 Task: Find connections with filter location Ordos with filter topic #femaleentrepreneurwith filter profile language French with filter current company Microsoft Research with filter school MCT's Rajiv Gandhi Institute Of Technology with filter industry Online Audio and Video Media with filter service category Mobile Marketing with filter keywords title Civil Engineer
Action: Mouse moved to (634, 87)
Screenshot: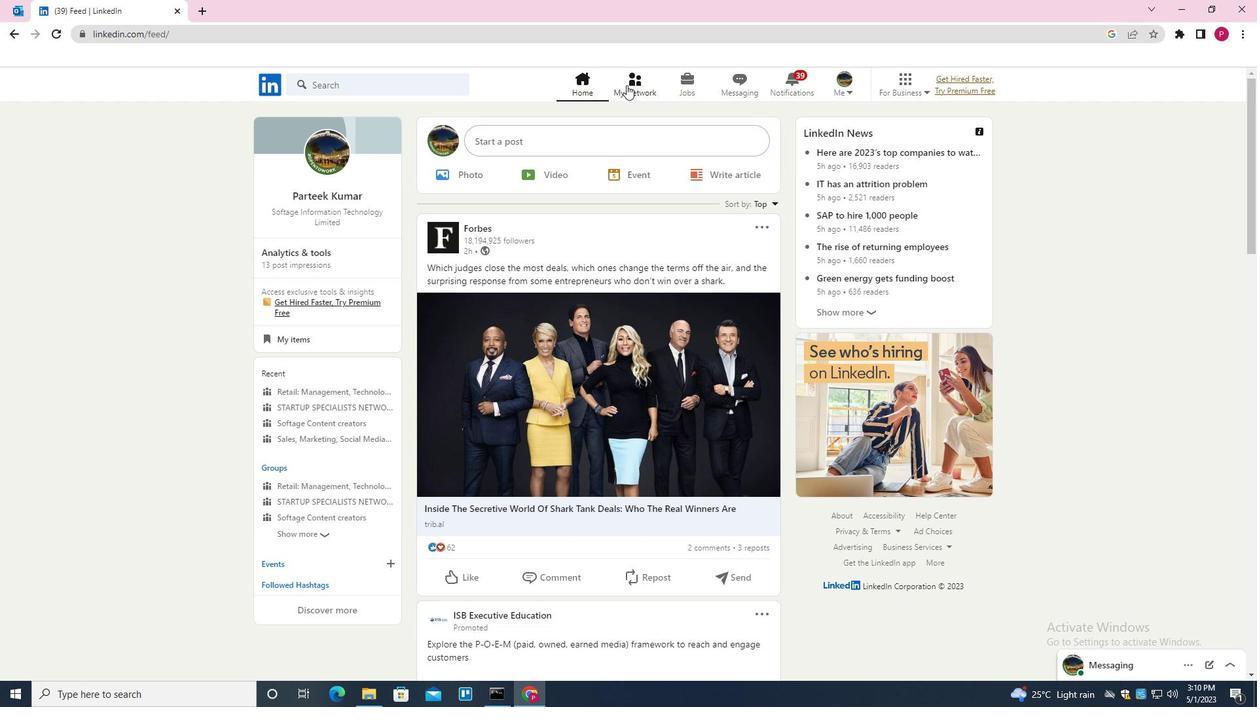 
Action: Mouse pressed left at (634, 87)
Screenshot: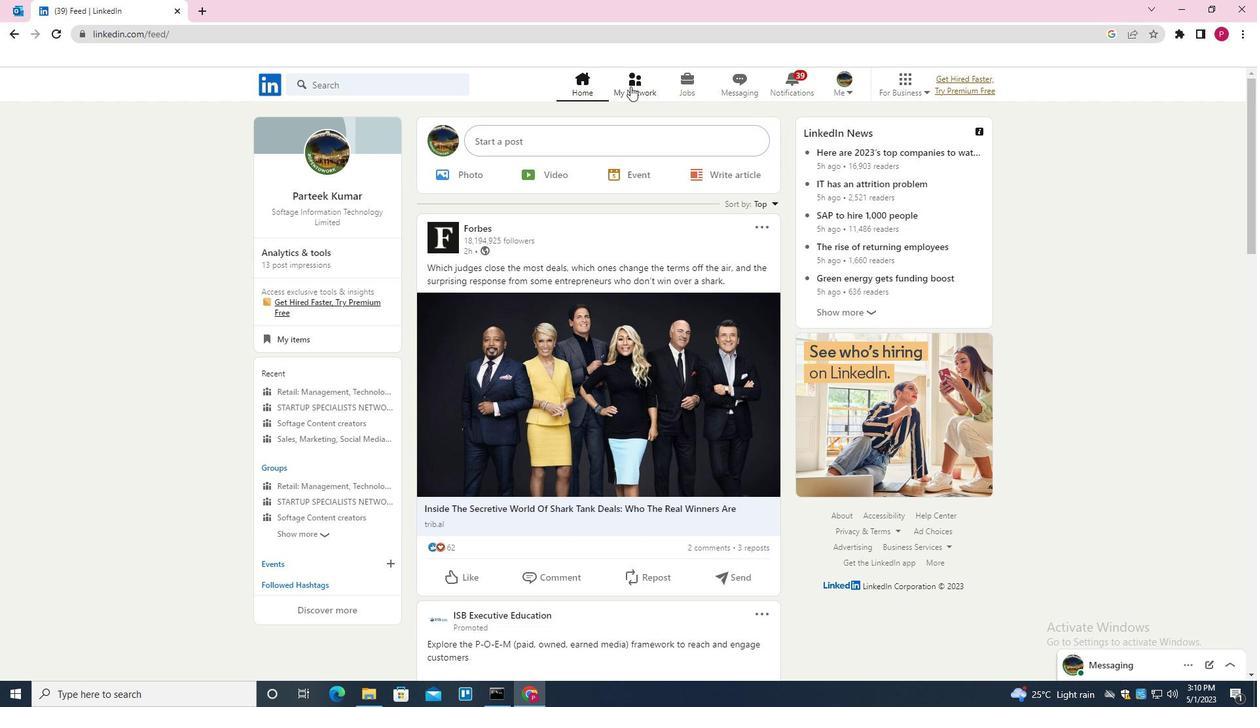 
Action: Mouse moved to (410, 165)
Screenshot: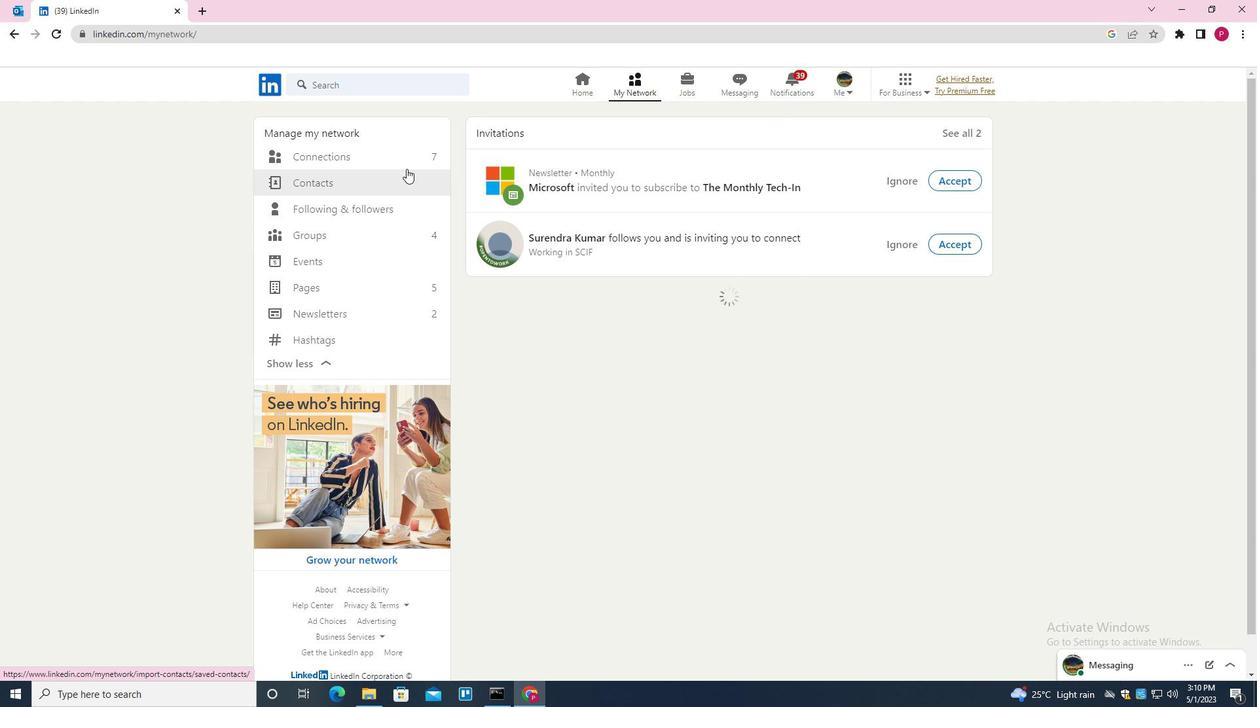 
Action: Mouse pressed left at (410, 165)
Screenshot: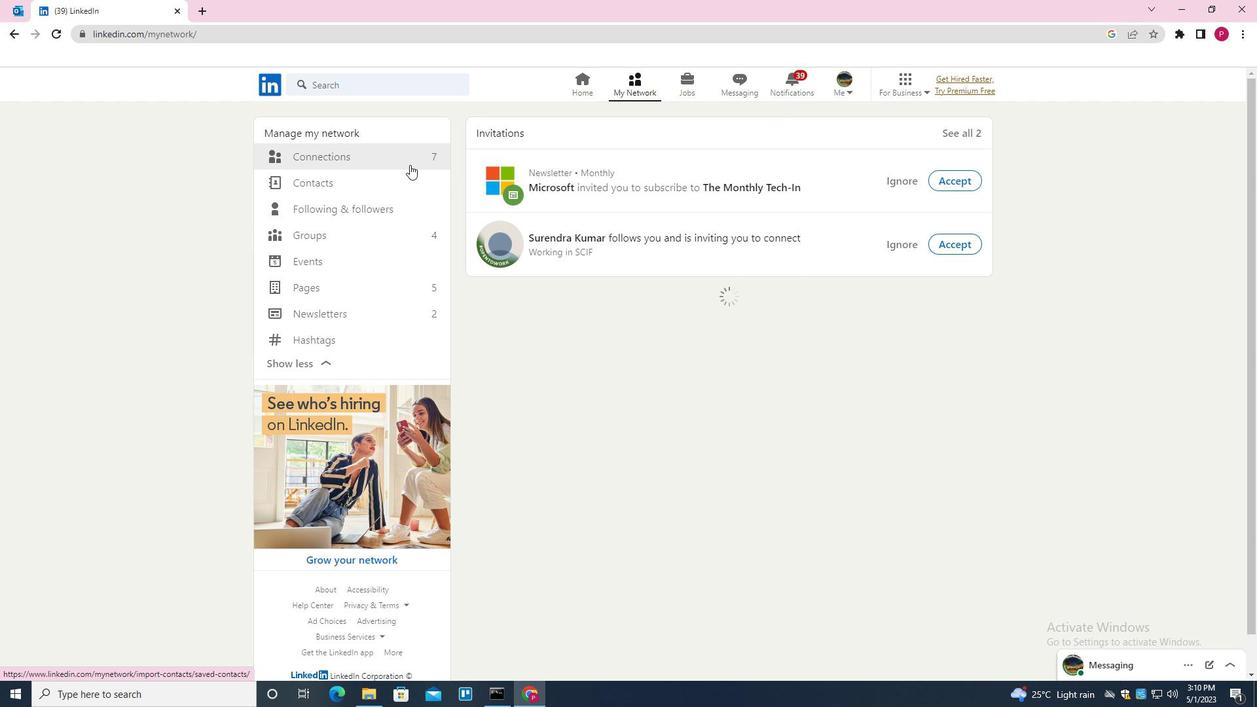
Action: Mouse moved to (399, 160)
Screenshot: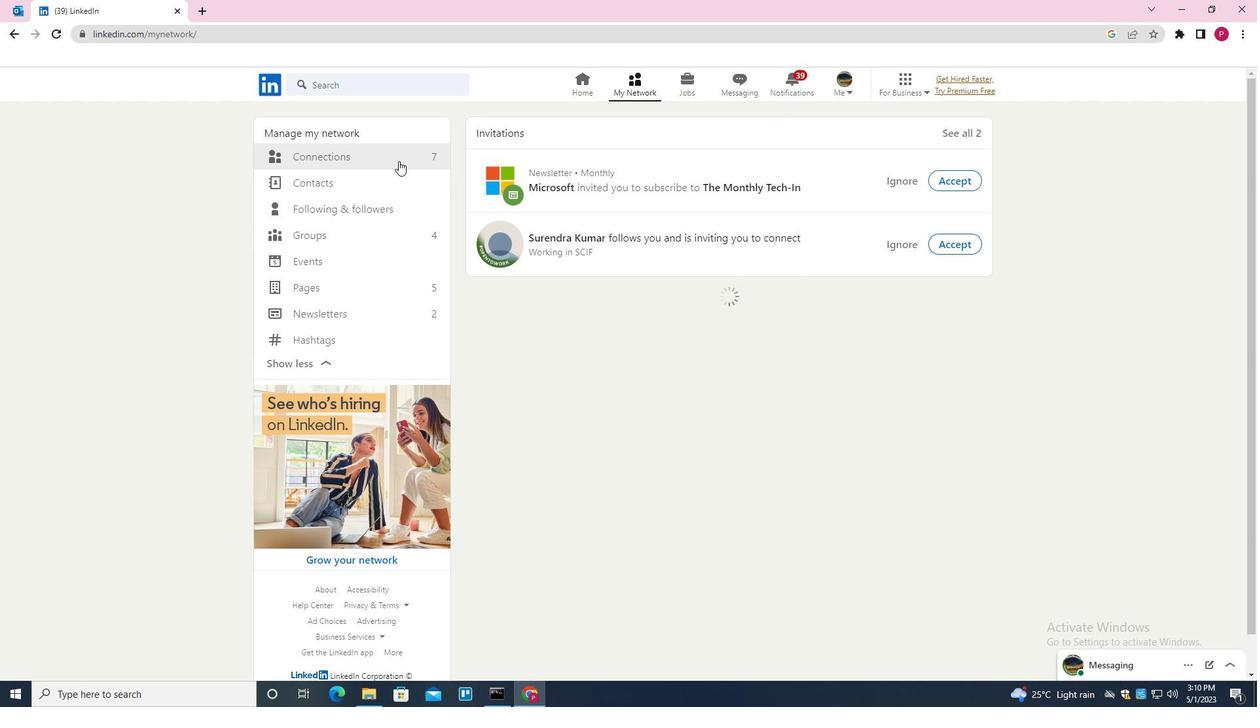 
Action: Mouse pressed left at (399, 160)
Screenshot: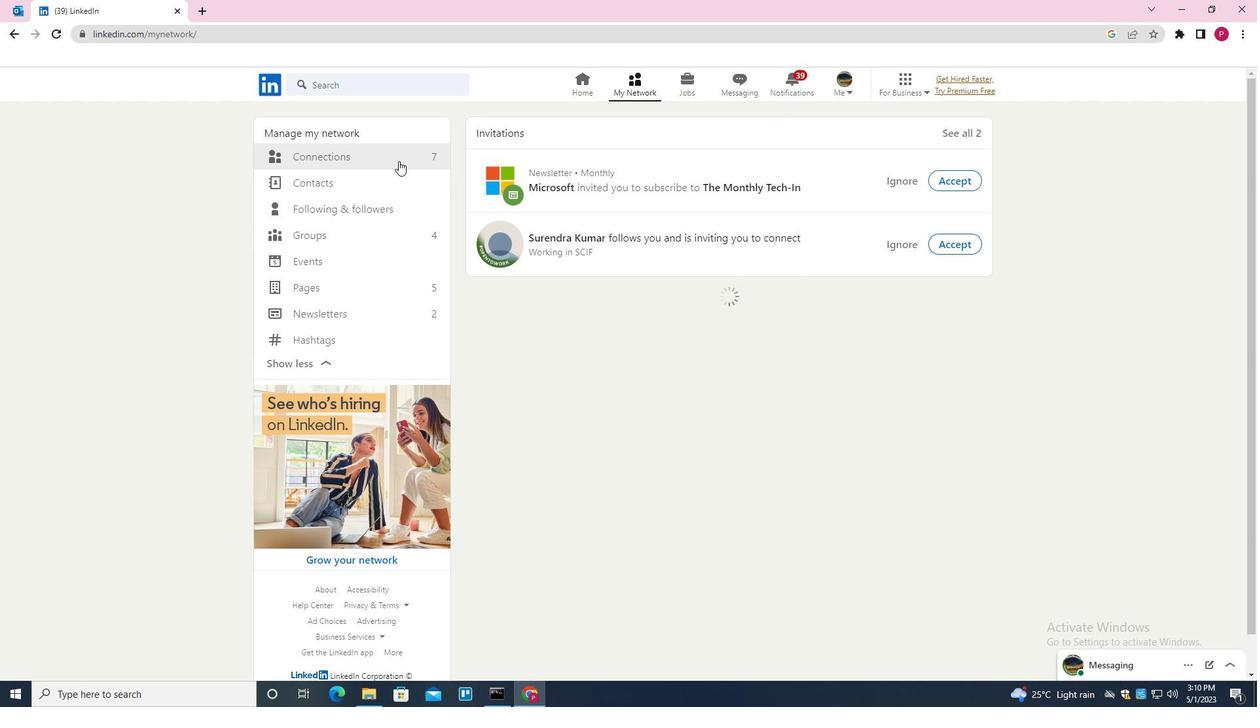 
Action: Mouse moved to (737, 156)
Screenshot: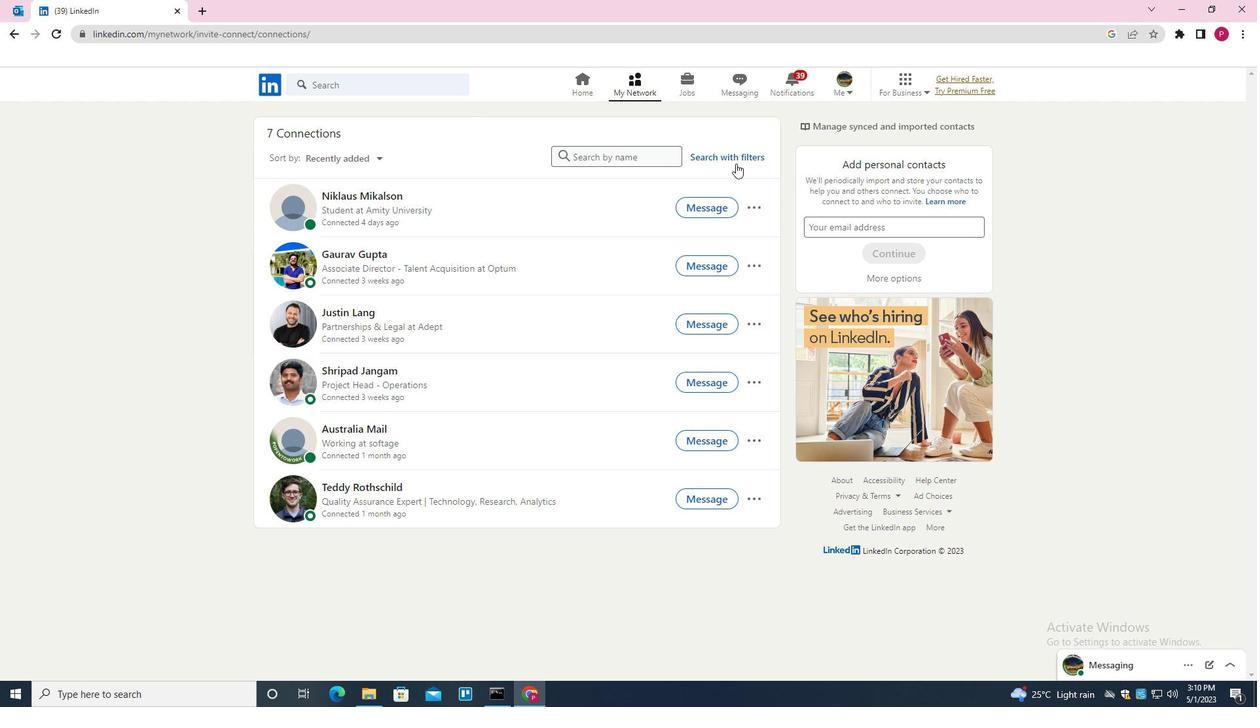 
Action: Mouse pressed left at (737, 156)
Screenshot: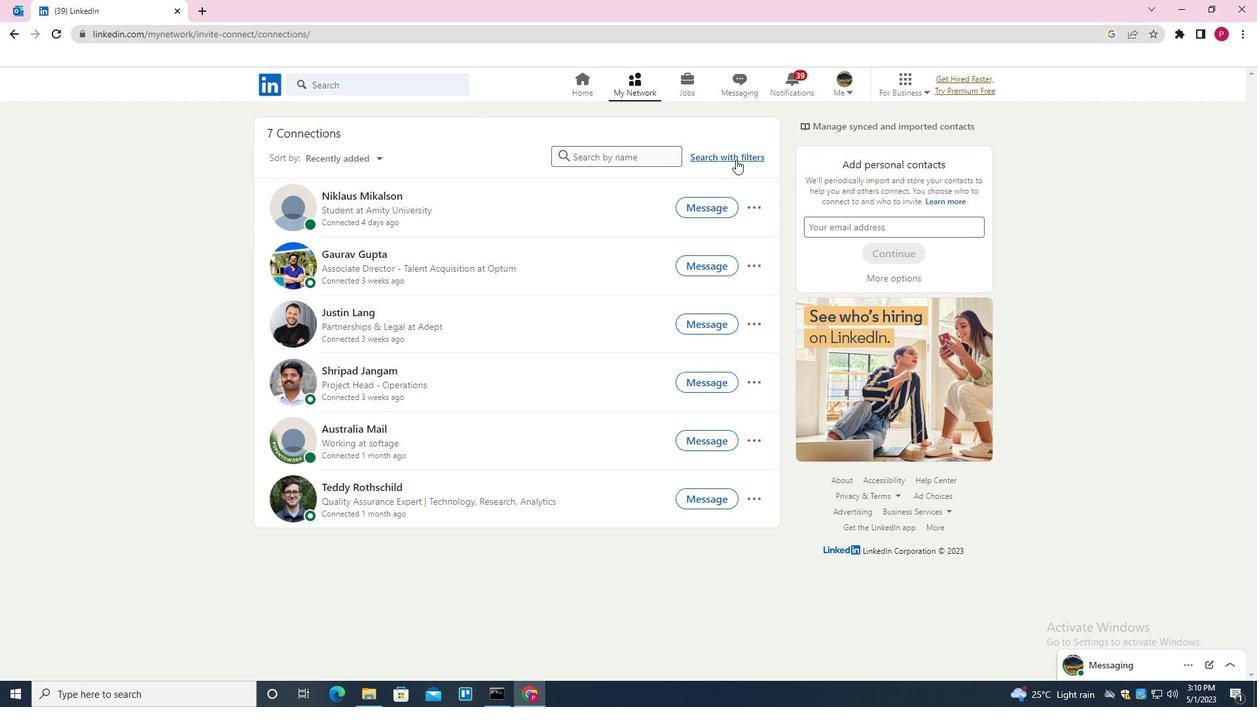 
Action: Mouse moved to (667, 123)
Screenshot: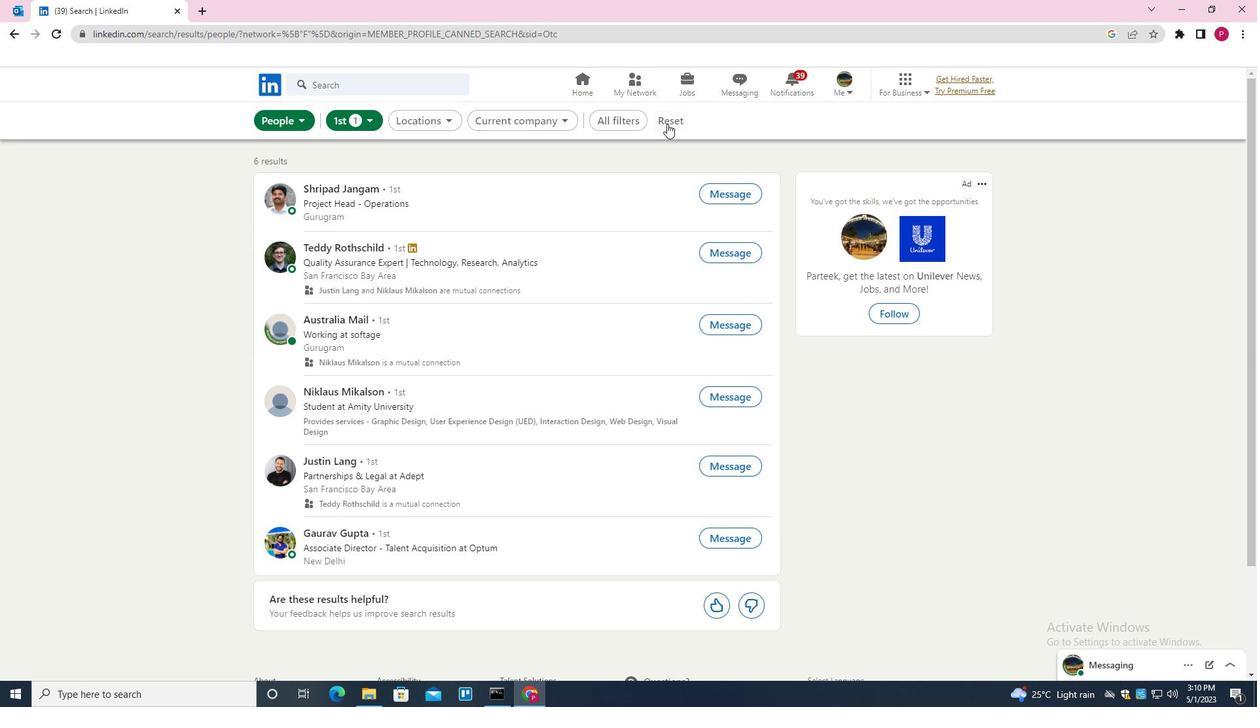
Action: Mouse pressed left at (667, 123)
Screenshot: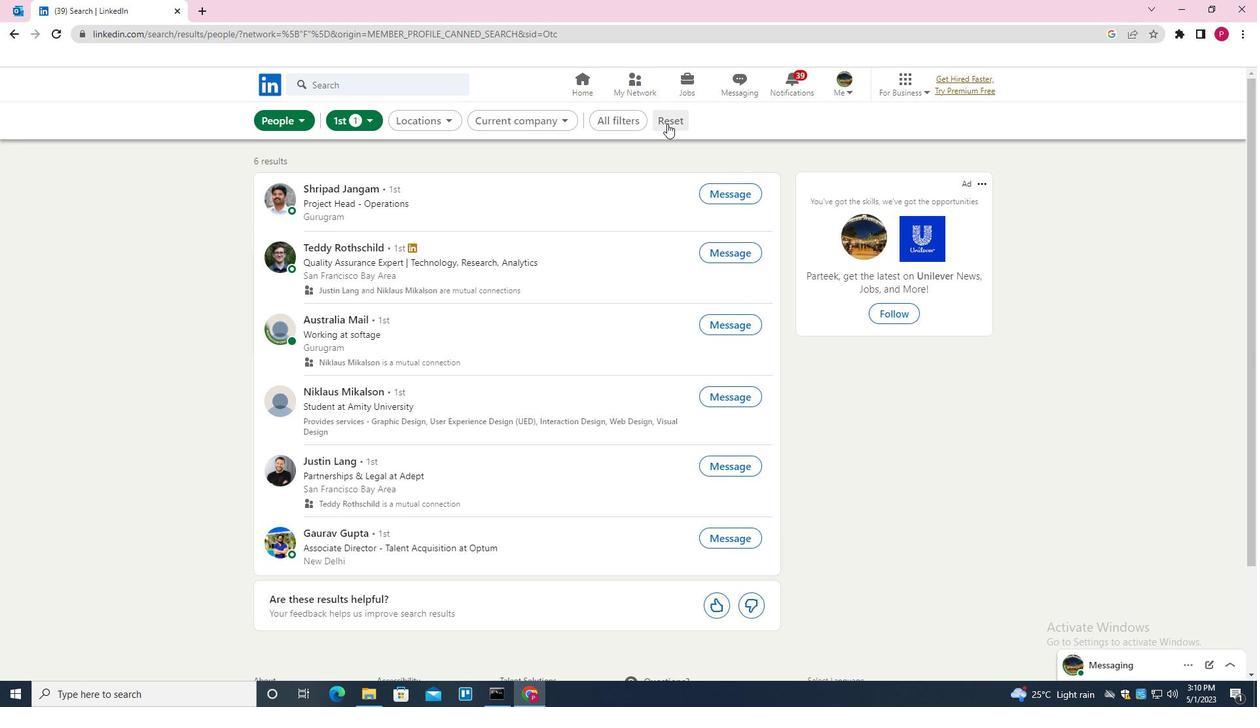 
Action: Mouse moved to (644, 123)
Screenshot: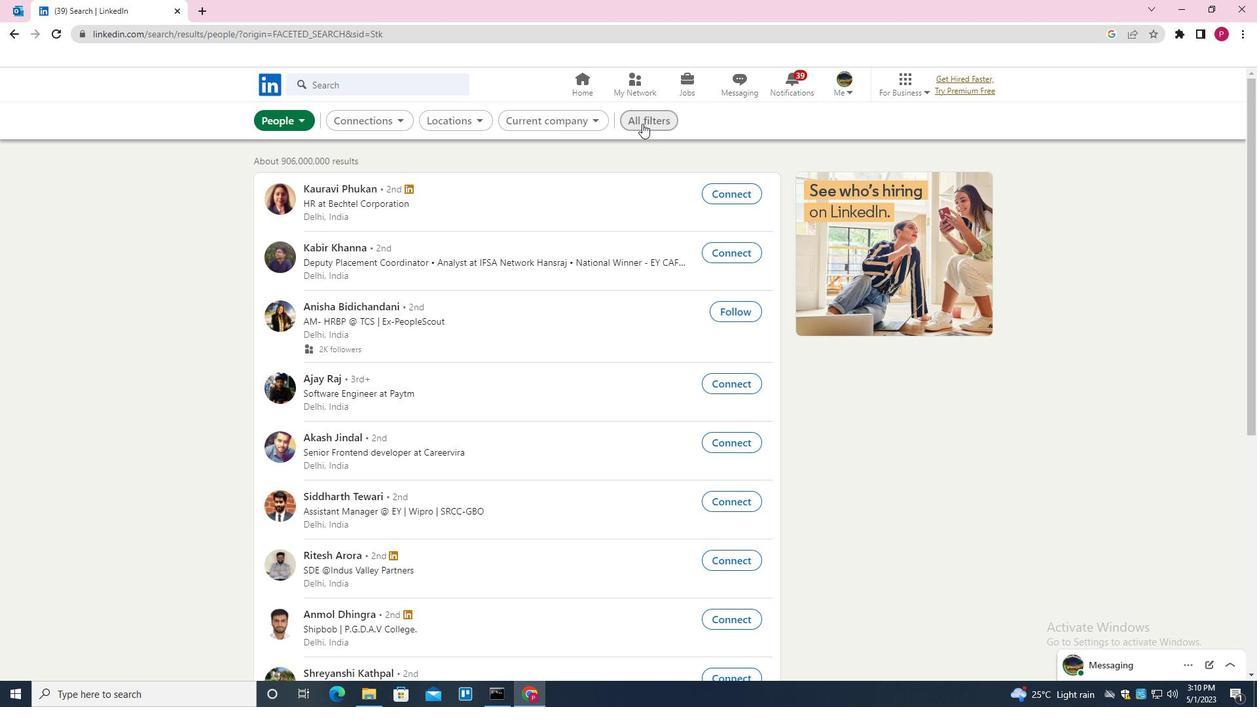 
Action: Mouse pressed left at (644, 123)
Screenshot: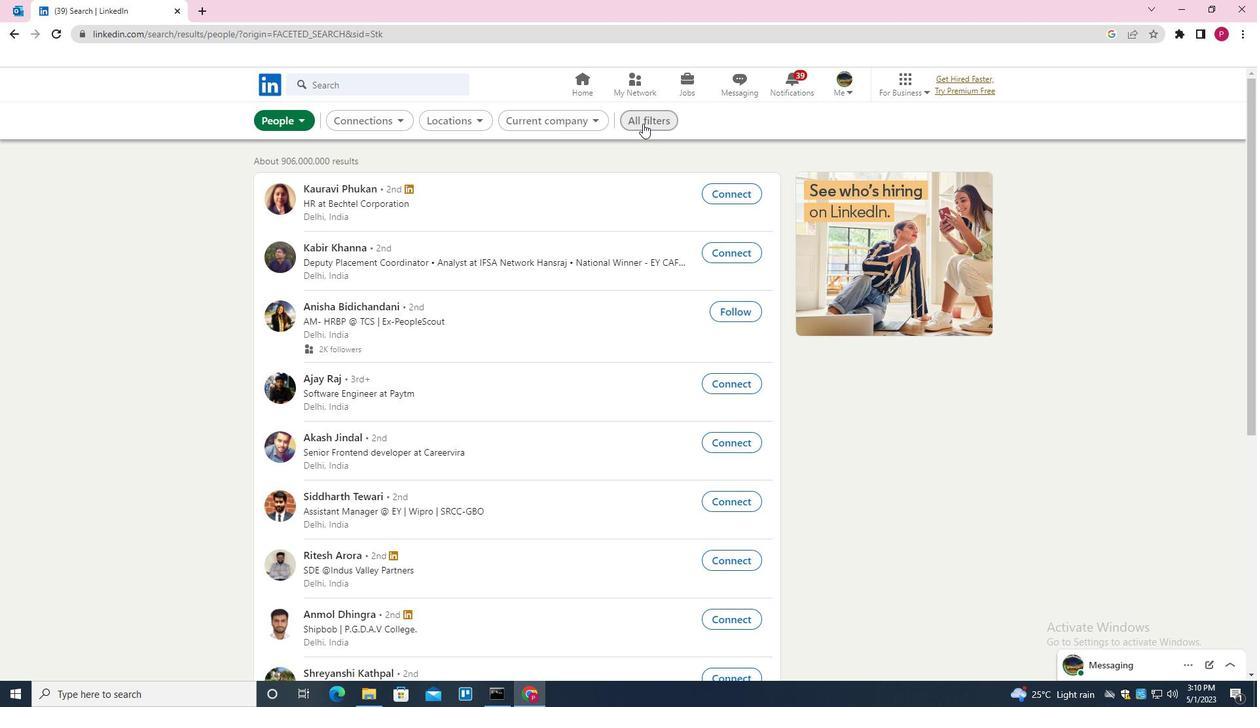 
Action: Mouse moved to (1026, 402)
Screenshot: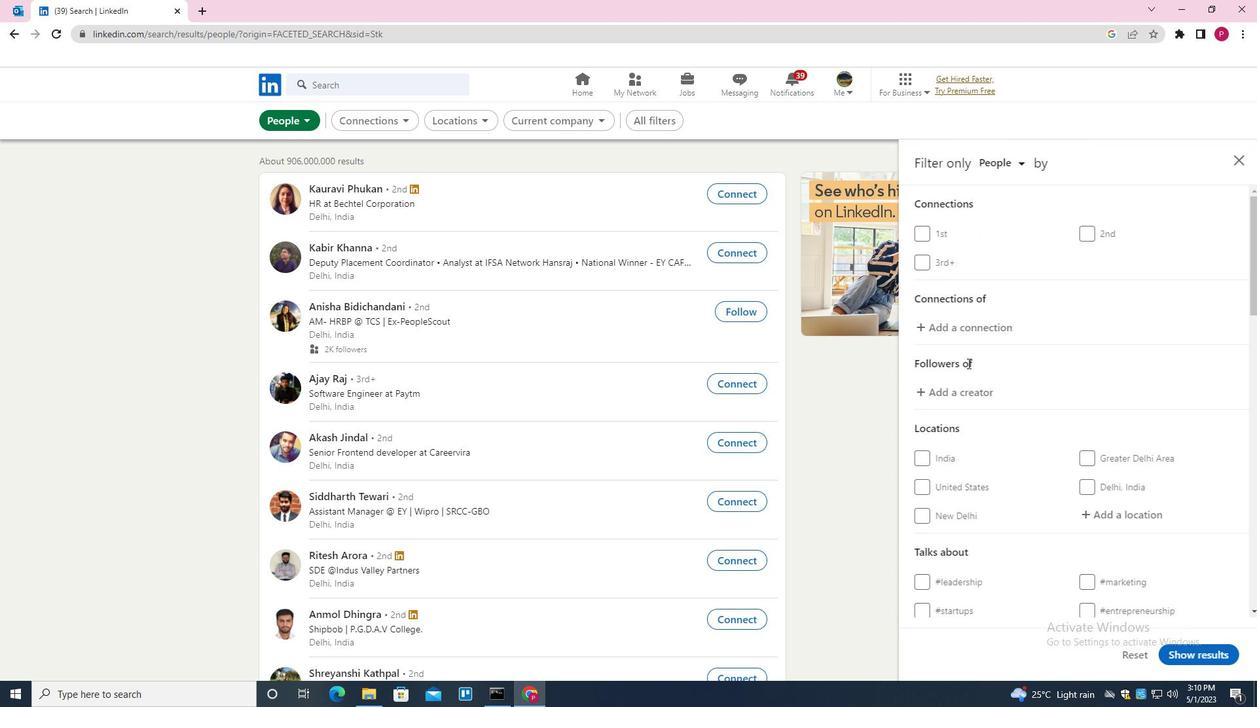 
Action: Mouse scrolled (1026, 401) with delta (0, 0)
Screenshot: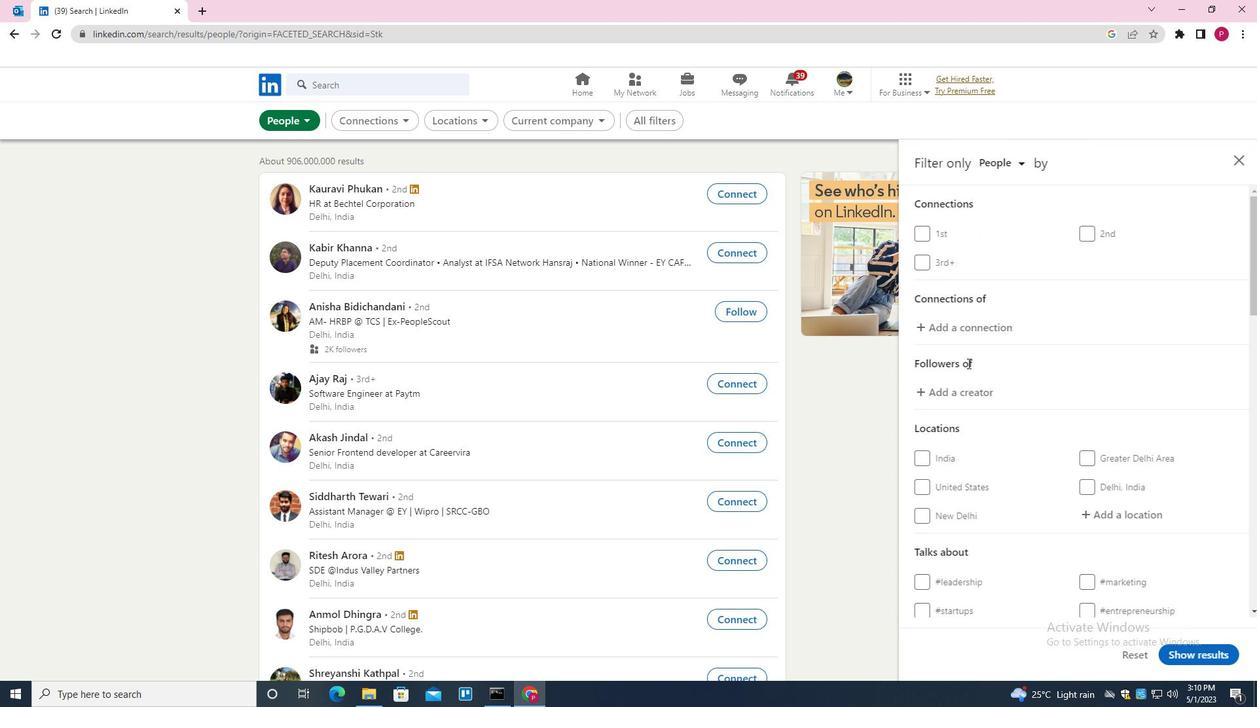 
Action: Mouse moved to (1052, 410)
Screenshot: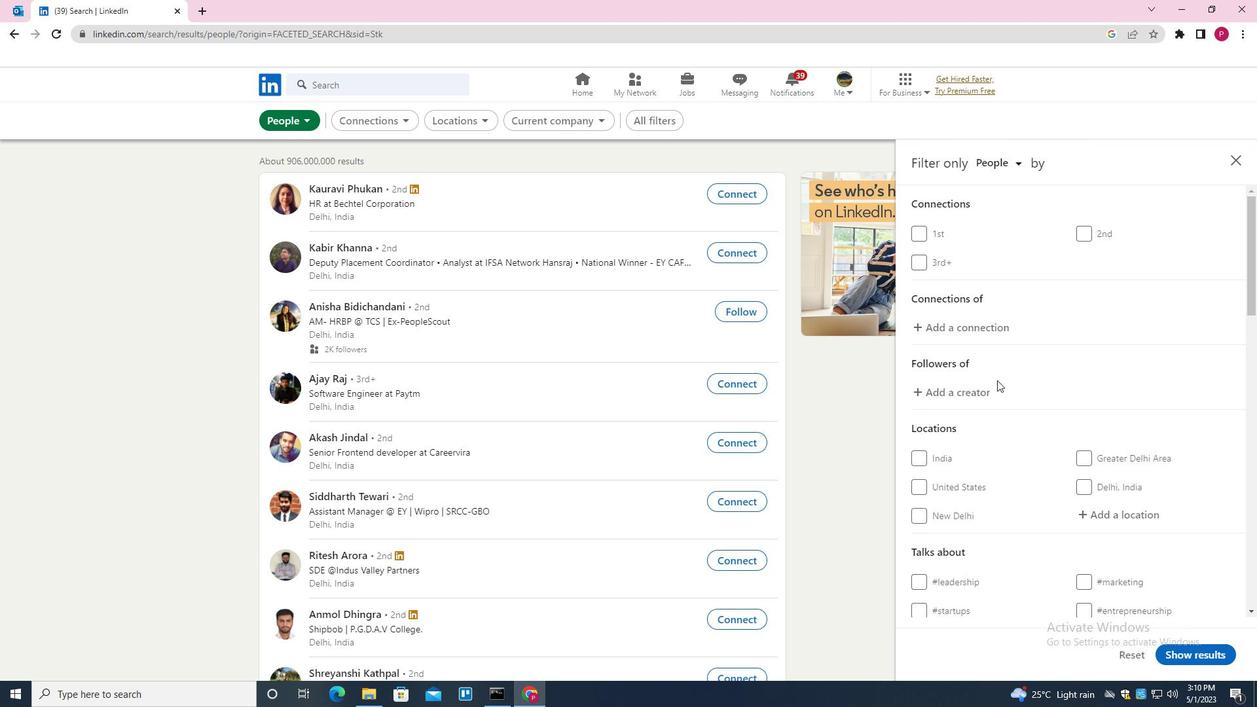 
Action: Mouse scrolled (1052, 410) with delta (0, 0)
Screenshot: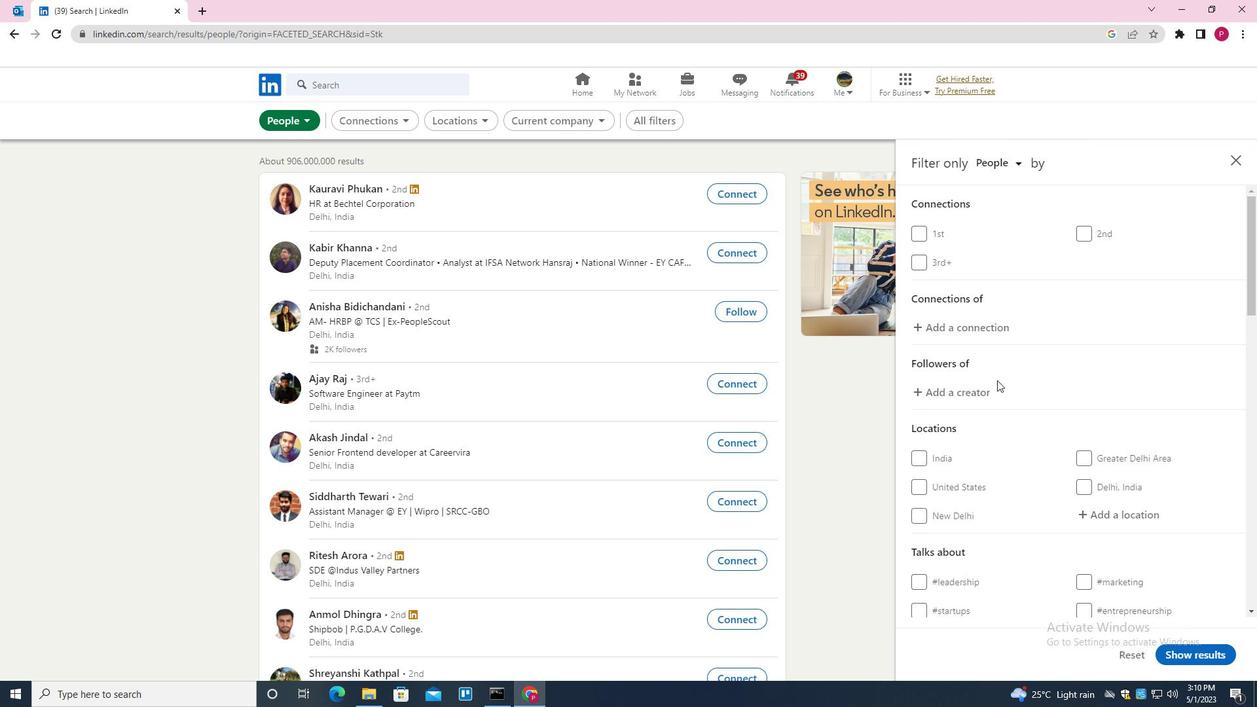 
Action: Mouse moved to (1109, 387)
Screenshot: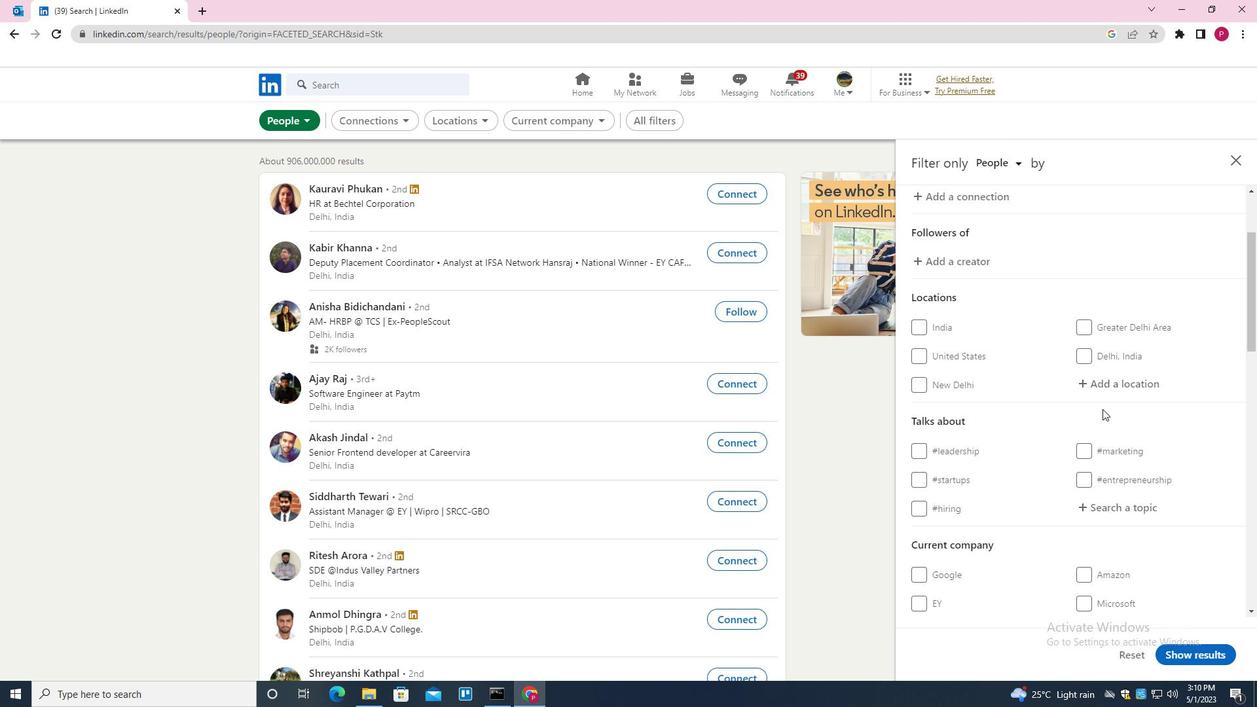 
Action: Mouse pressed left at (1109, 387)
Screenshot: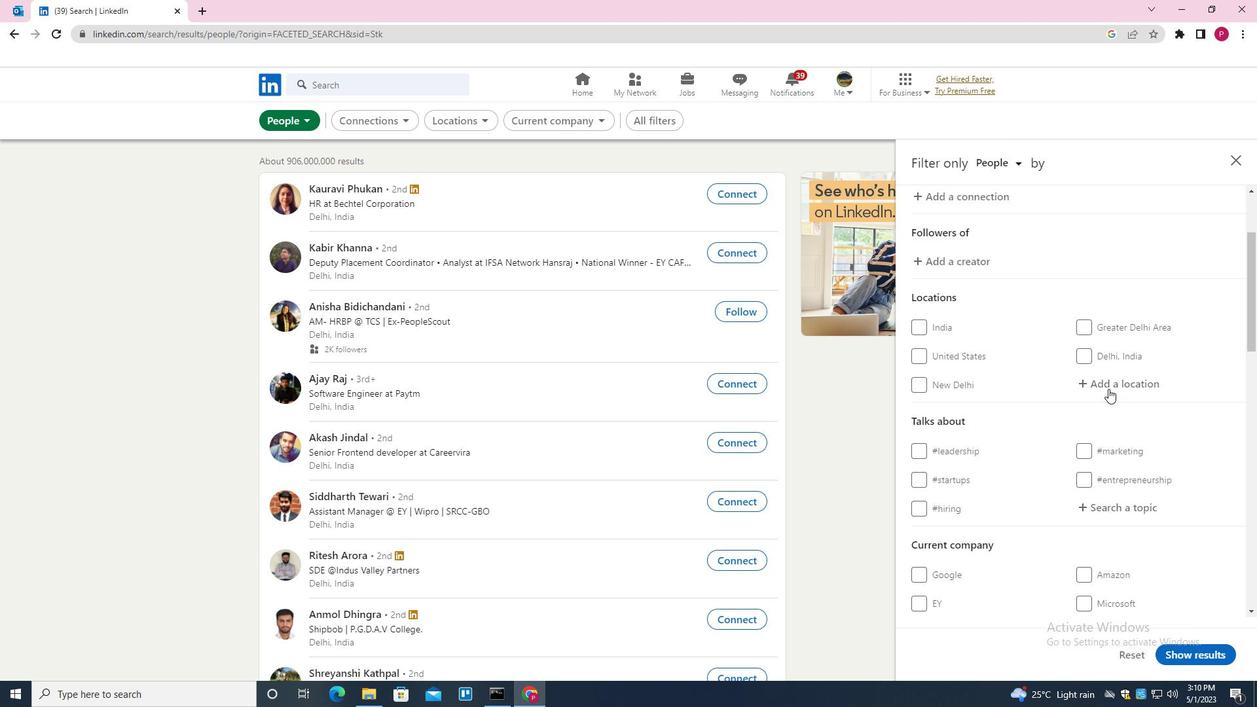 
Action: Mouse moved to (1056, 417)
Screenshot: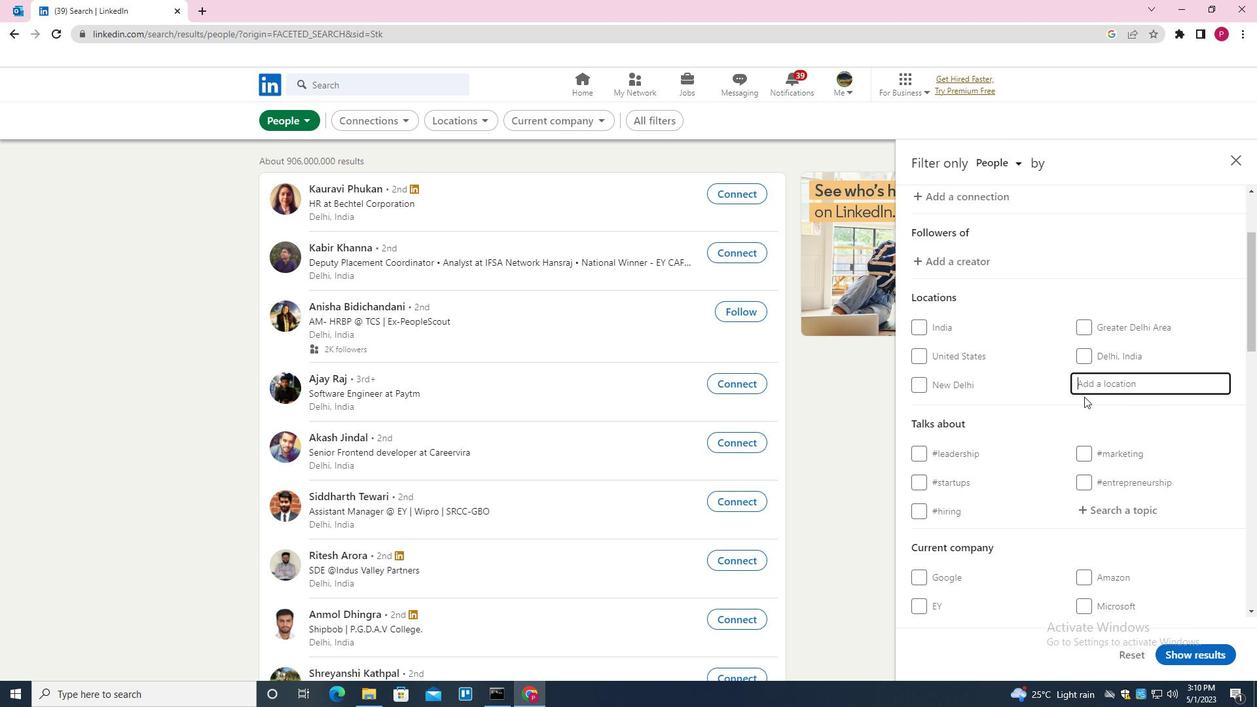 
Action: Key pressed <Key.shift>ORDOS<Key.down><Key.enter>
Screenshot: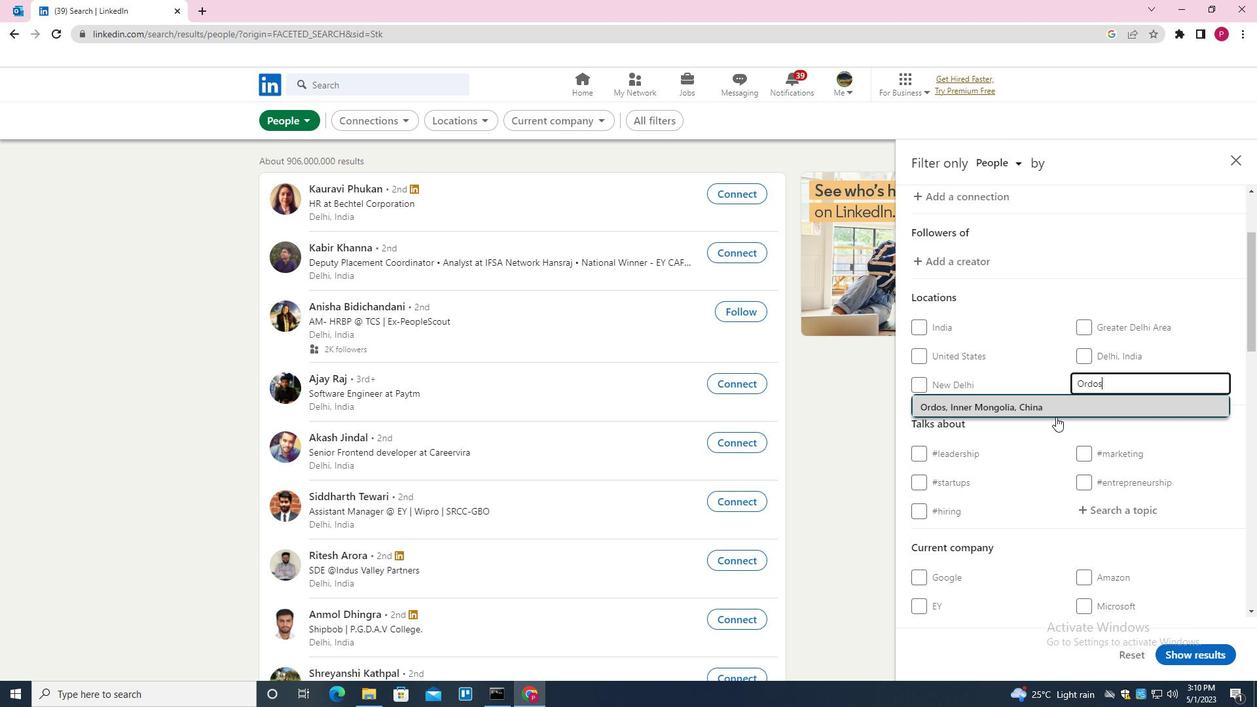 
Action: Mouse moved to (1031, 420)
Screenshot: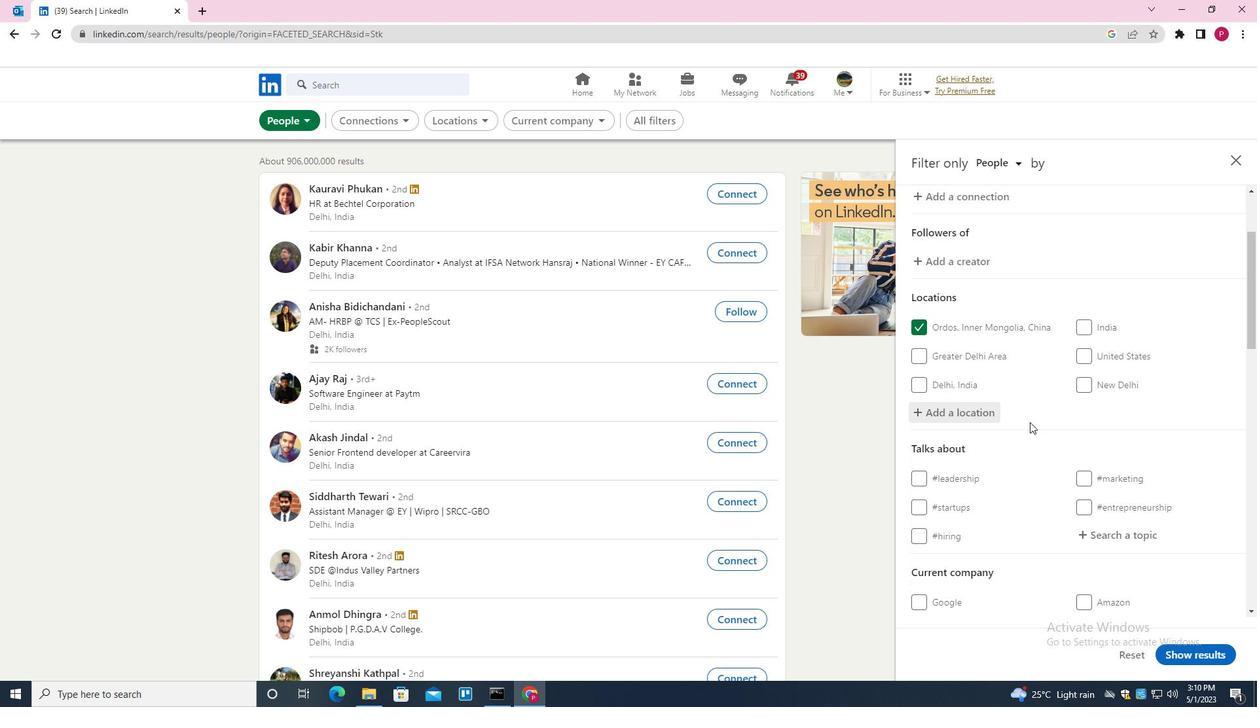 
Action: Mouse scrolled (1031, 419) with delta (0, 0)
Screenshot: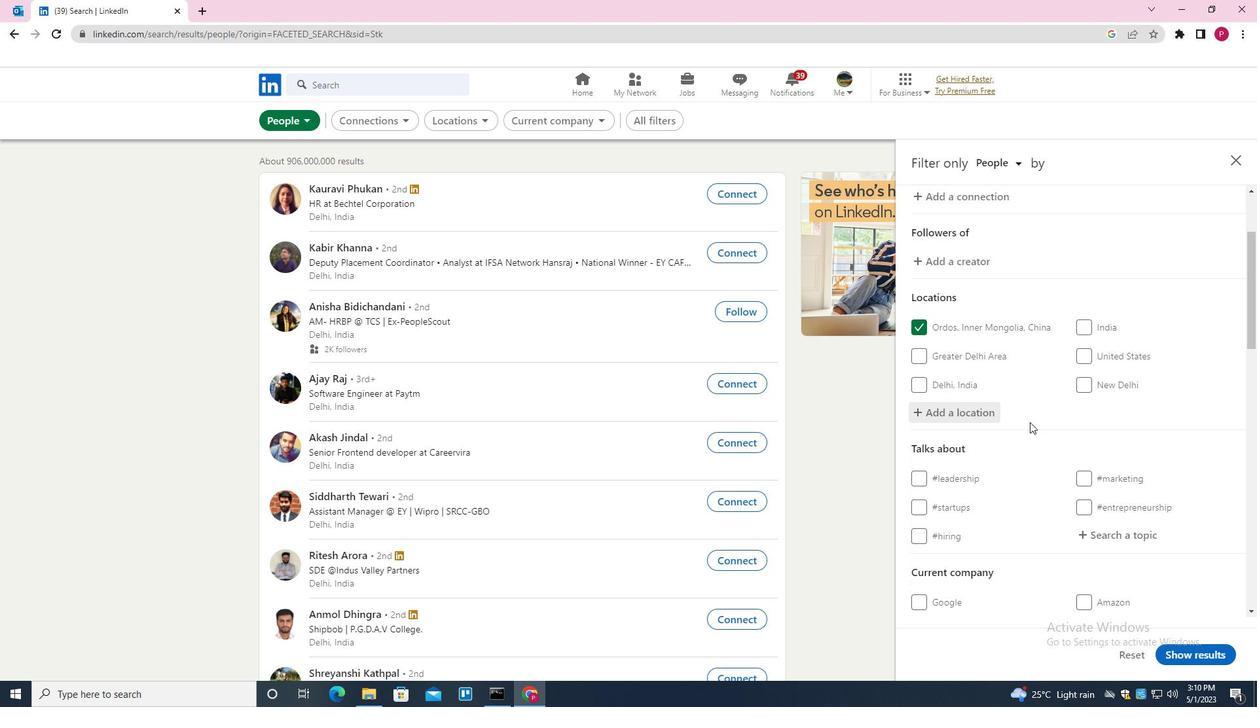 
Action: Mouse scrolled (1031, 419) with delta (0, 0)
Screenshot: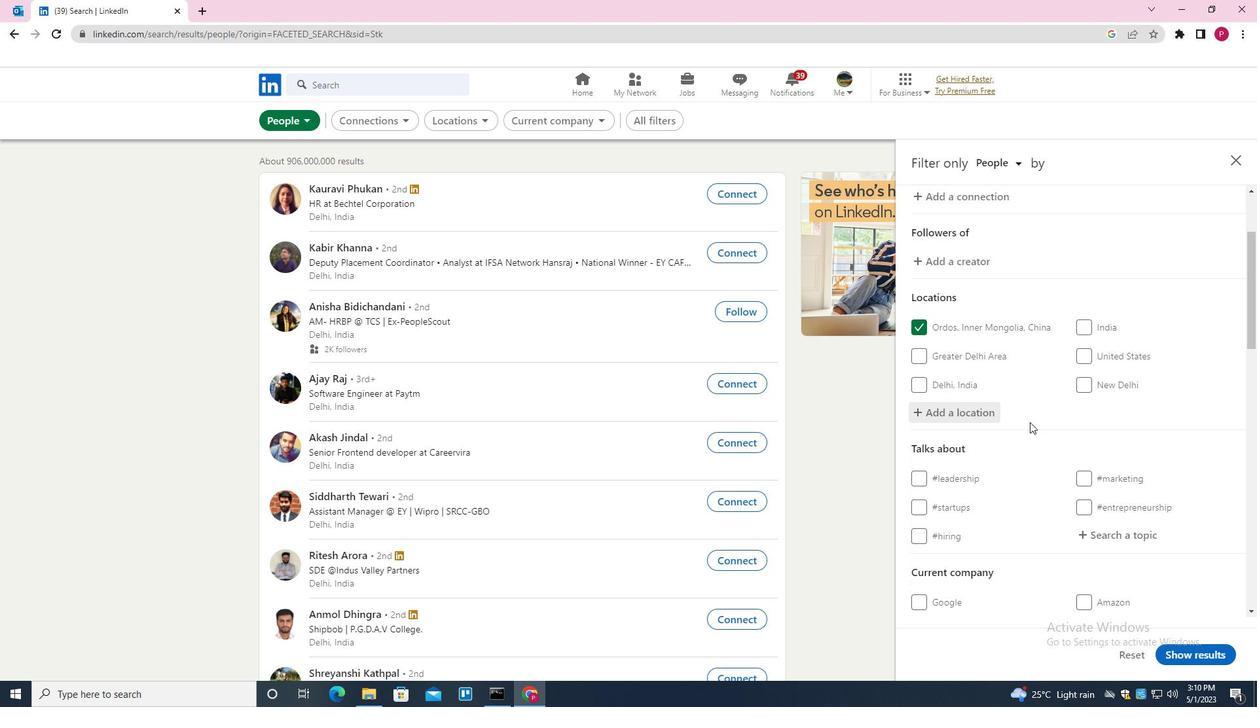 
Action: Mouse moved to (1037, 417)
Screenshot: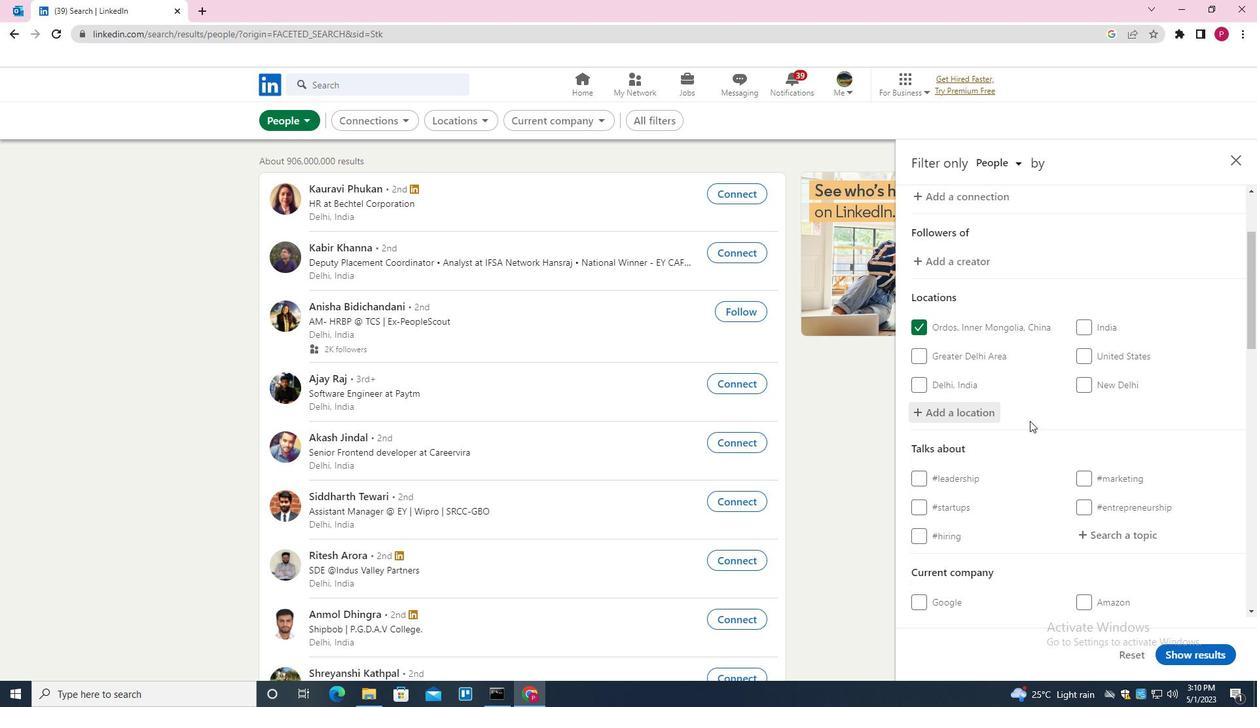 
Action: Mouse scrolled (1037, 416) with delta (0, 0)
Screenshot: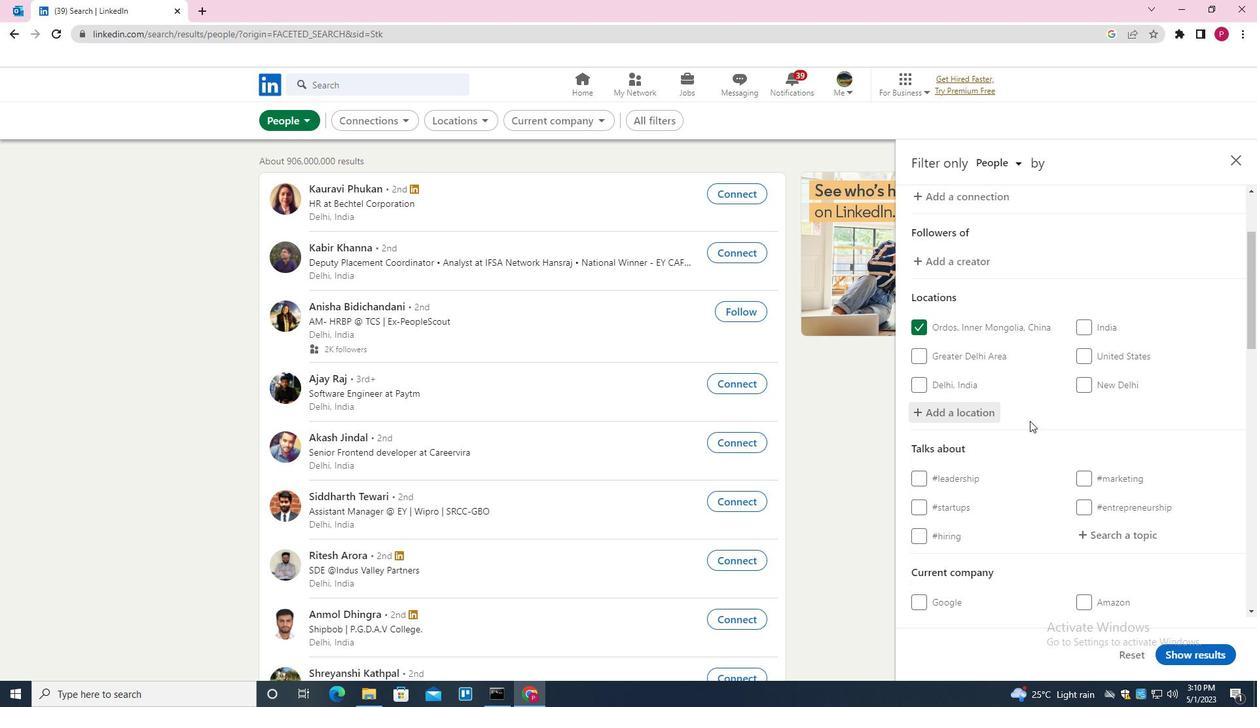 
Action: Mouse moved to (970, 444)
Screenshot: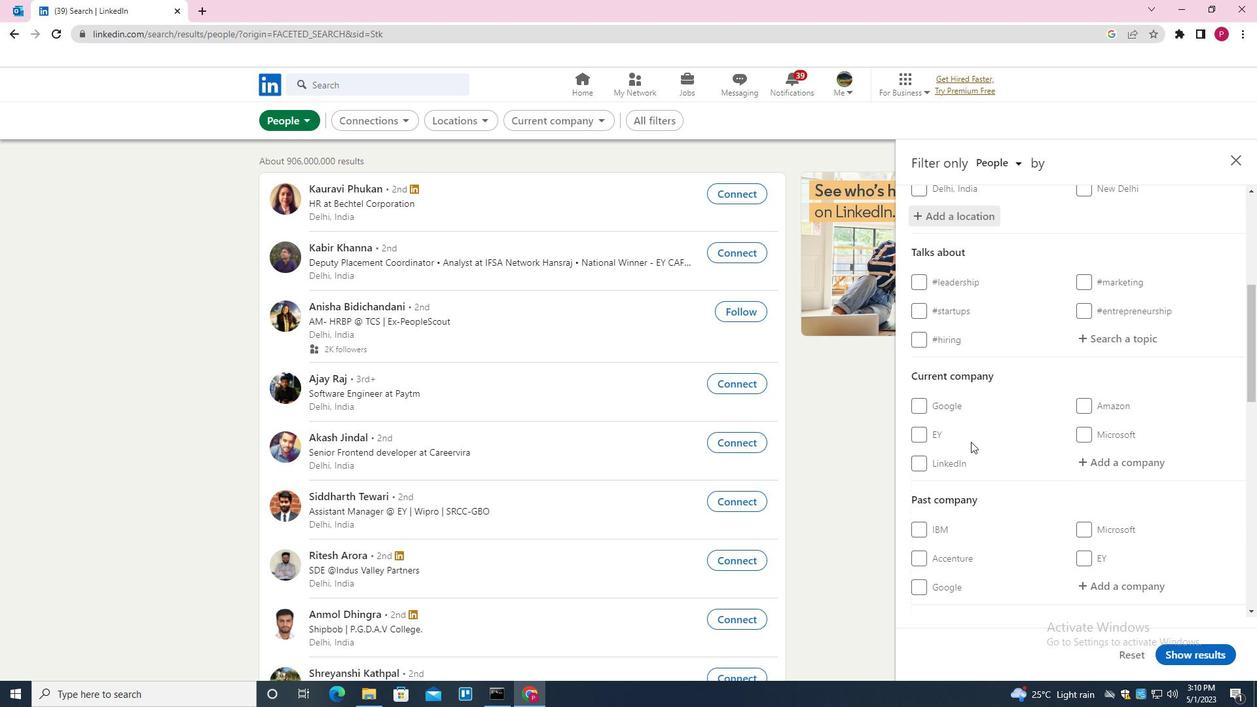 
Action: Mouse scrolled (970, 444) with delta (0, 0)
Screenshot: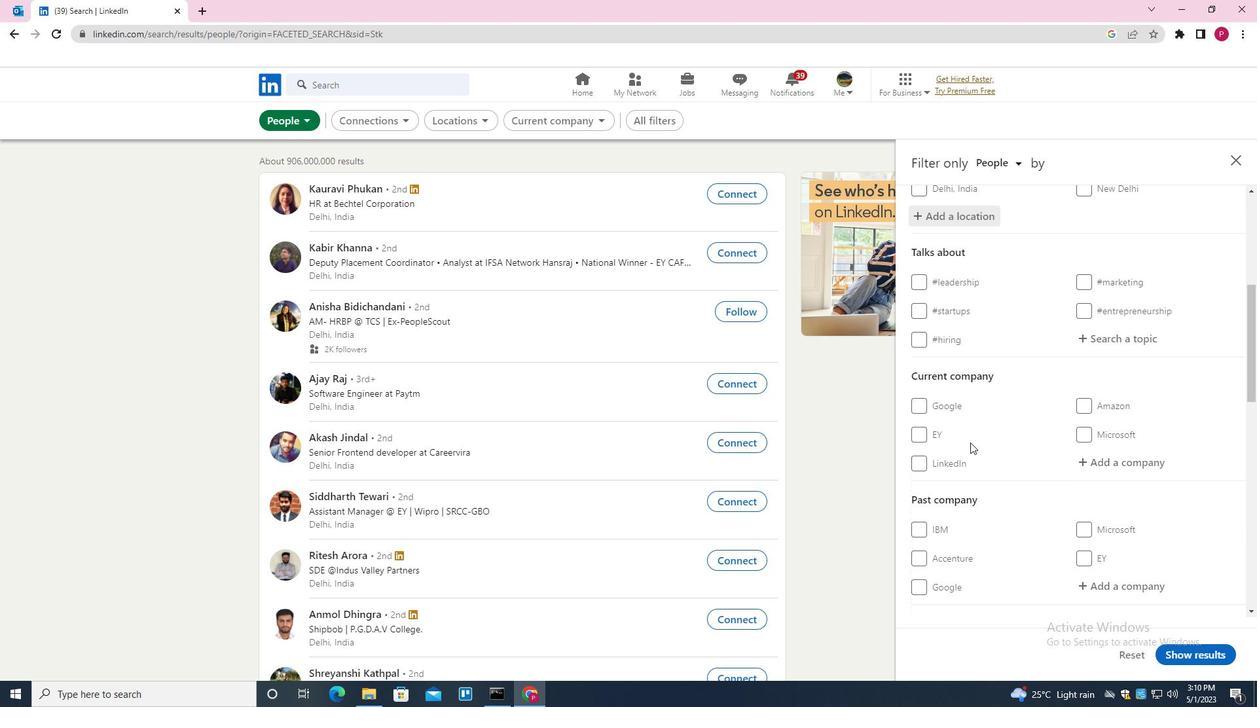 
Action: Mouse moved to (970, 444)
Screenshot: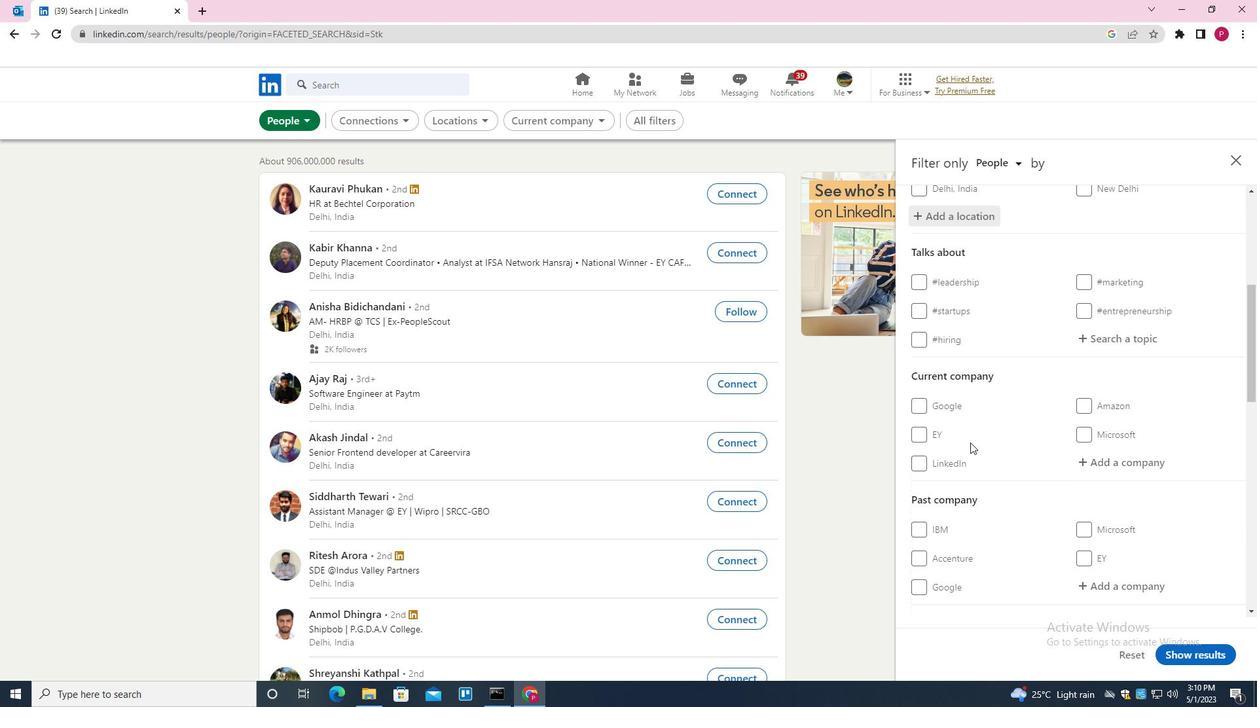 
Action: Mouse scrolled (970, 444) with delta (0, 0)
Screenshot: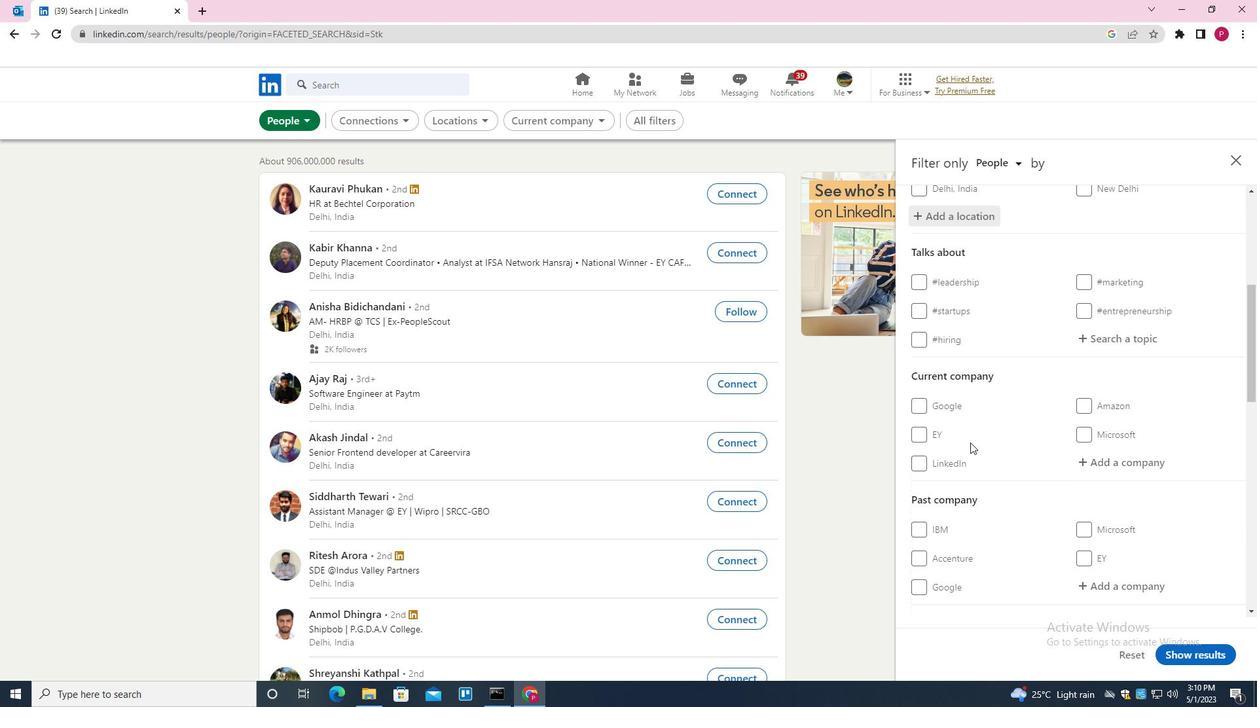 
Action: Mouse scrolled (970, 444) with delta (0, 0)
Screenshot: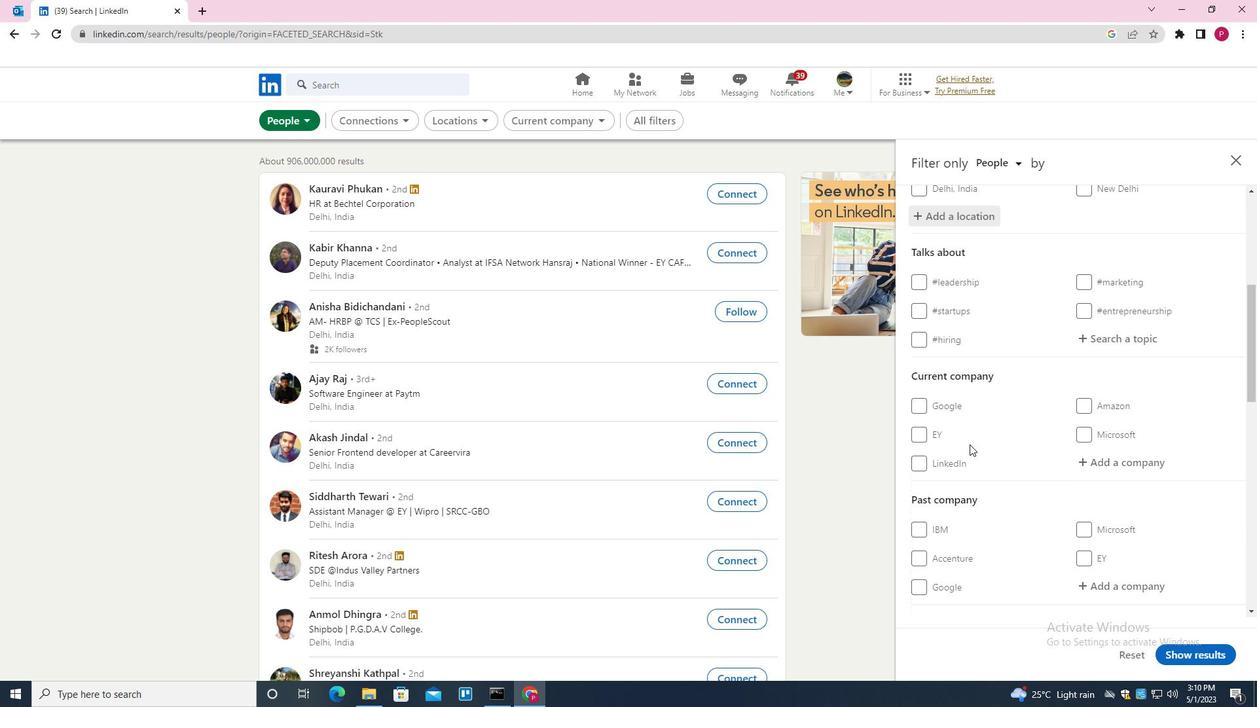 
Action: Mouse moved to (980, 439)
Screenshot: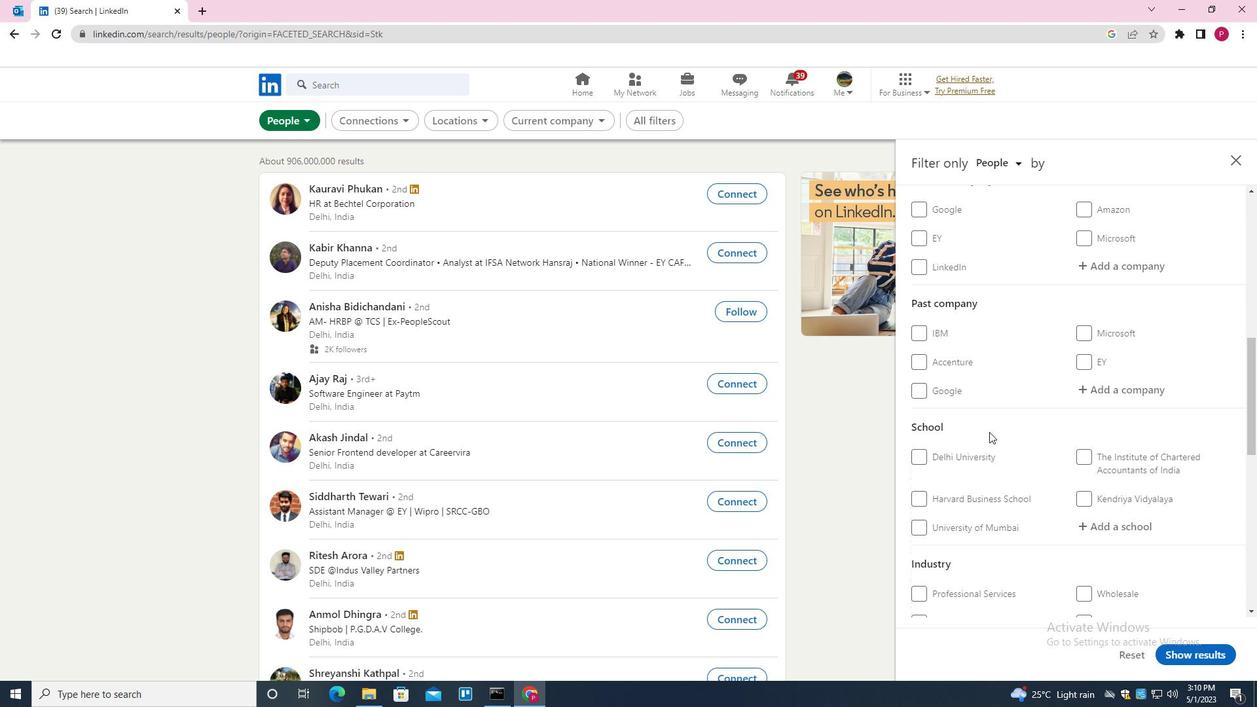 
Action: Mouse scrolled (980, 438) with delta (0, 0)
Screenshot: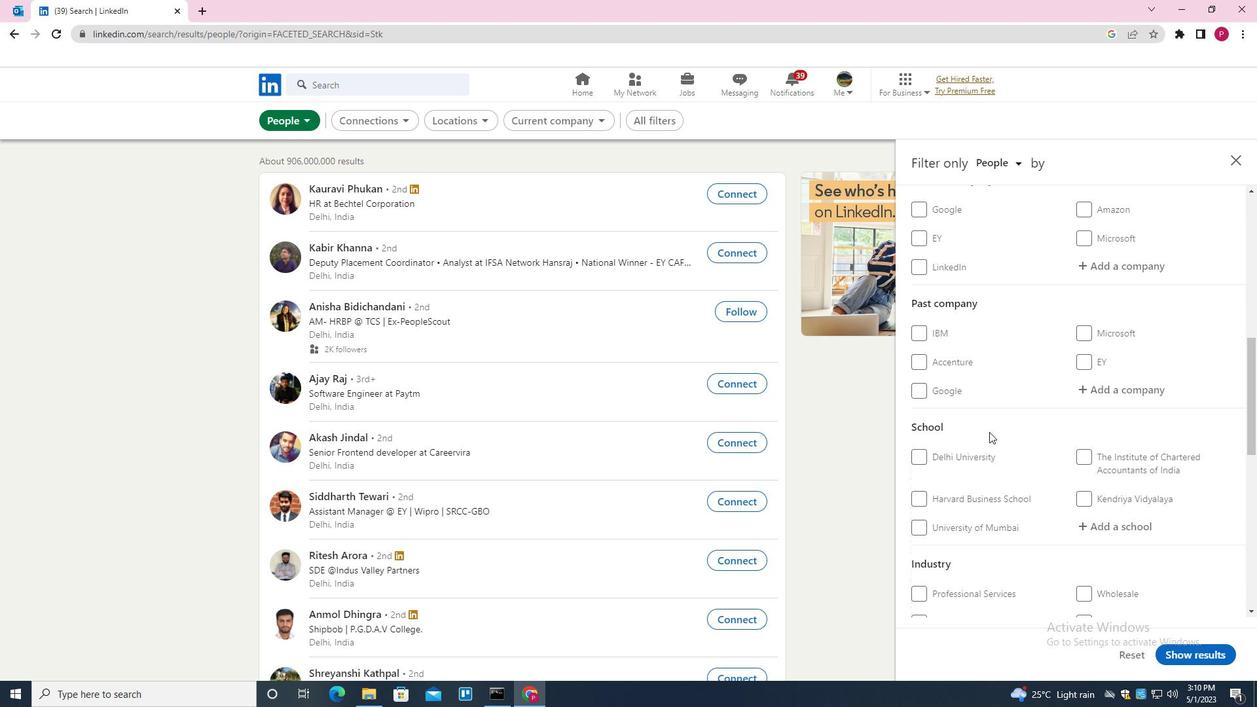 
Action: Mouse scrolled (980, 438) with delta (0, 0)
Screenshot: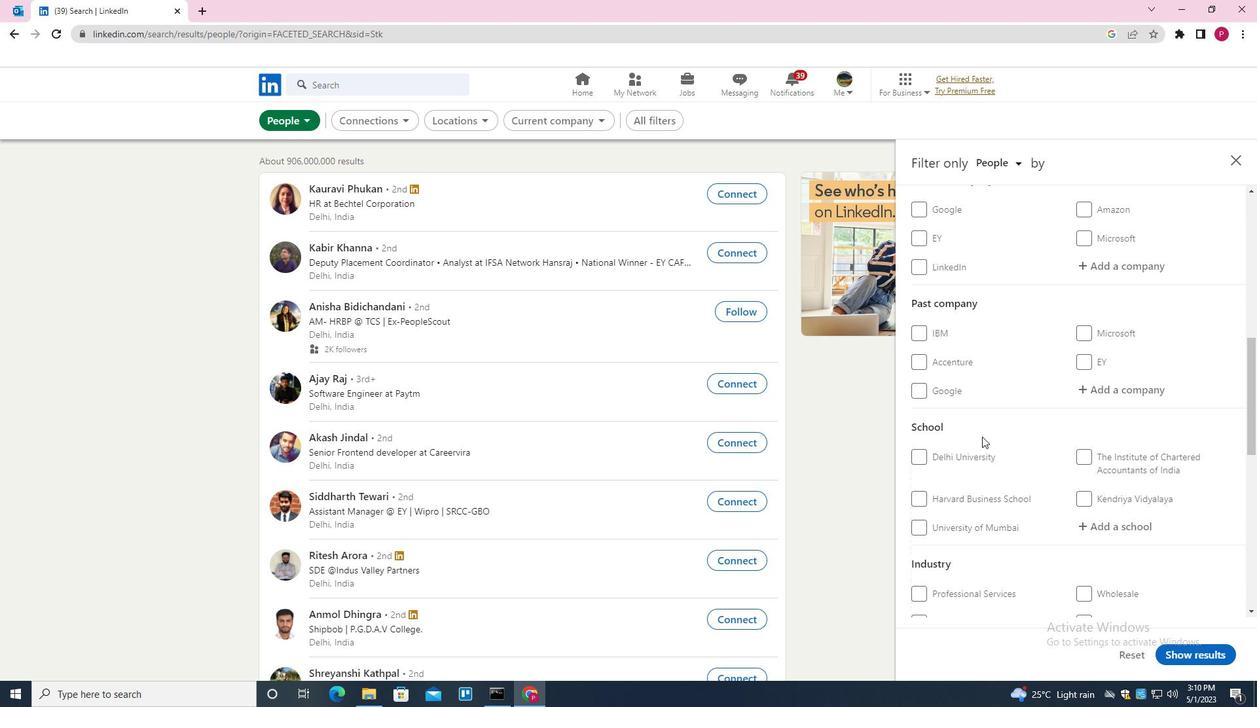 
Action: Mouse scrolled (980, 438) with delta (0, 0)
Screenshot: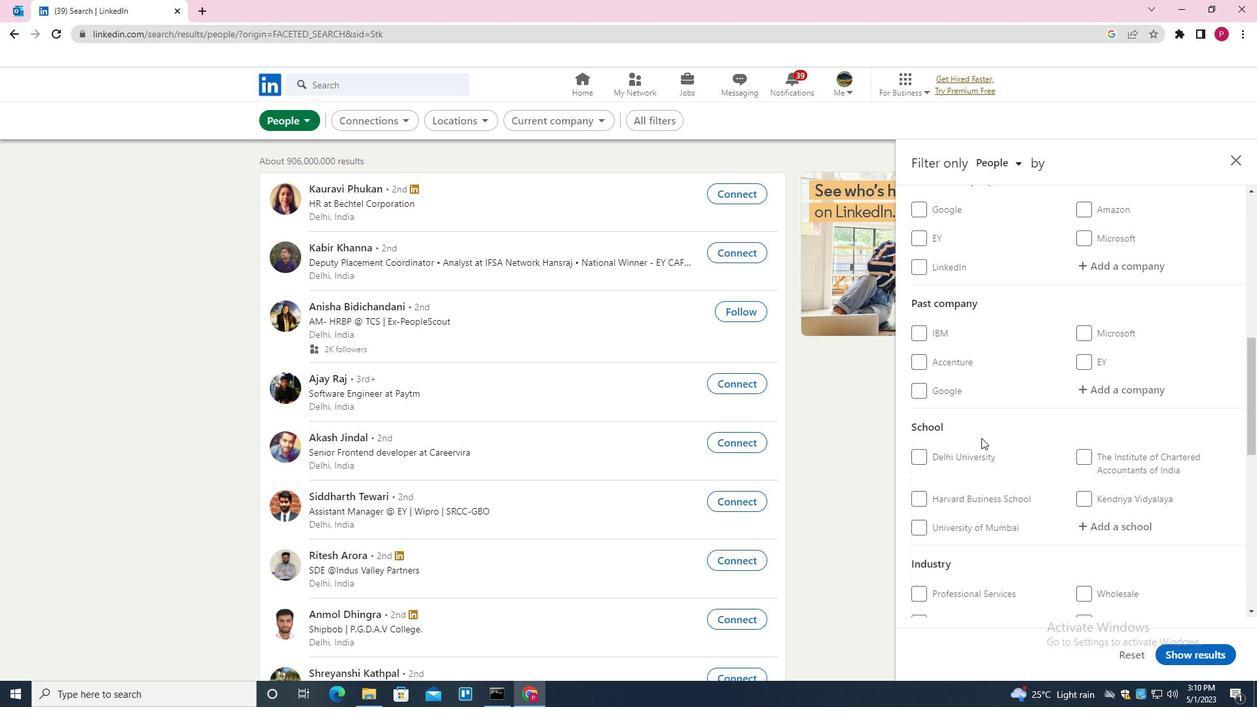 
Action: Mouse scrolled (980, 438) with delta (0, 0)
Screenshot: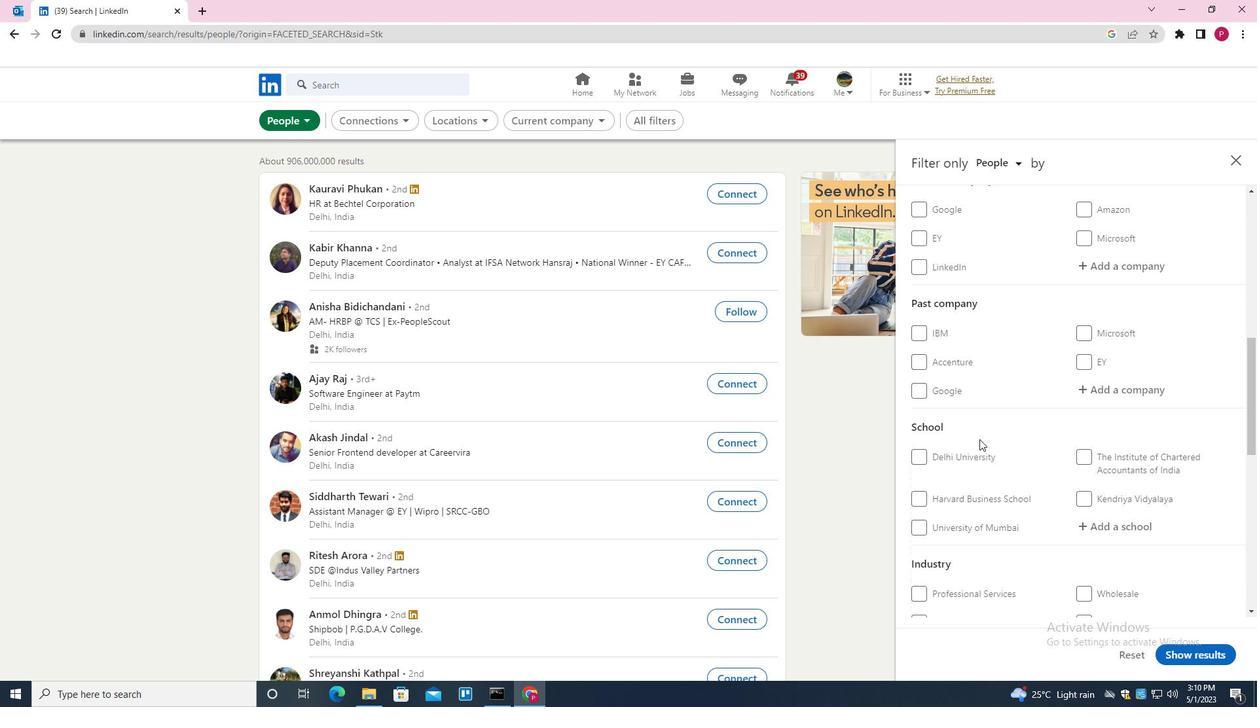 
Action: Mouse scrolled (980, 438) with delta (0, 0)
Screenshot: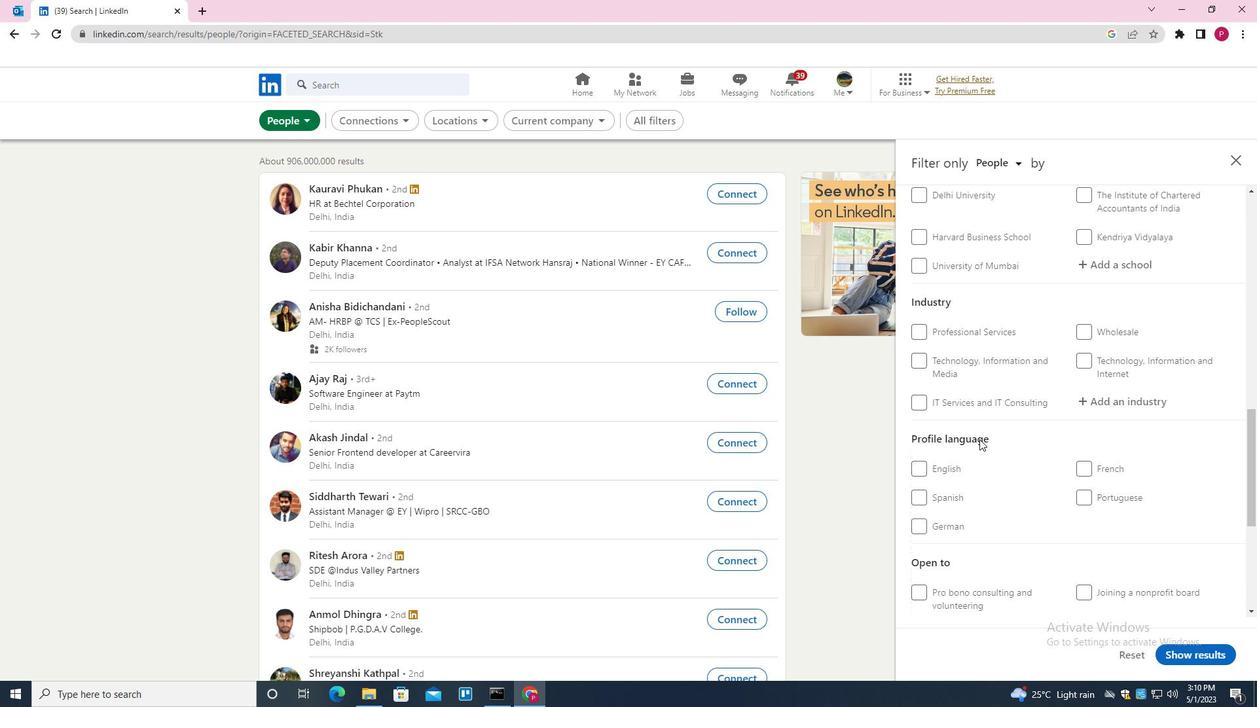 
Action: Mouse scrolled (980, 438) with delta (0, 0)
Screenshot: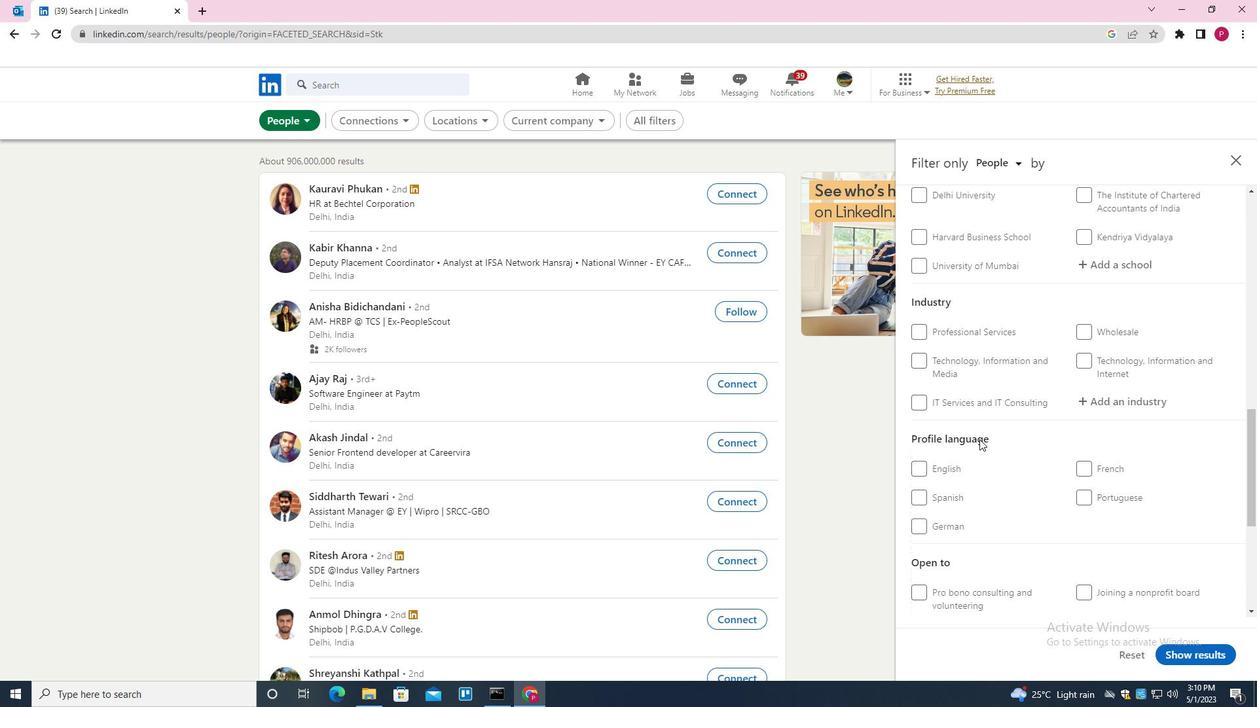 
Action: Mouse scrolled (980, 440) with delta (0, 0)
Screenshot: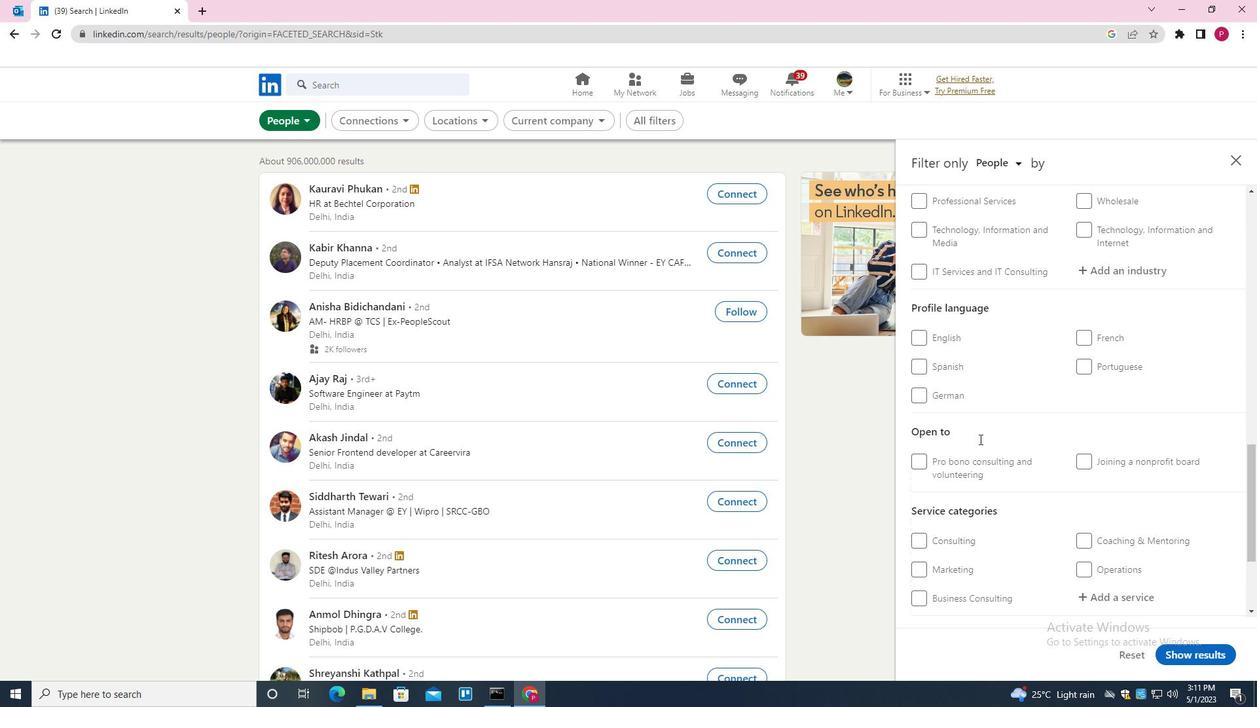 
Action: Mouse scrolled (980, 440) with delta (0, 0)
Screenshot: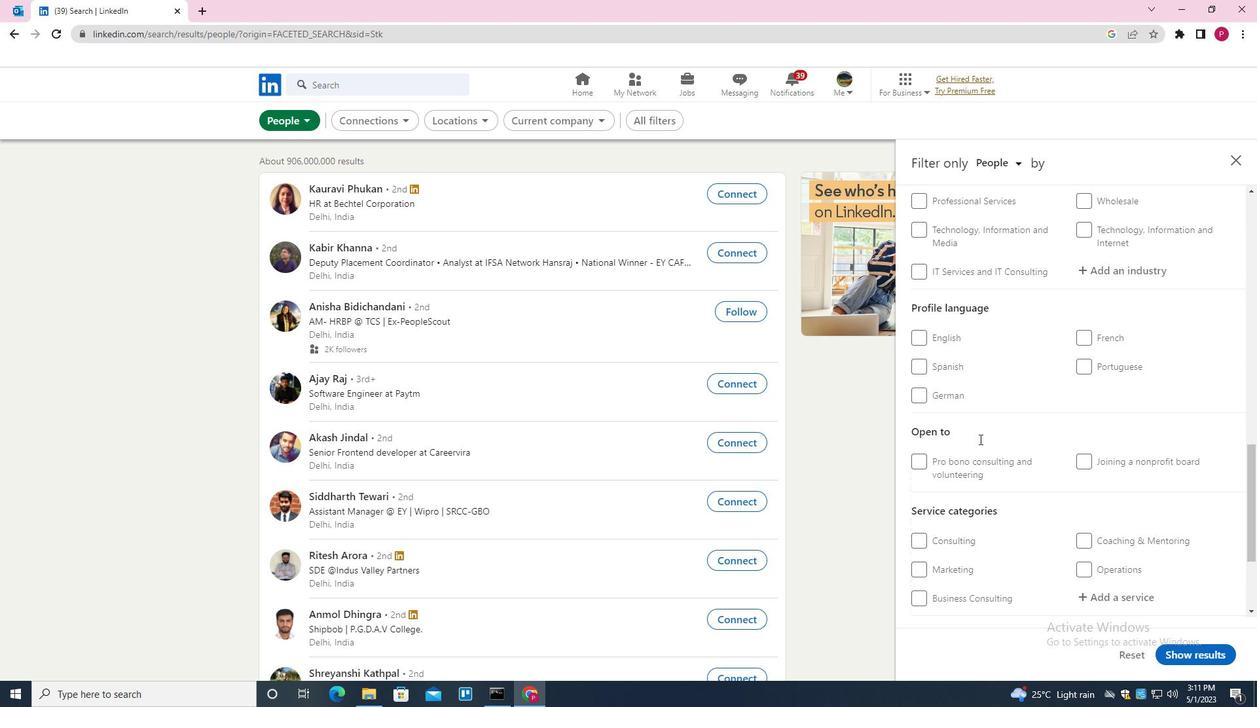 
Action: Mouse scrolled (980, 440) with delta (0, 0)
Screenshot: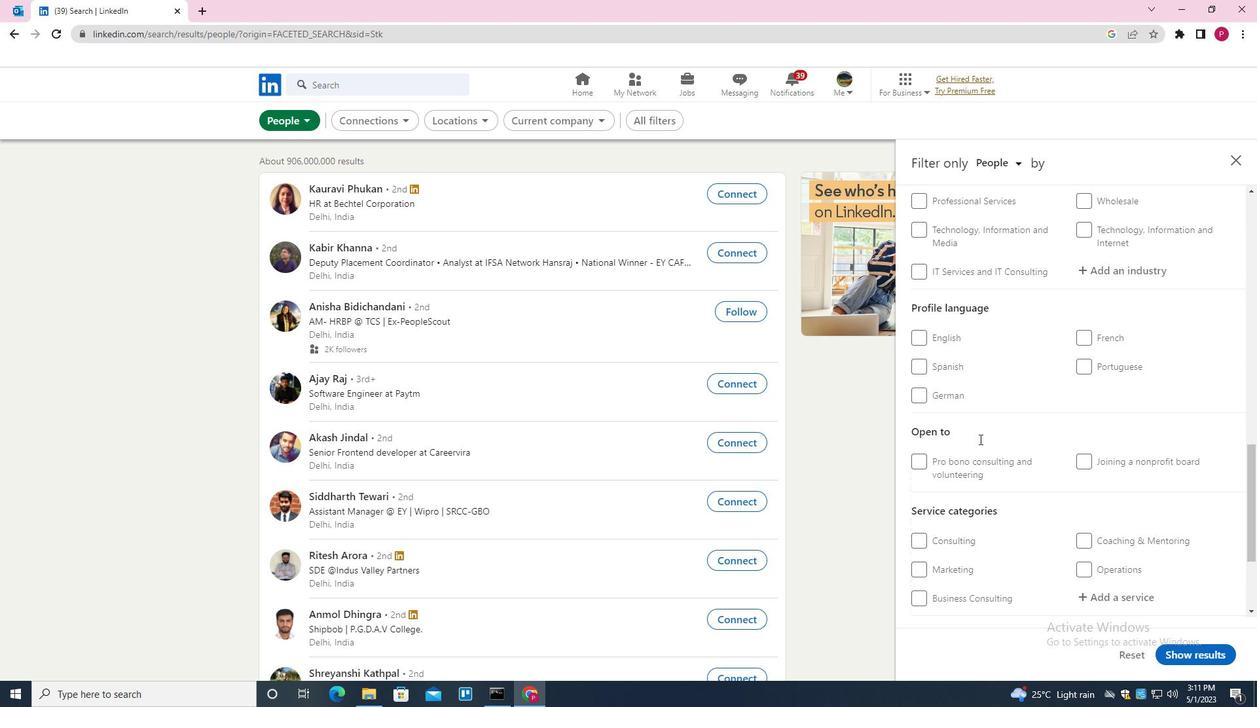 
Action: Mouse scrolled (980, 440) with delta (0, 0)
Screenshot: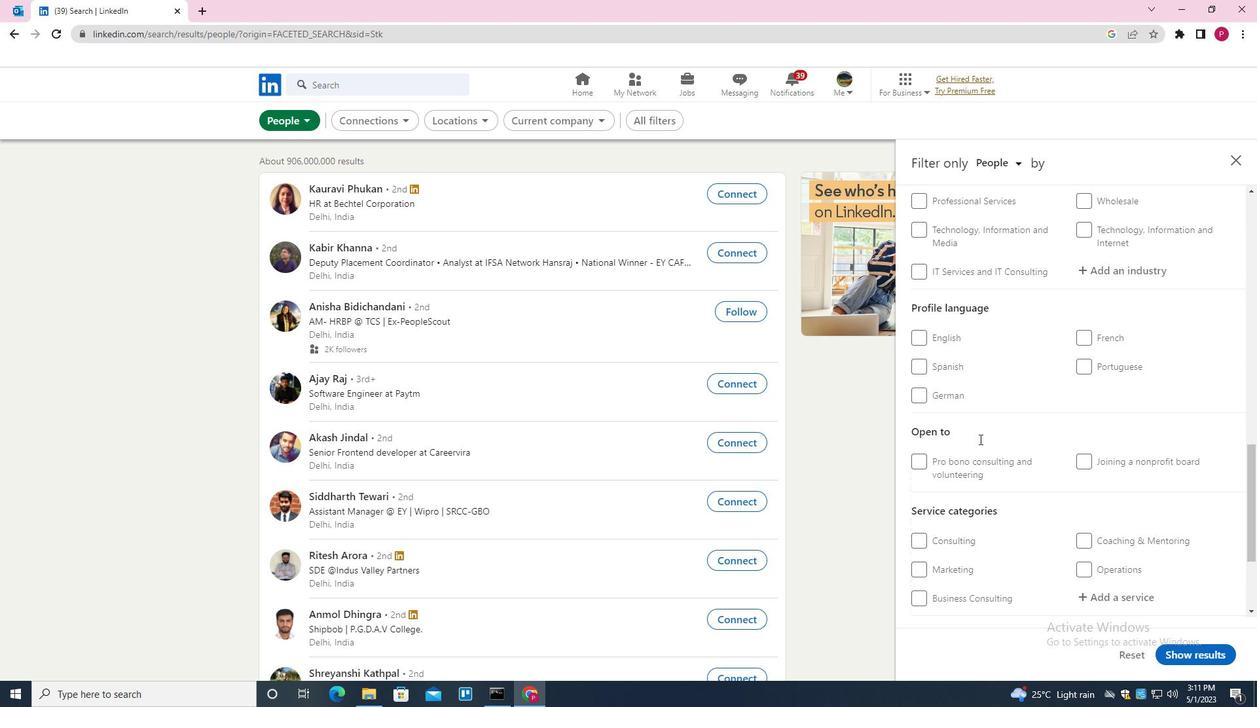 
Action: Mouse scrolled (980, 440) with delta (0, 0)
Screenshot: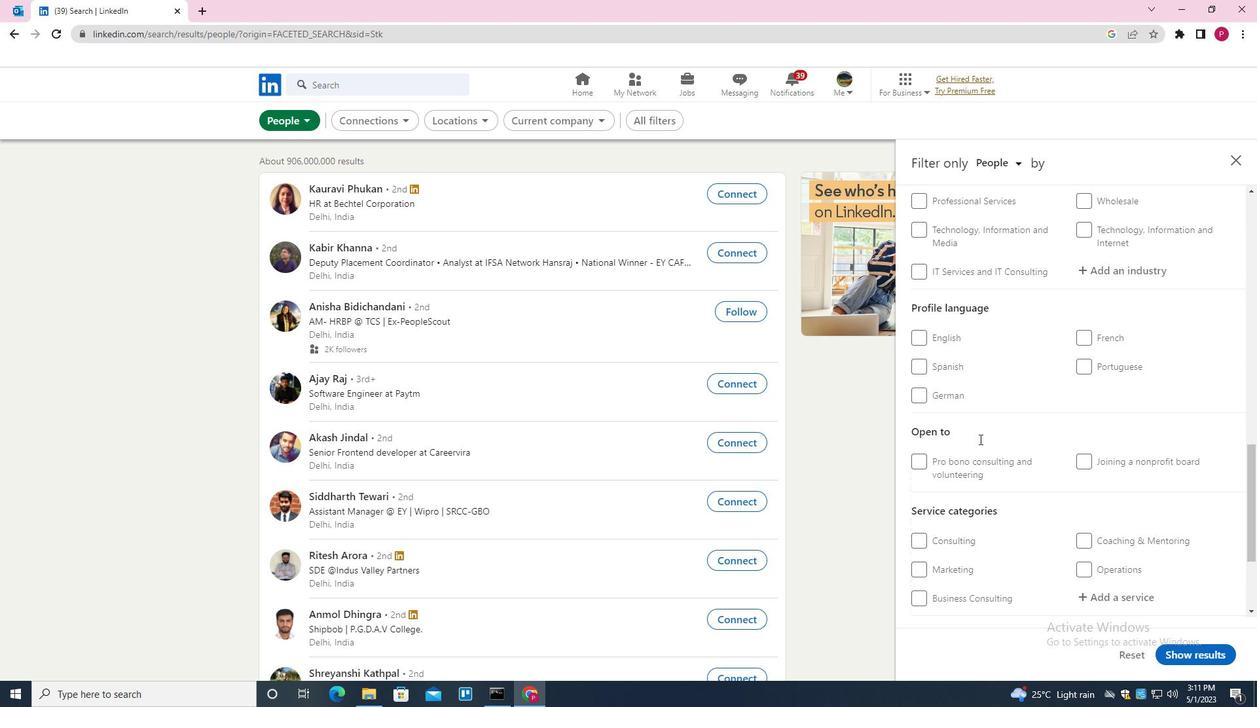 
Action: Mouse moved to (1032, 342)
Screenshot: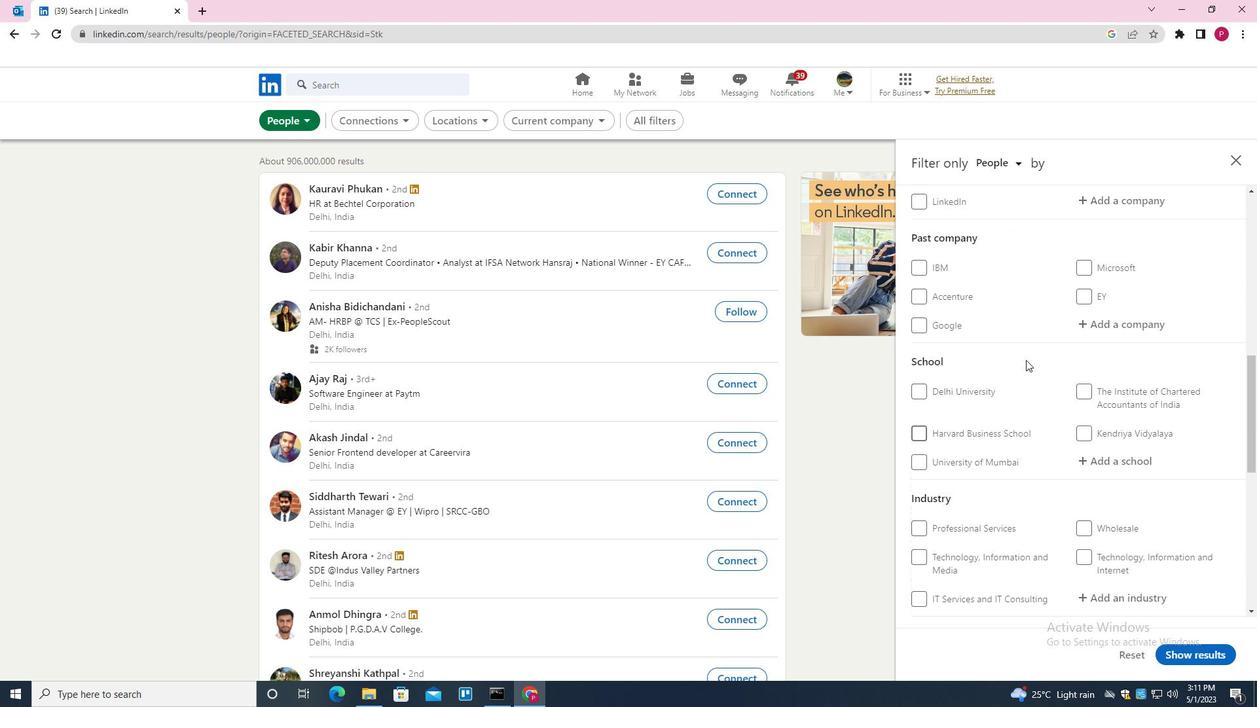
Action: Mouse scrolled (1032, 343) with delta (0, 0)
Screenshot: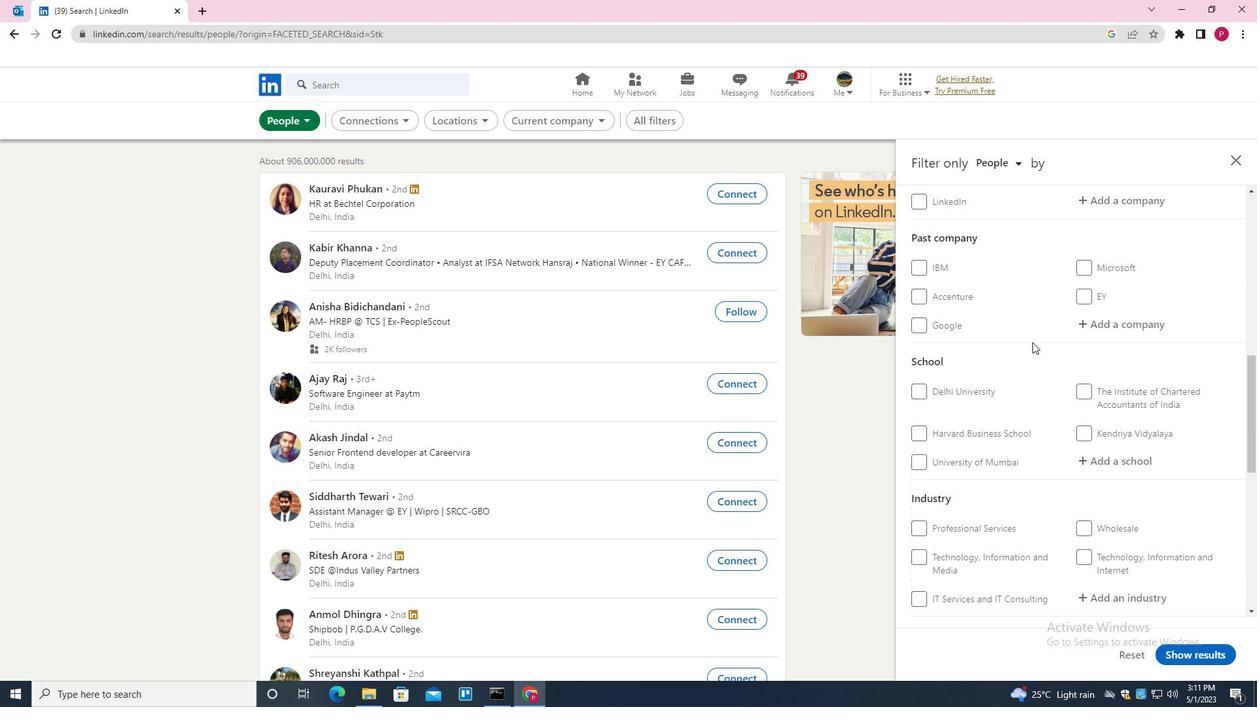 
Action: Mouse scrolled (1032, 343) with delta (0, 0)
Screenshot: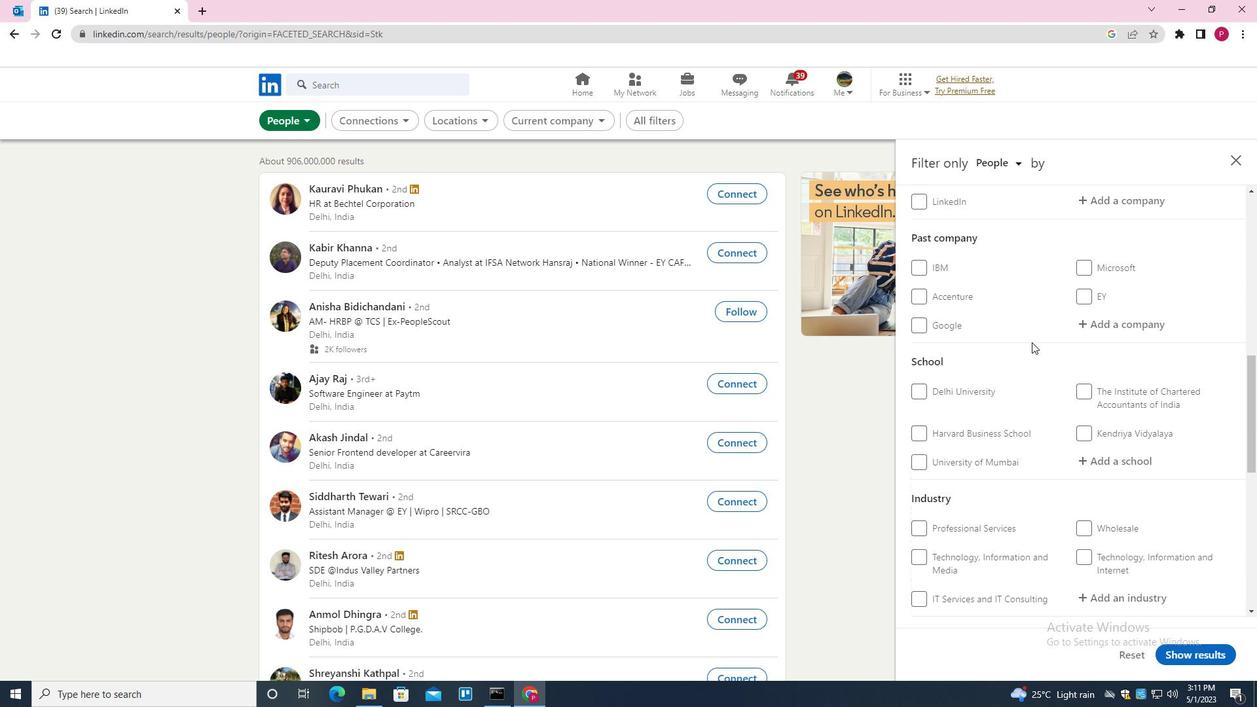 
Action: Mouse moved to (1063, 357)
Screenshot: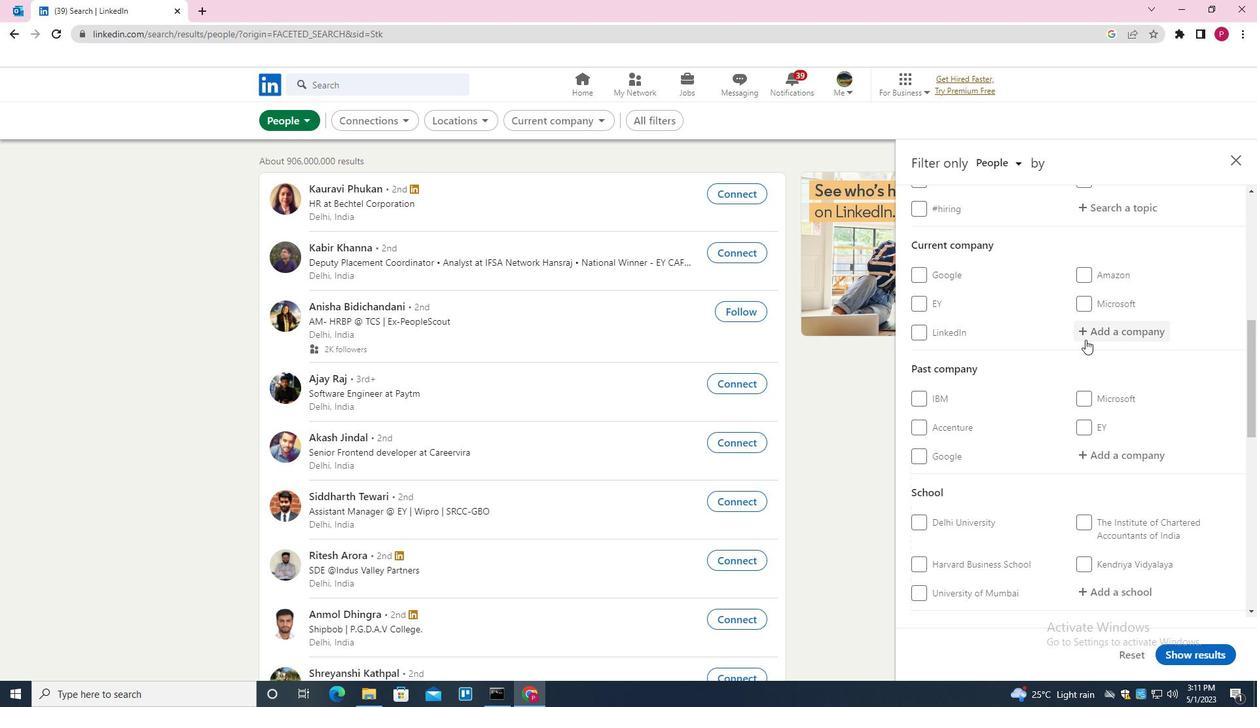
Action: Mouse scrolled (1063, 358) with delta (0, 0)
Screenshot: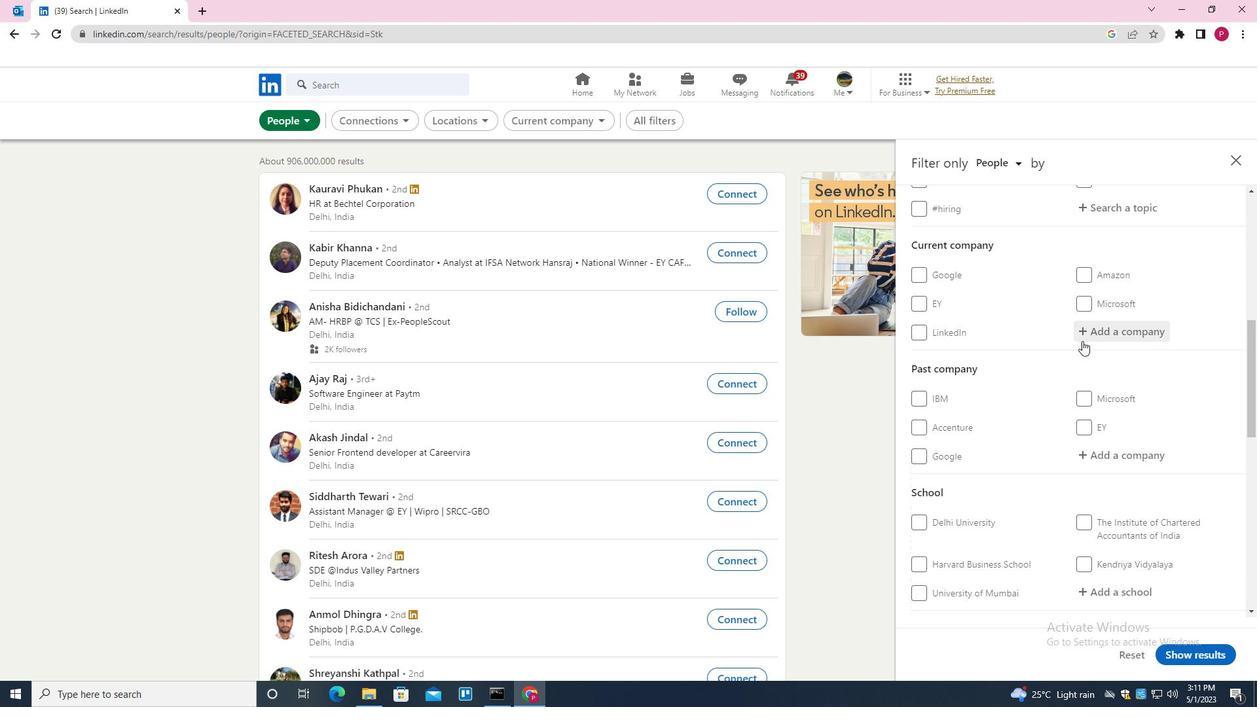 
Action: Mouse scrolled (1063, 358) with delta (0, 0)
Screenshot: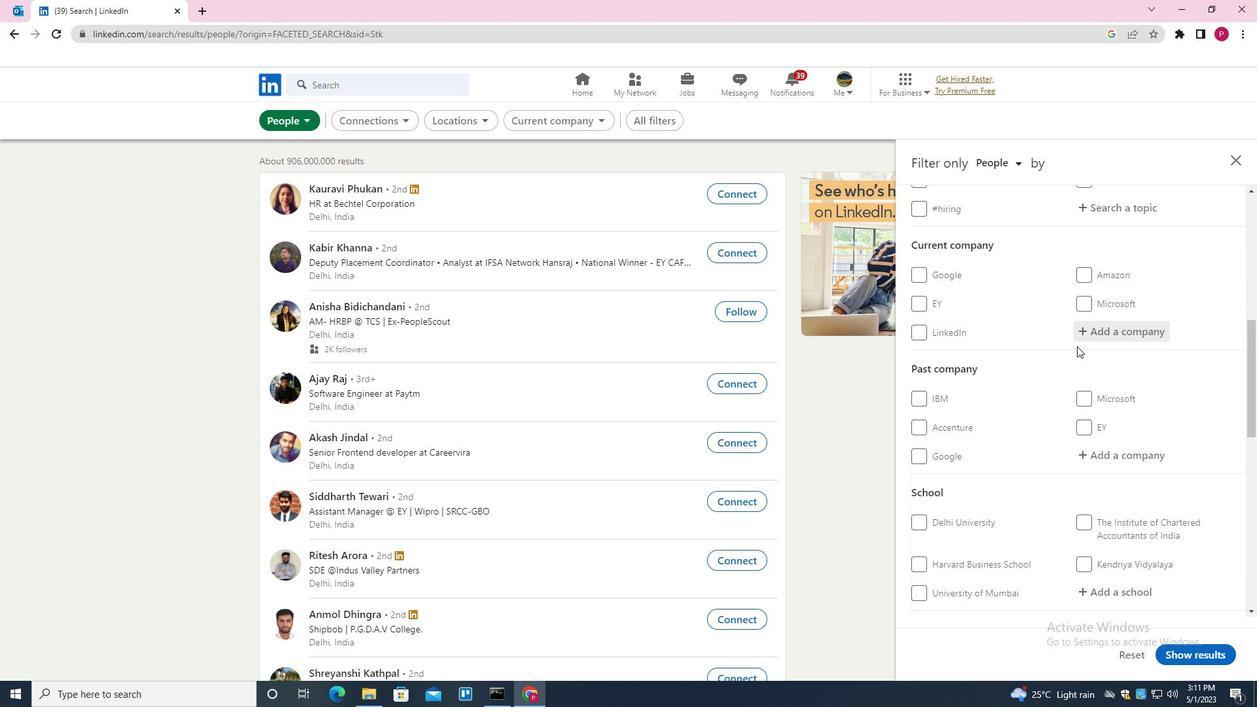 
Action: Mouse moved to (1095, 337)
Screenshot: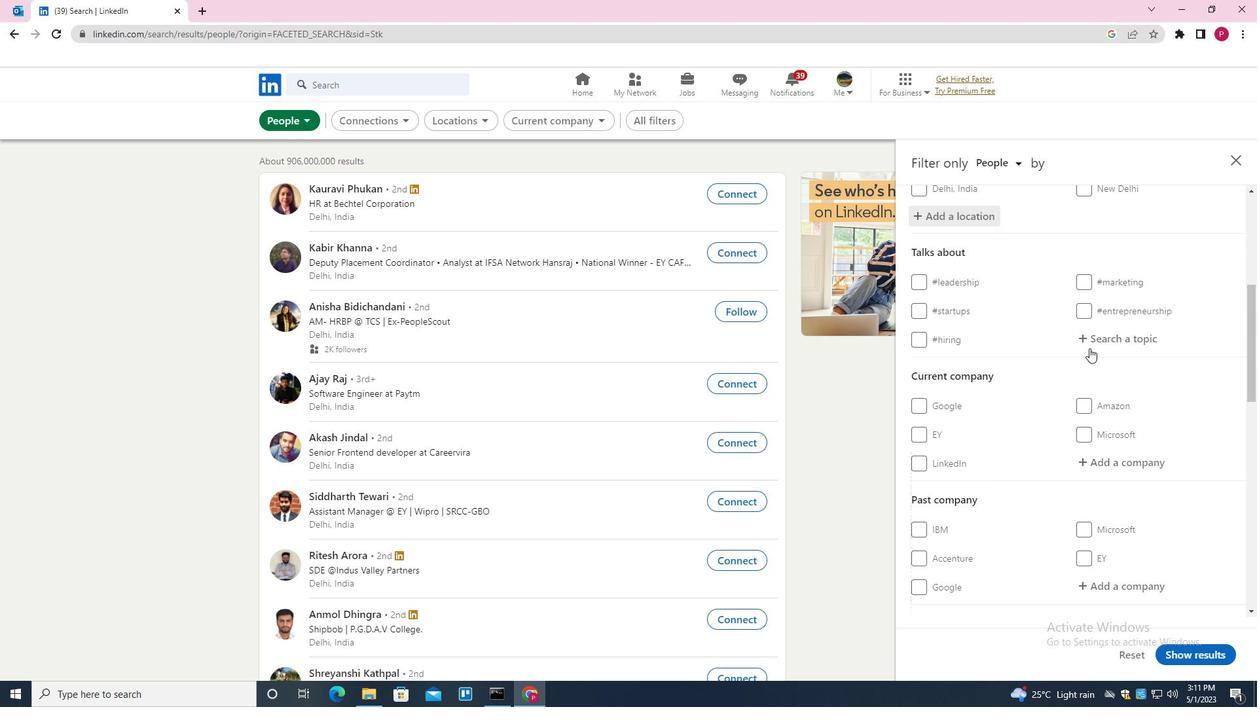 
Action: Mouse pressed left at (1095, 337)
Screenshot: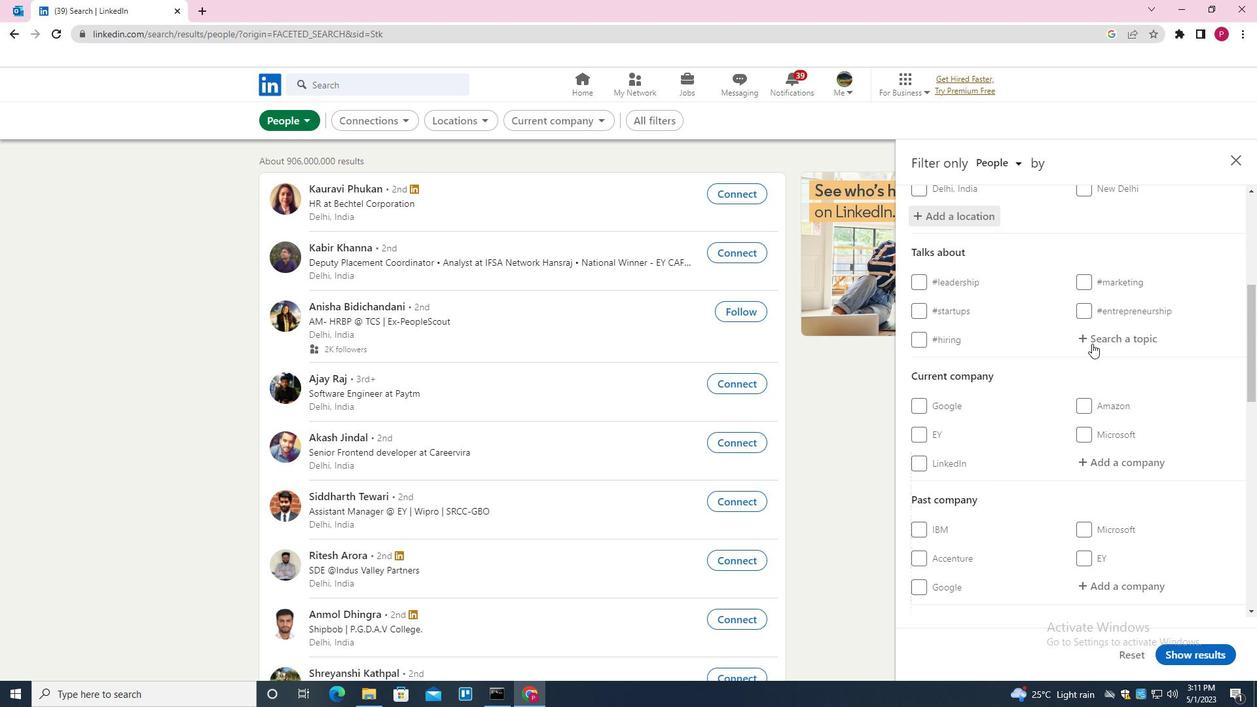 
Action: Mouse moved to (1079, 344)
Screenshot: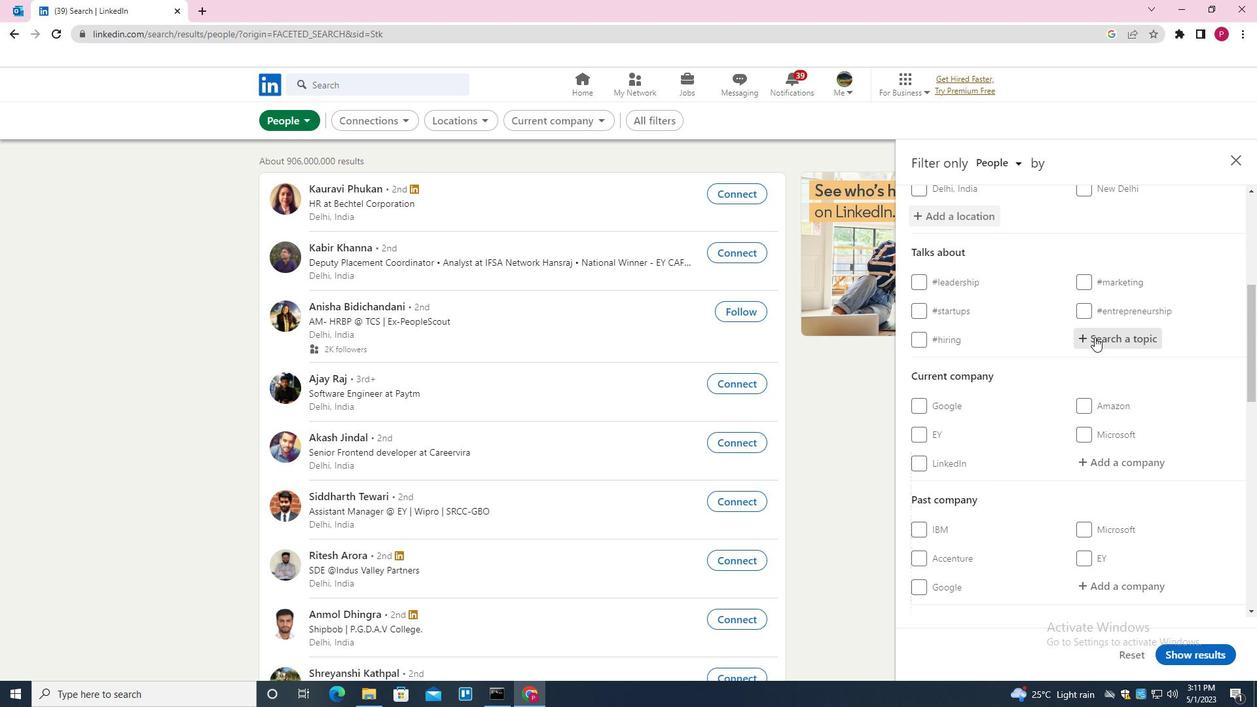 
Action: Key pressed FEMALE<Key.down><Key.down><Key.down><Key.enter>
Screenshot: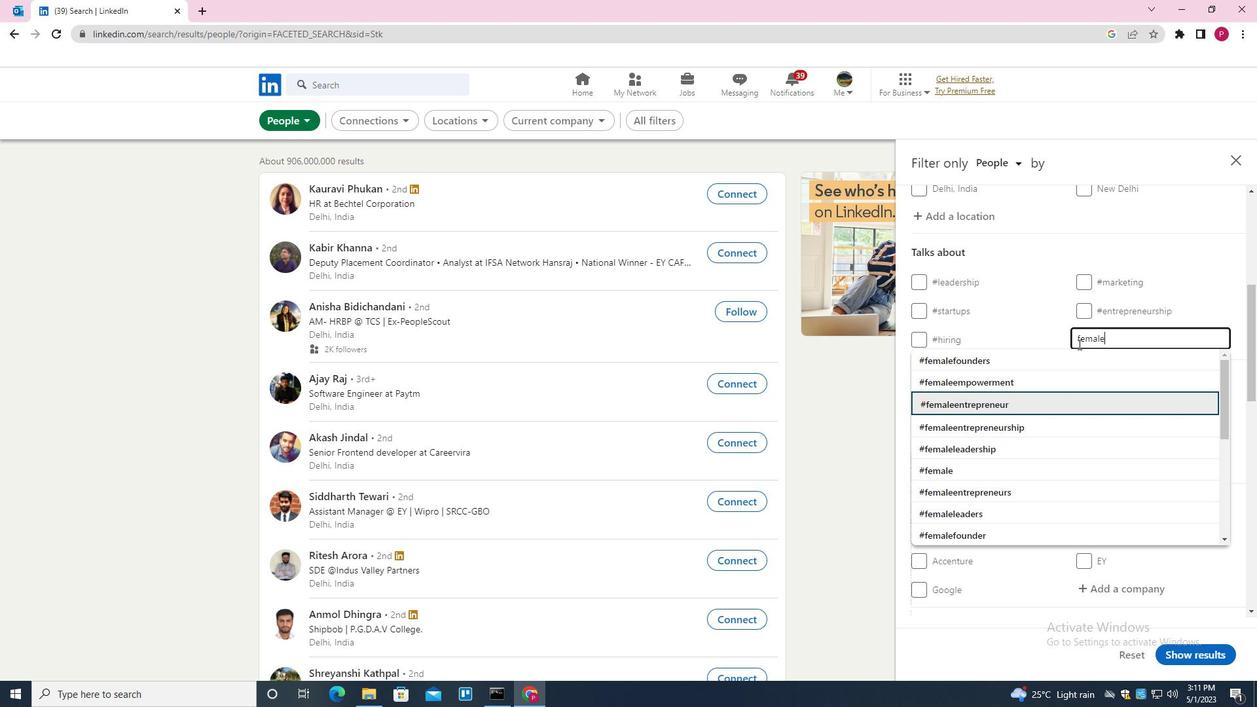 
Action: Mouse moved to (989, 409)
Screenshot: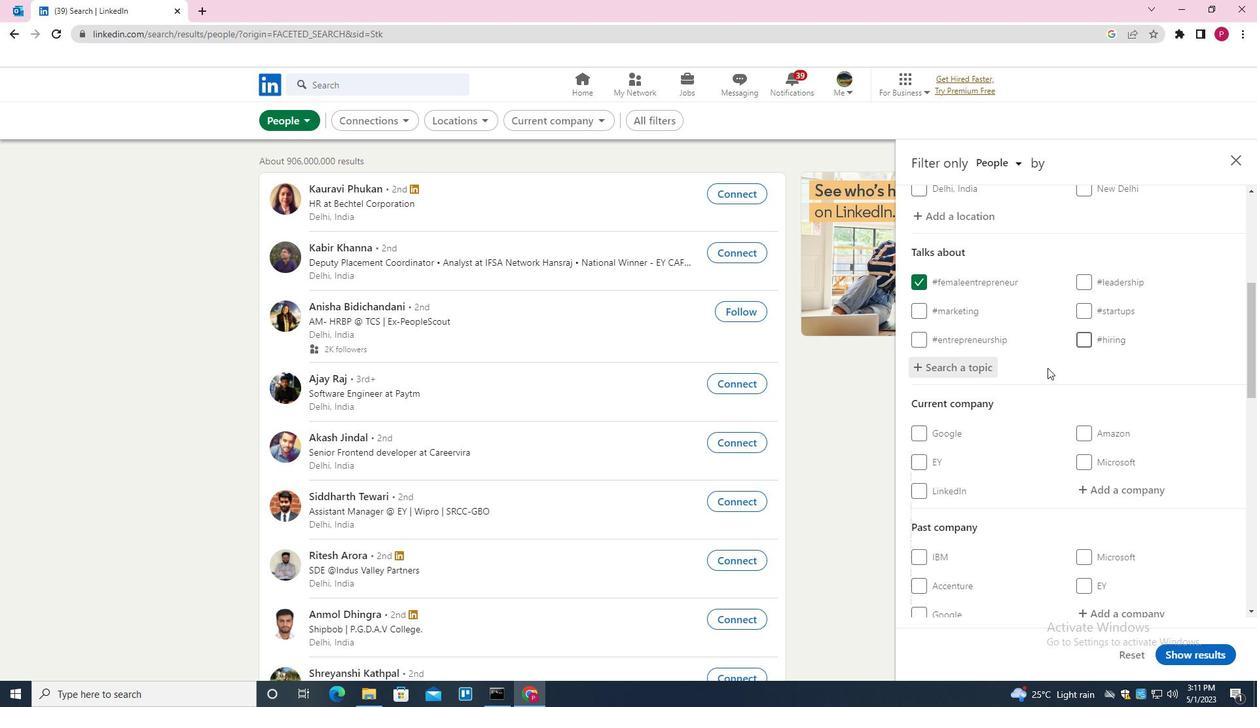 
Action: Mouse scrolled (989, 408) with delta (0, 0)
Screenshot: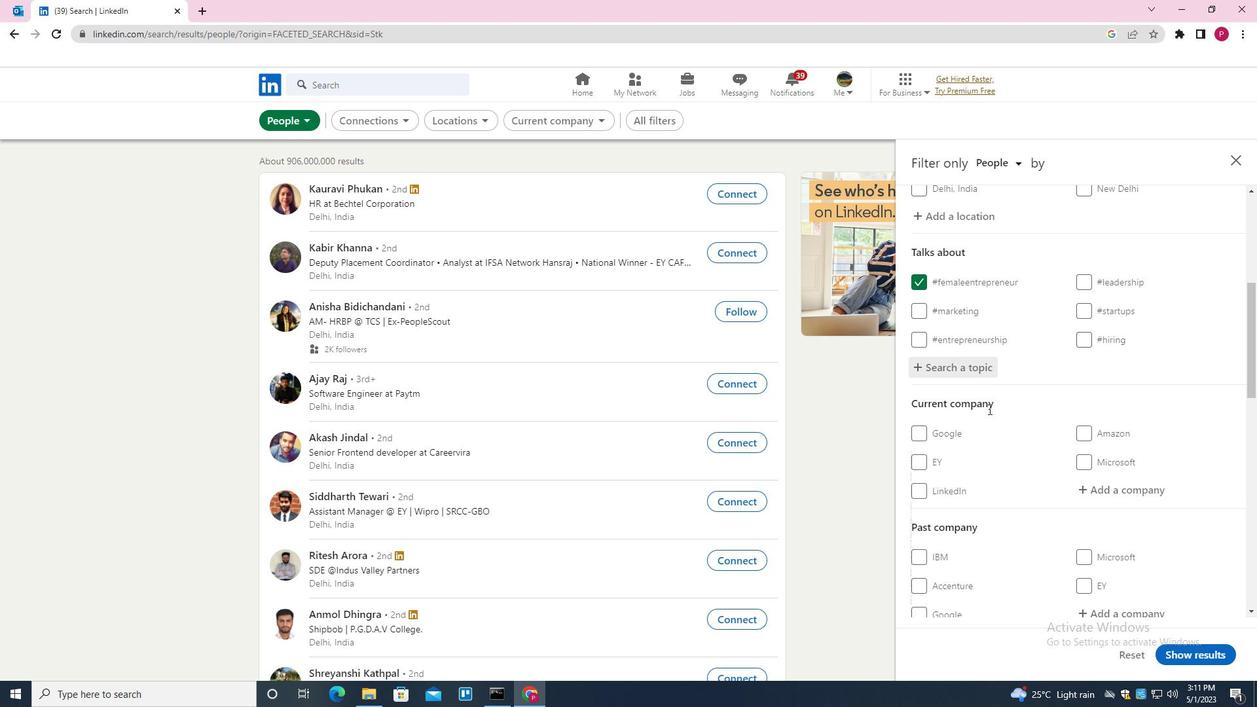 
Action: Mouse scrolled (989, 408) with delta (0, 0)
Screenshot: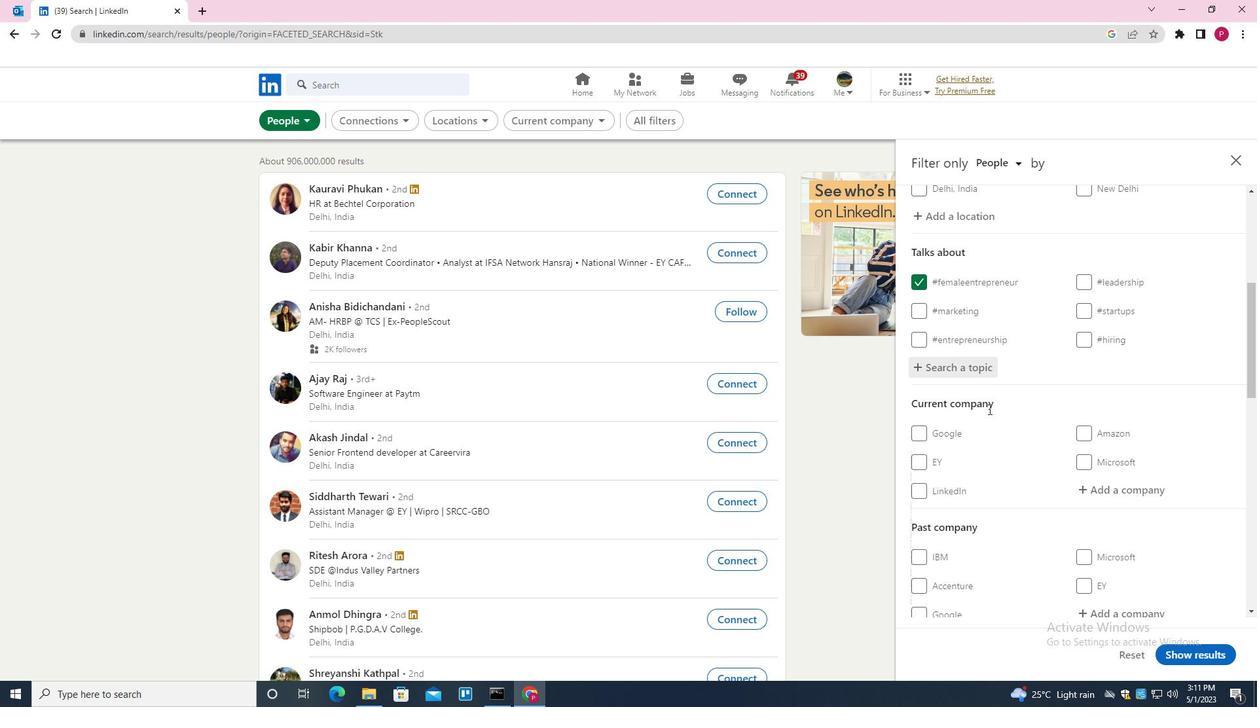 
Action: Mouse scrolled (989, 408) with delta (0, 0)
Screenshot: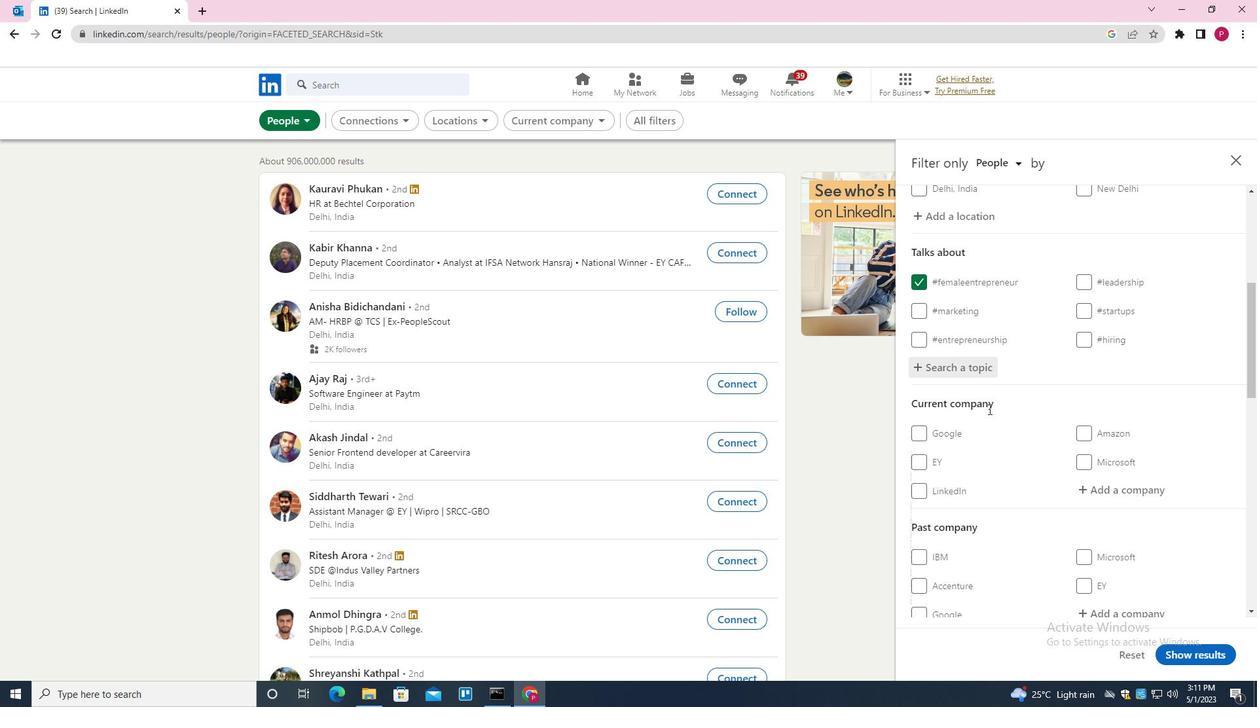 
Action: Mouse moved to (991, 412)
Screenshot: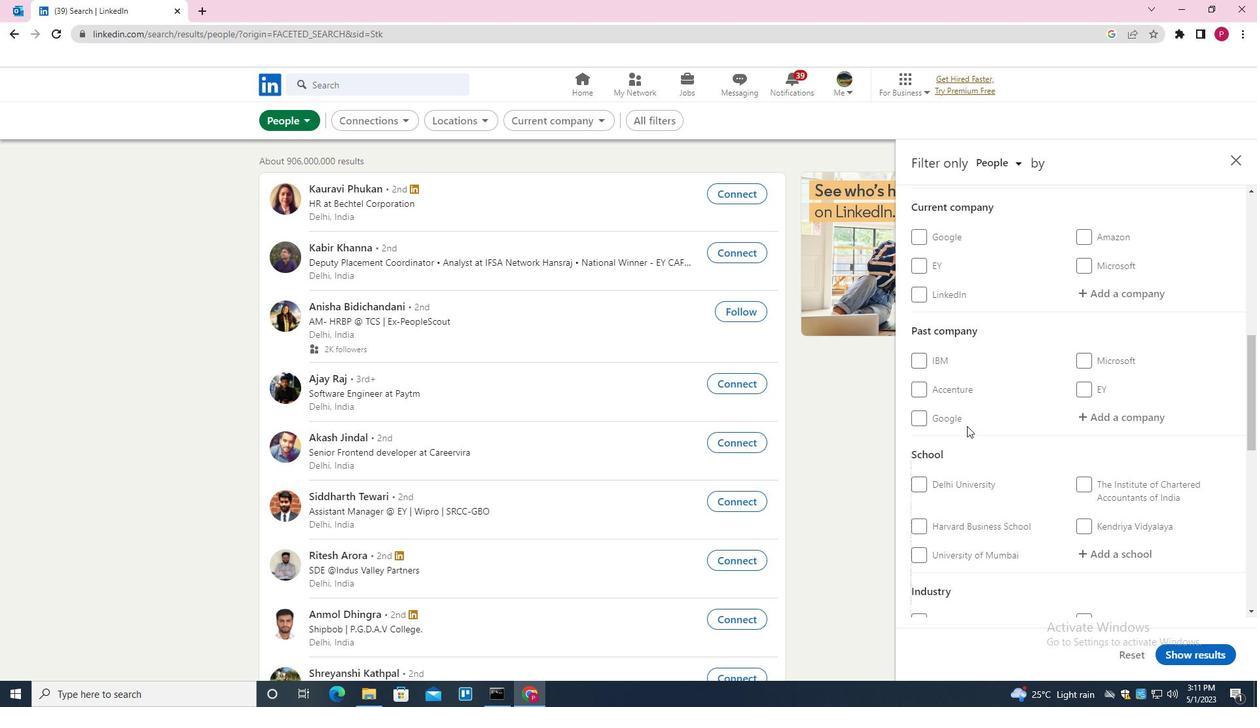 
Action: Mouse scrolled (991, 411) with delta (0, 0)
Screenshot: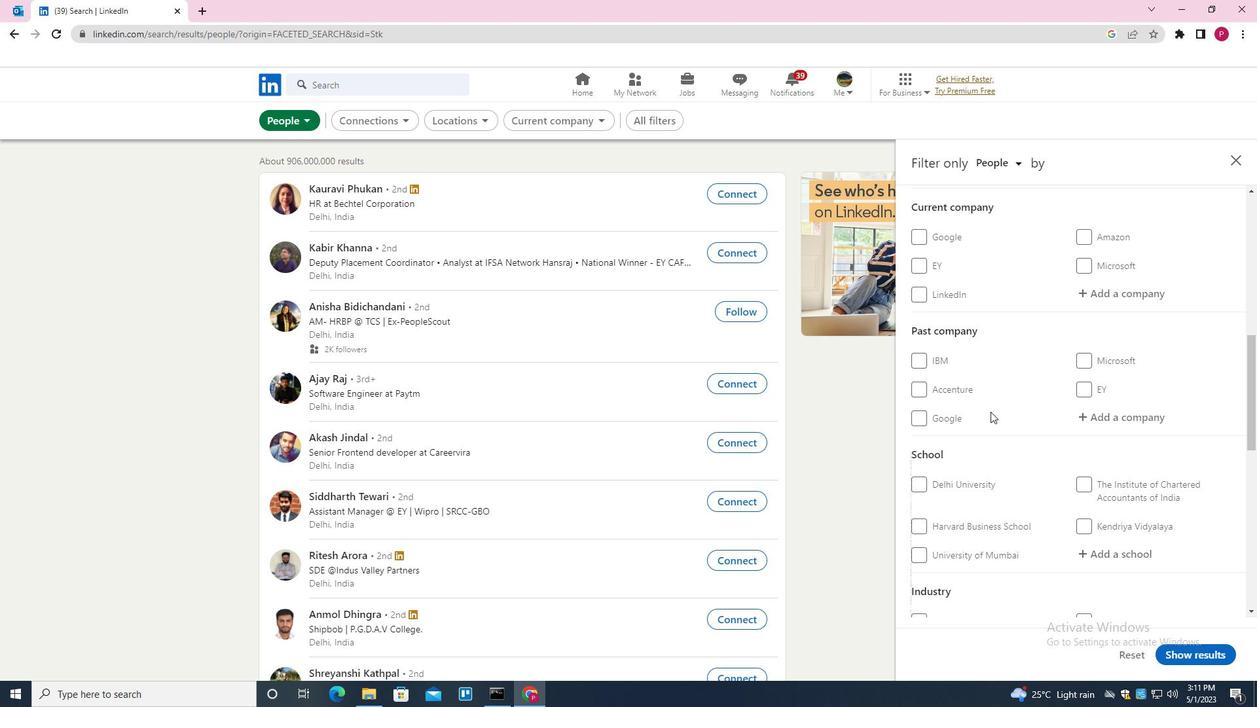 
Action: Mouse scrolled (991, 411) with delta (0, 0)
Screenshot: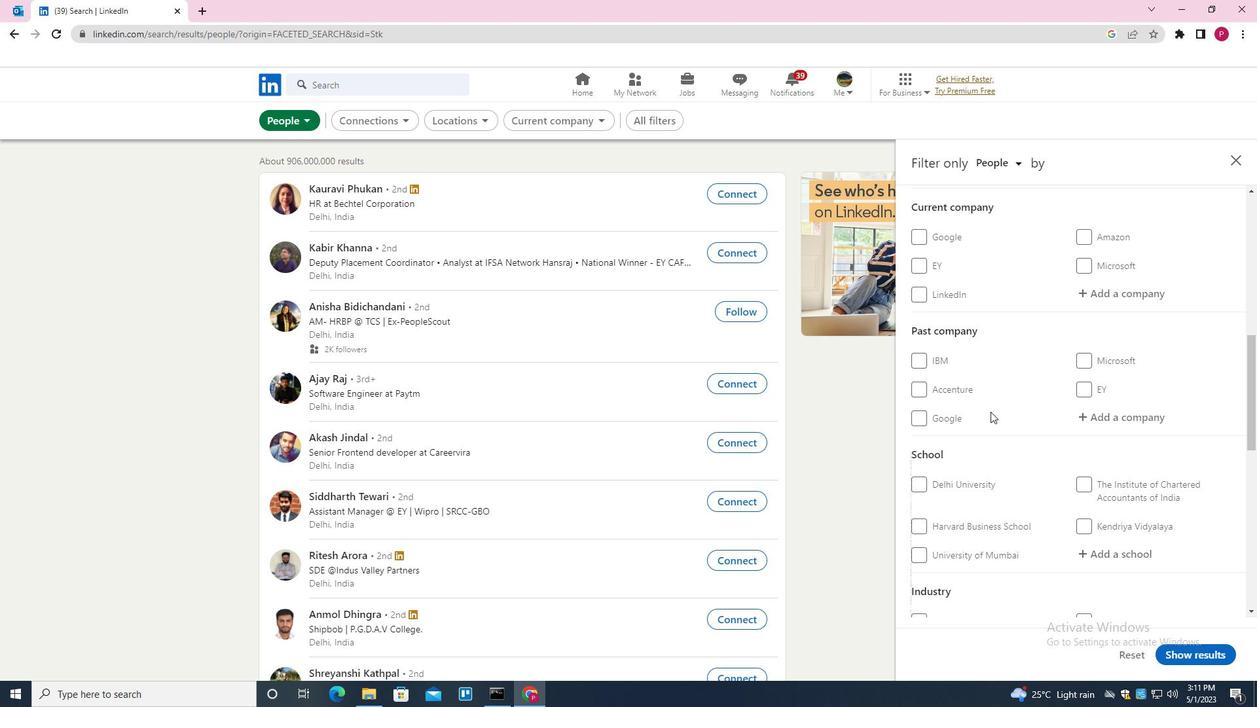 
Action: Mouse scrolled (991, 411) with delta (0, 0)
Screenshot: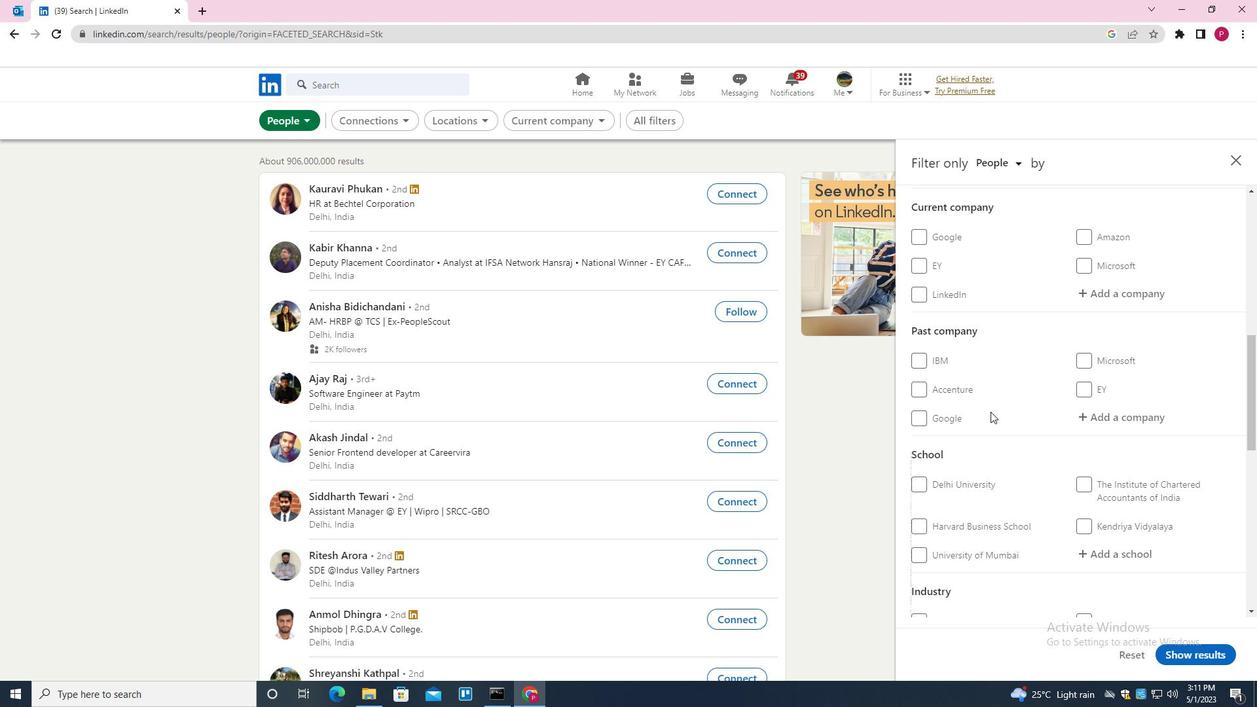 
Action: Mouse moved to (1000, 389)
Screenshot: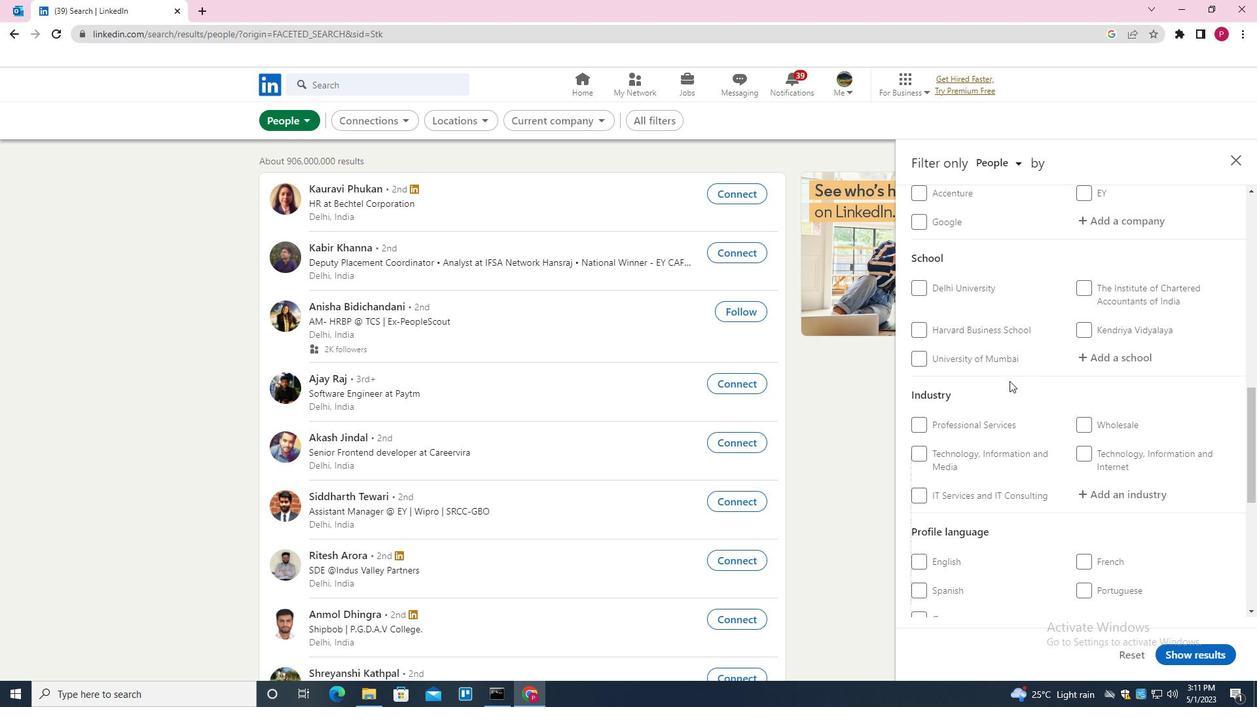 
Action: Mouse scrolled (1000, 389) with delta (0, 0)
Screenshot: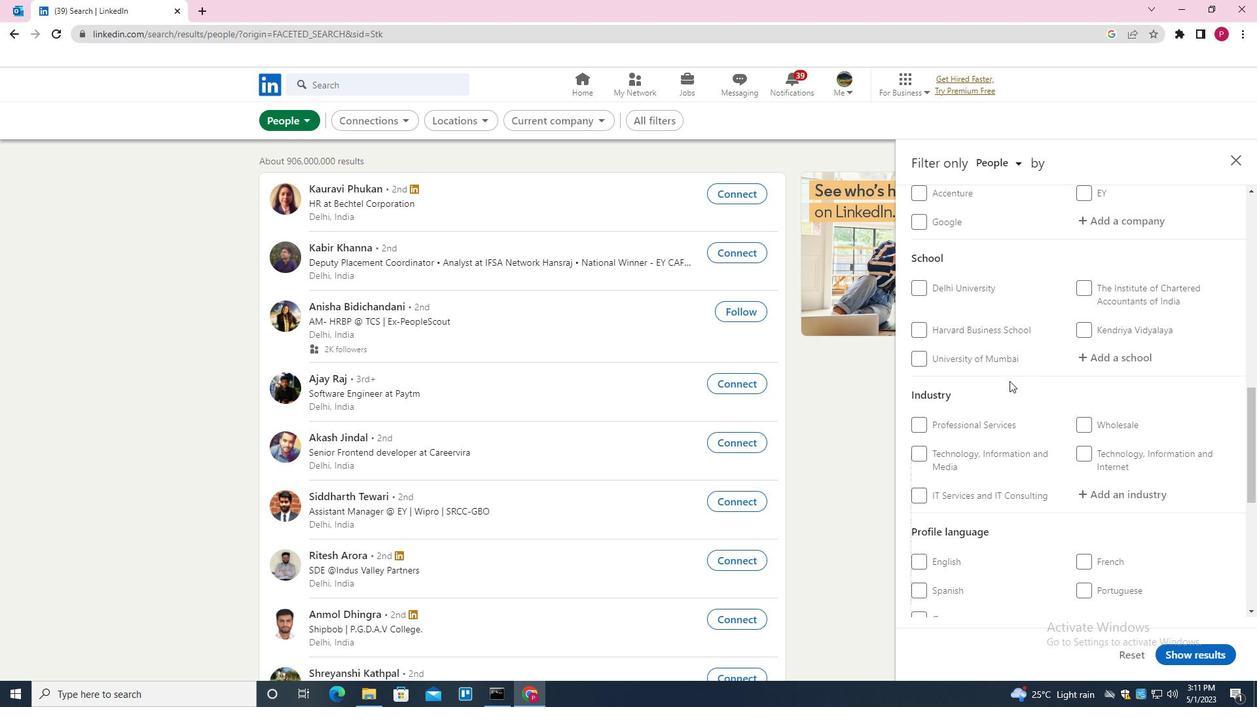 
Action: Mouse scrolled (1000, 389) with delta (0, 0)
Screenshot: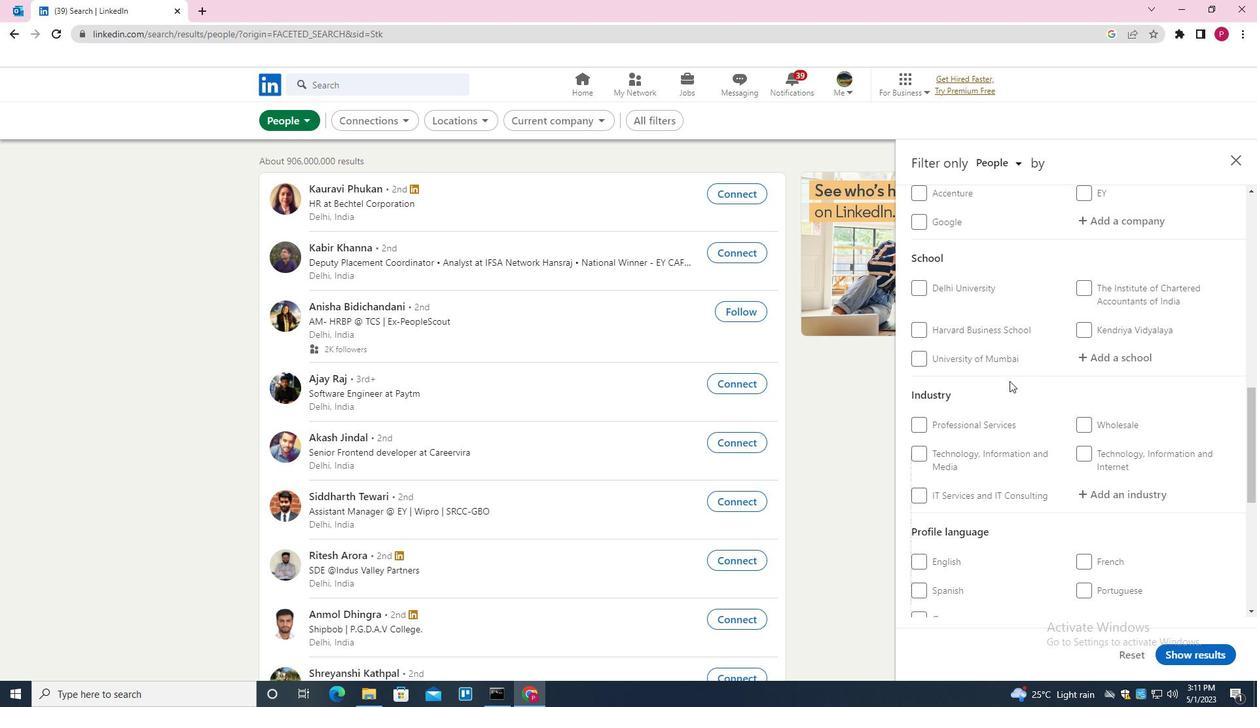 
Action: Mouse scrolled (1000, 389) with delta (0, 0)
Screenshot: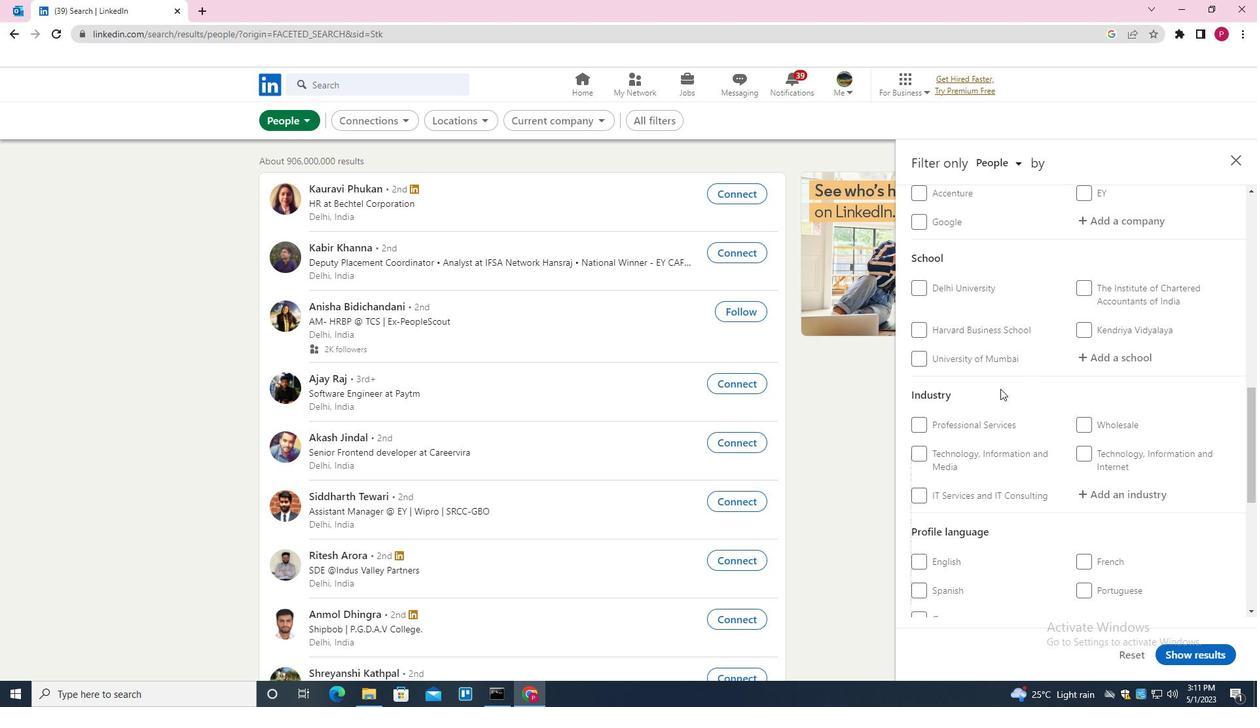
Action: Mouse scrolled (1000, 389) with delta (0, 0)
Screenshot: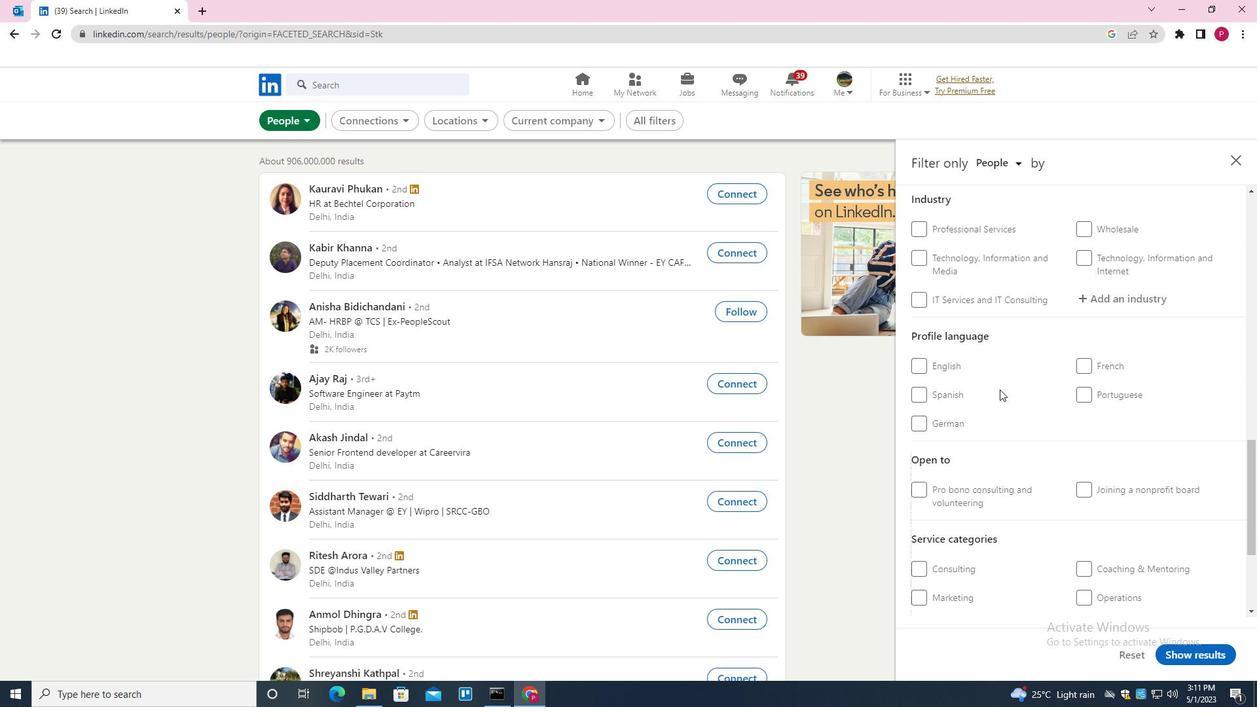 
Action: Mouse moved to (1092, 298)
Screenshot: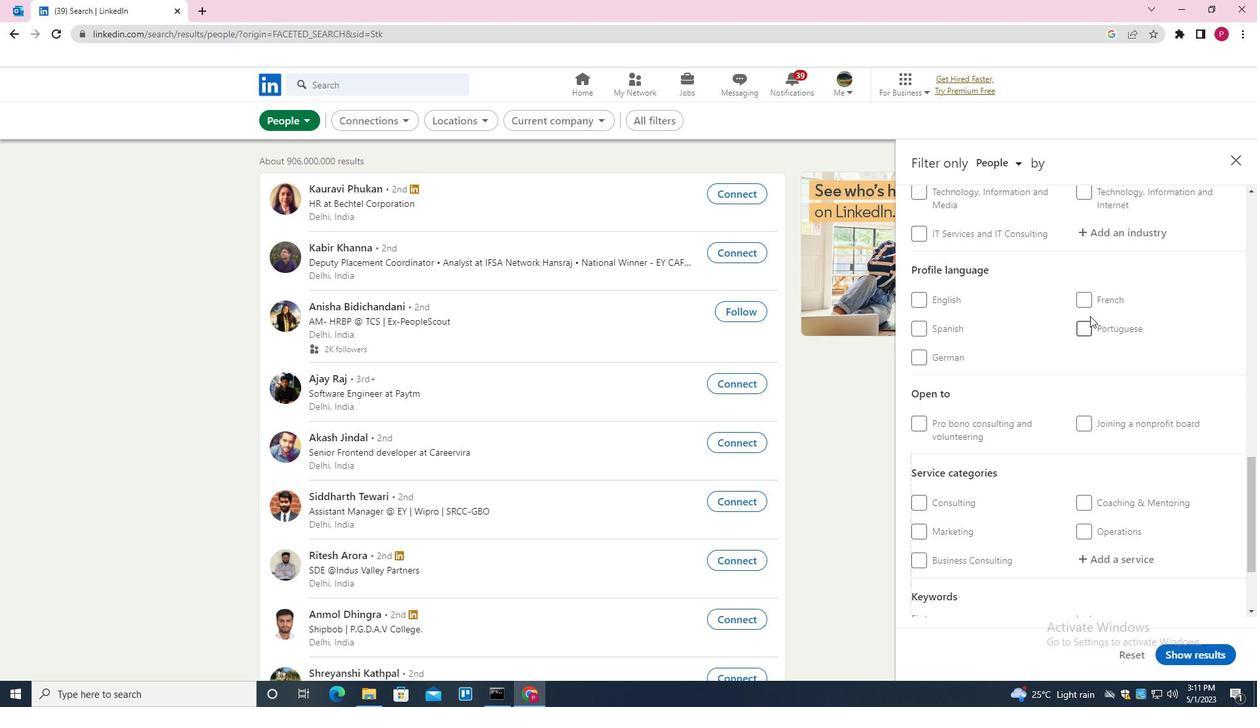 
Action: Mouse pressed left at (1092, 298)
Screenshot: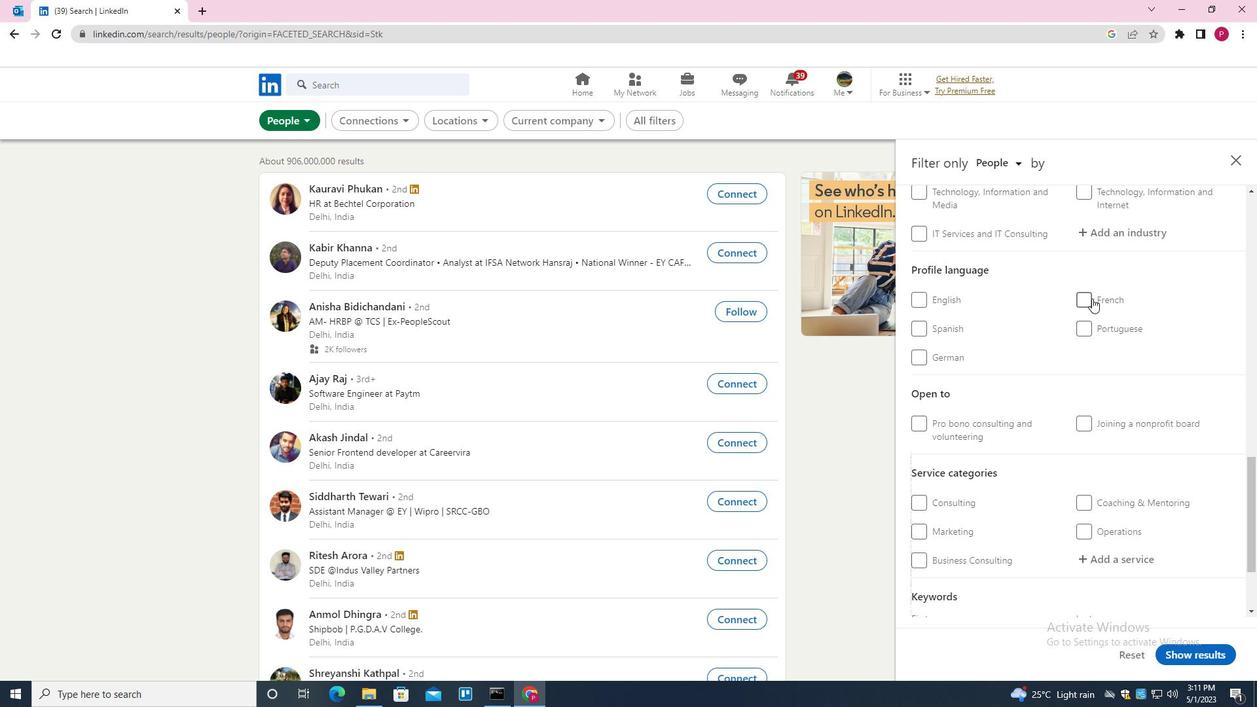 
Action: Mouse moved to (1008, 380)
Screenshot: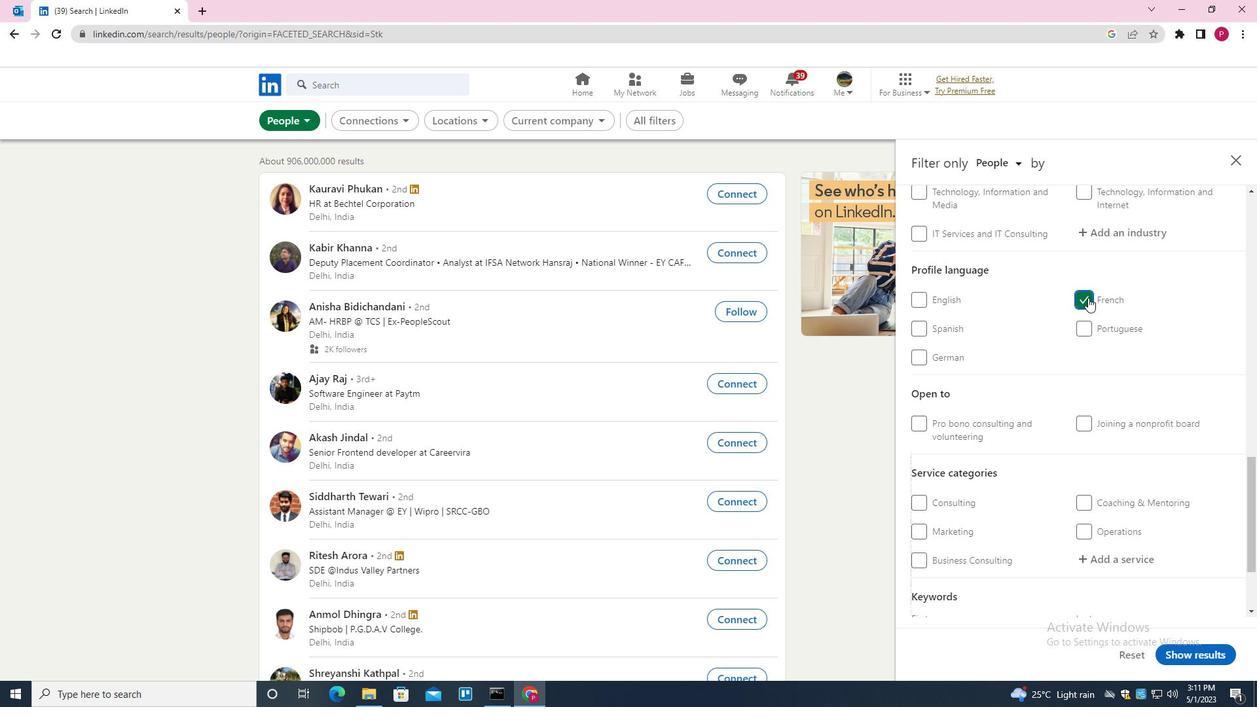 
Action: Mouse scrolled (1008, 380) with delta (0, 0)
Screenshot: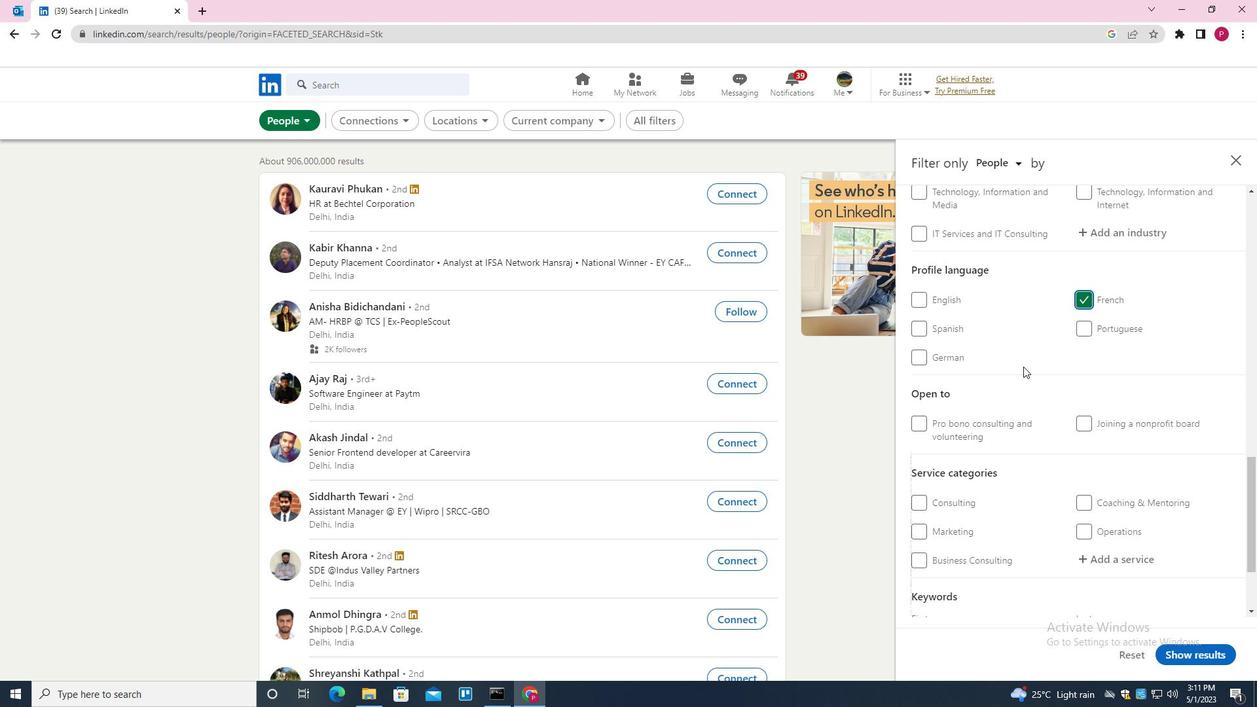 
Action: Mouse scrolled (1008, 380) with delta (0, 0)
Screenshot: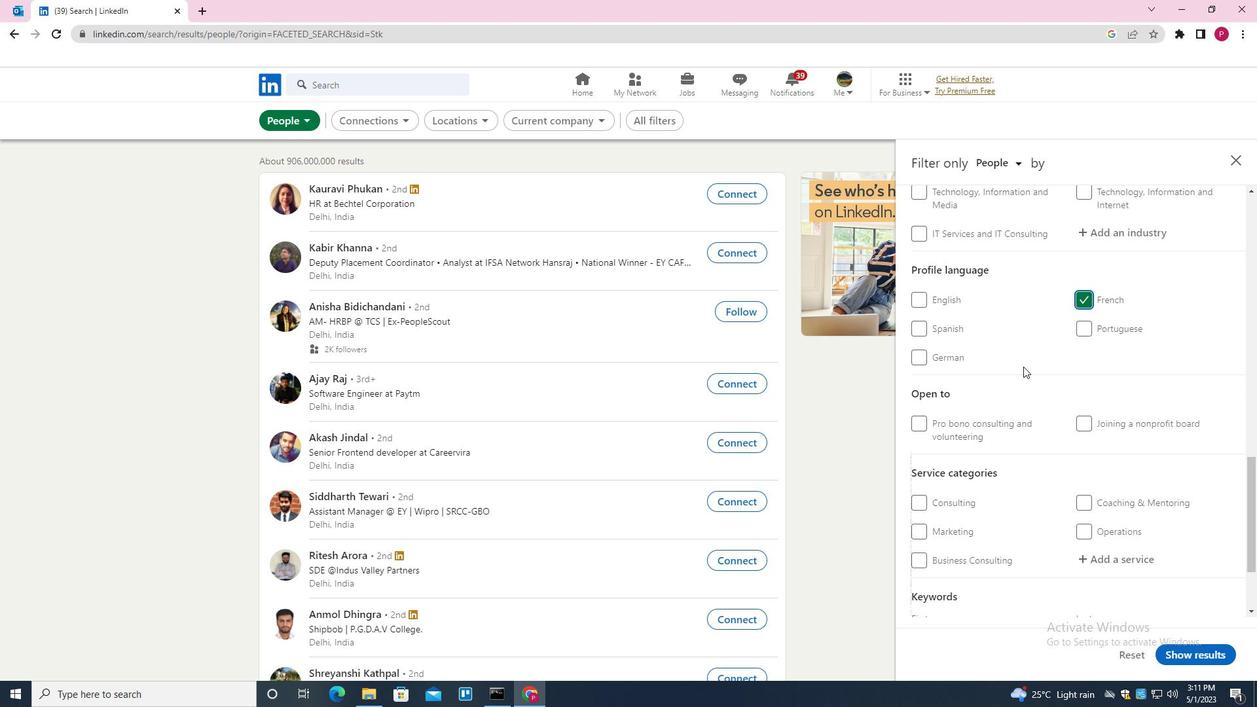 
Action: Mouse scrolled (1008, 380) with delta (0, 0)
Screenshot: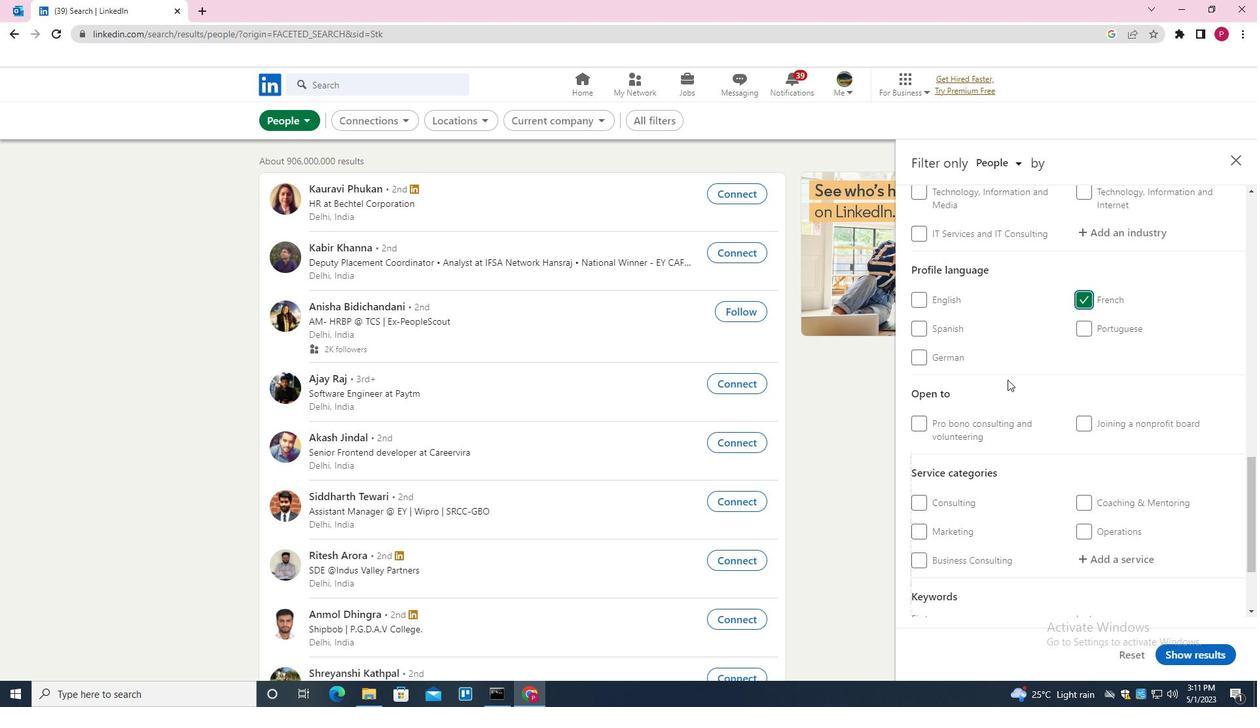 
Action: Mouse scrolled (1008, 380) with delta (0, 0)
Screenshot: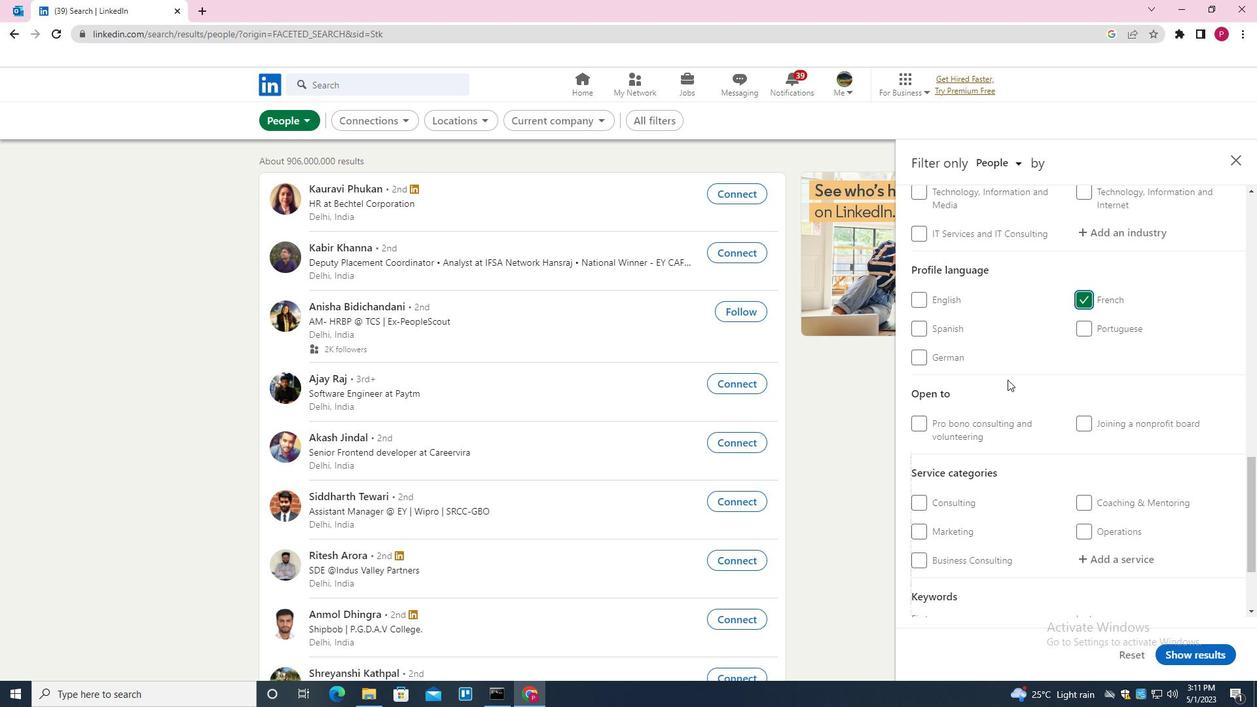
Action: Mouse moved to (1007, 380)
Screenshot: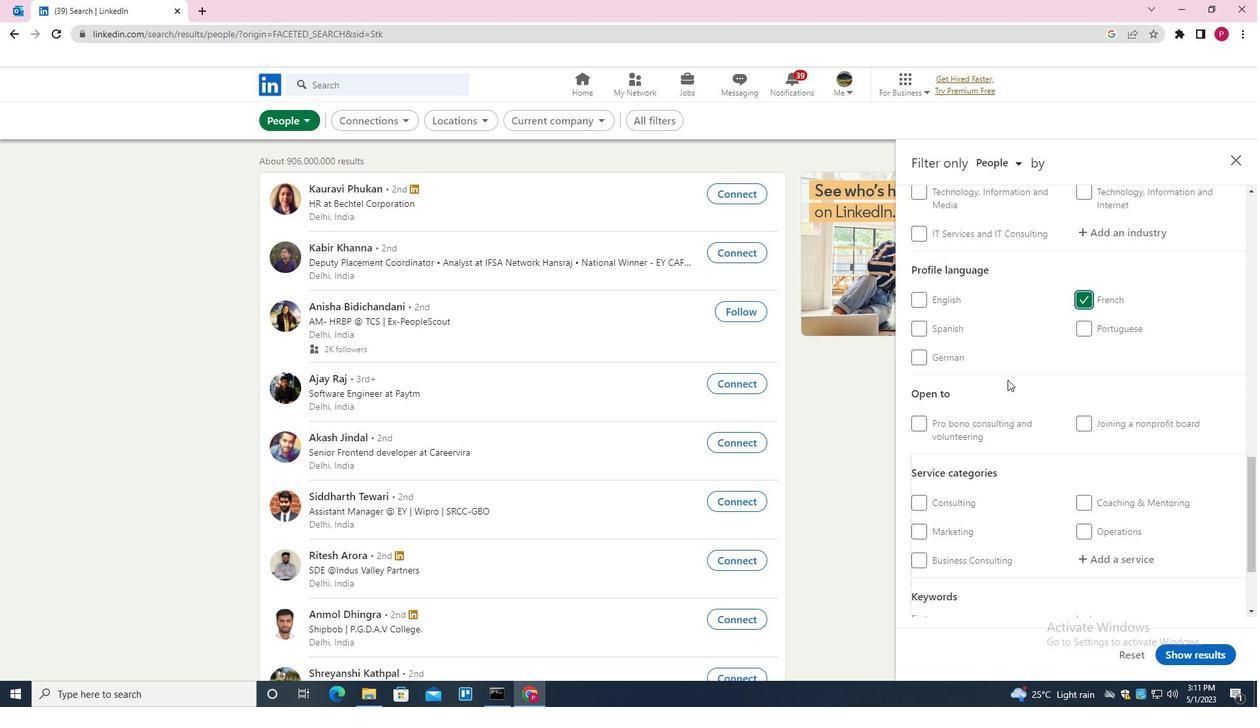 
Action: Mouse scrolled (1007, 381) with delta (0, 0)
Screenshot: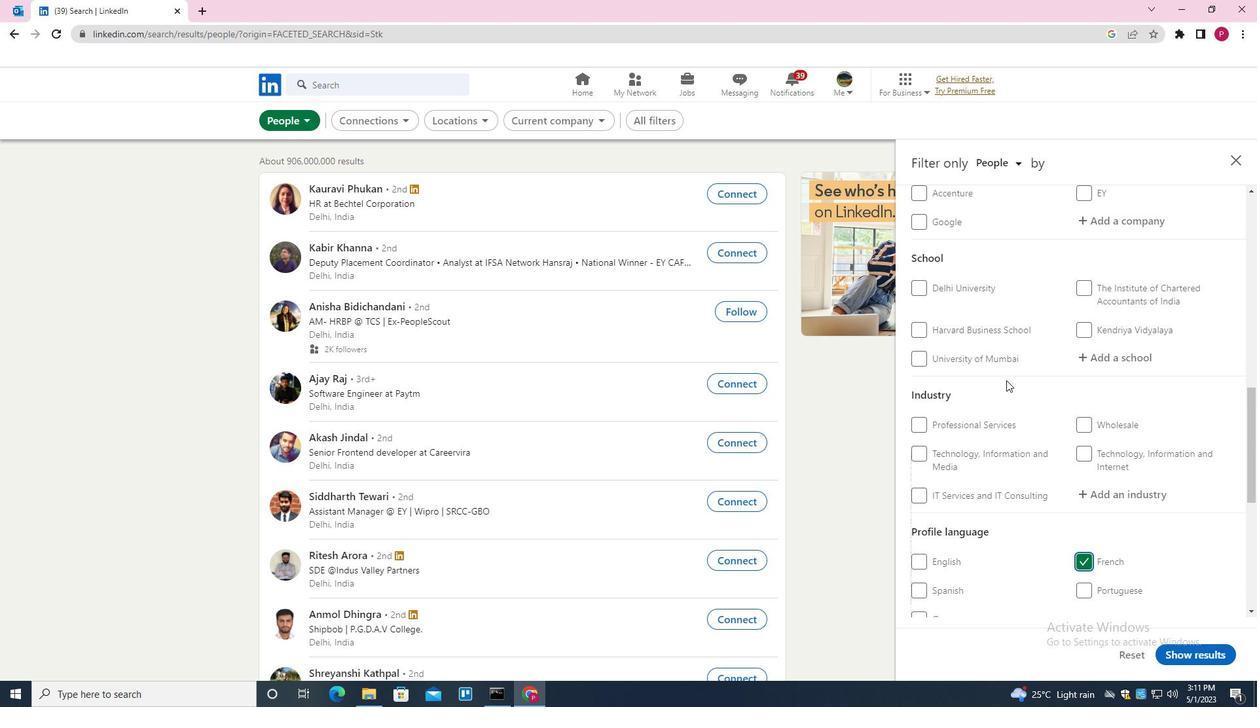 
Action: Mouse scrolled (1007, 381) with delta (0, 0)
Screenshot: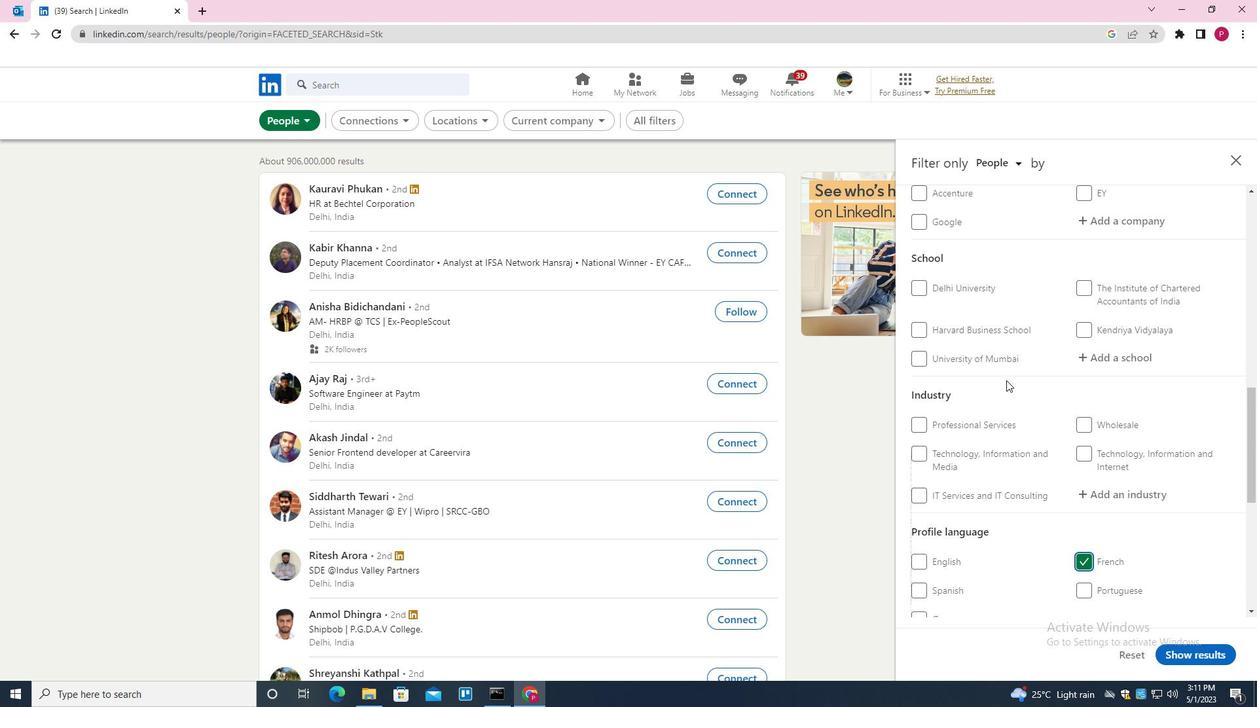 
Action: Mouse scrolled (1007, 381) with delta (0, 0)
Screenshot: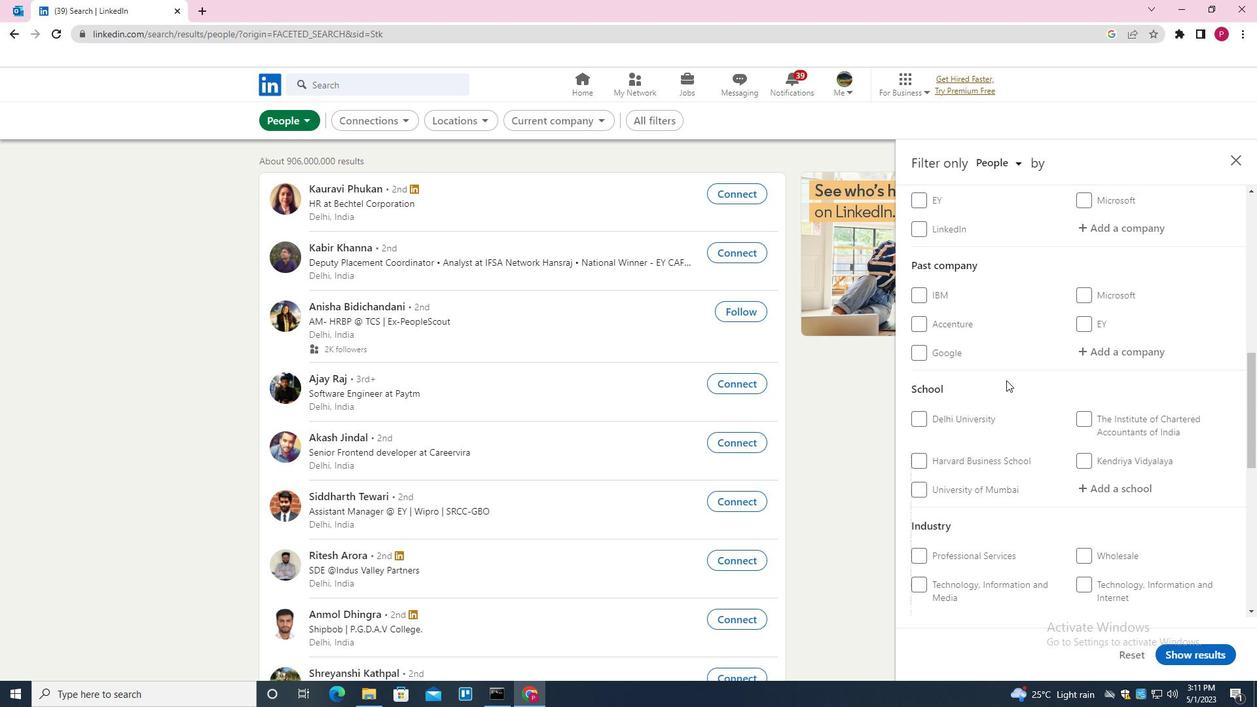 
Action: Mouse scrolled (1007, 381) with delta (0, 0)
Screenshot: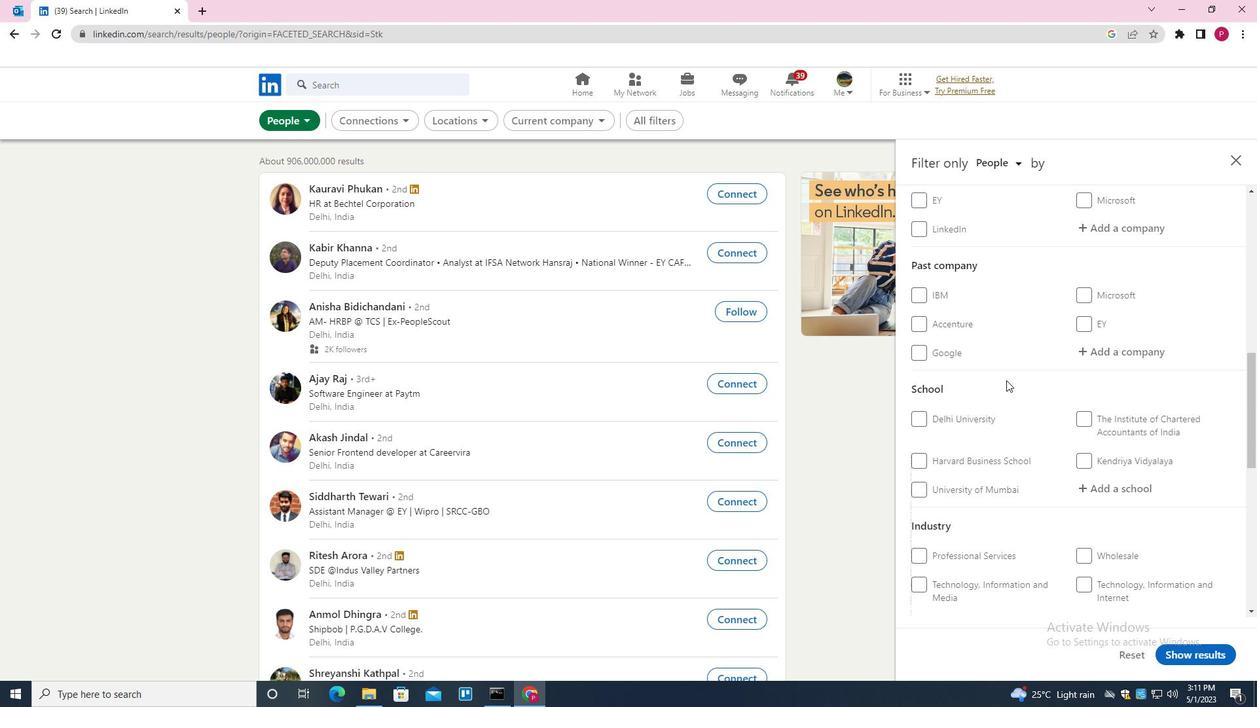 
Action: Mouse moved to (1105, 359)
Screenshot: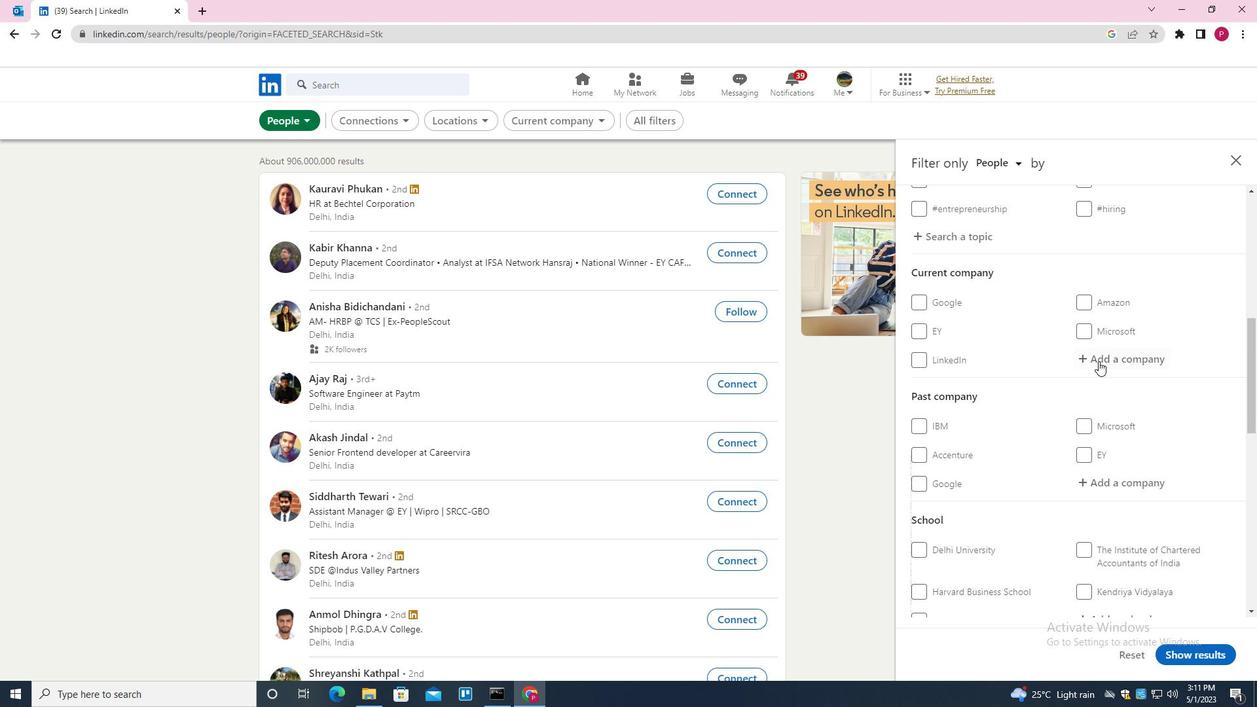 
Action: Mouse pressed left at (1105, 359)
Screenshot: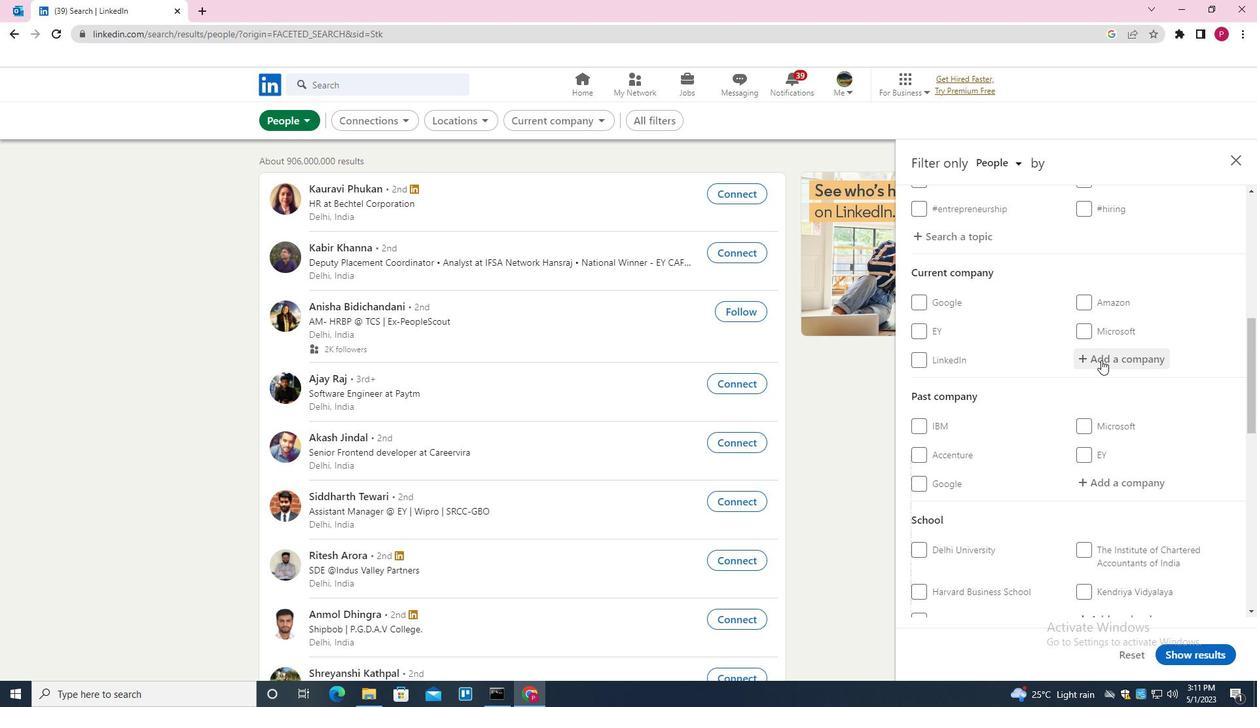 
Action: Mouse moved to (1105, 357)
Screenshot: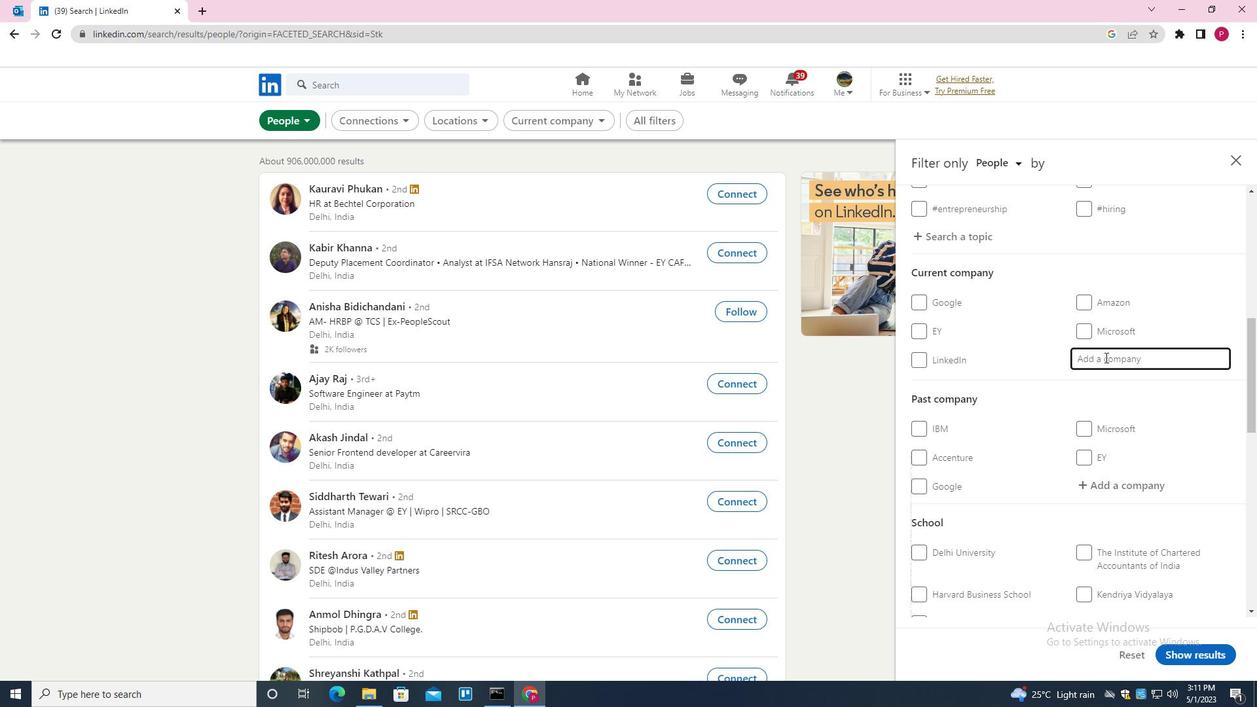 
Action: Key pressed <Key.shift>MICROSOFT<Key.down><Key.down><Key.down><Key.down><Key.down><Key.down><Key.down><Key.down><Key.down><Key.down><Key.down><Key.down><Key.down><Key.down><Key.down><Key.down><Key.down><Key.down><Key.down><Key.down><Key.down><Key.shift>R<Key.backspace><Key.space><Key.shift>RESEARCH<Key.enter>
Screenshot: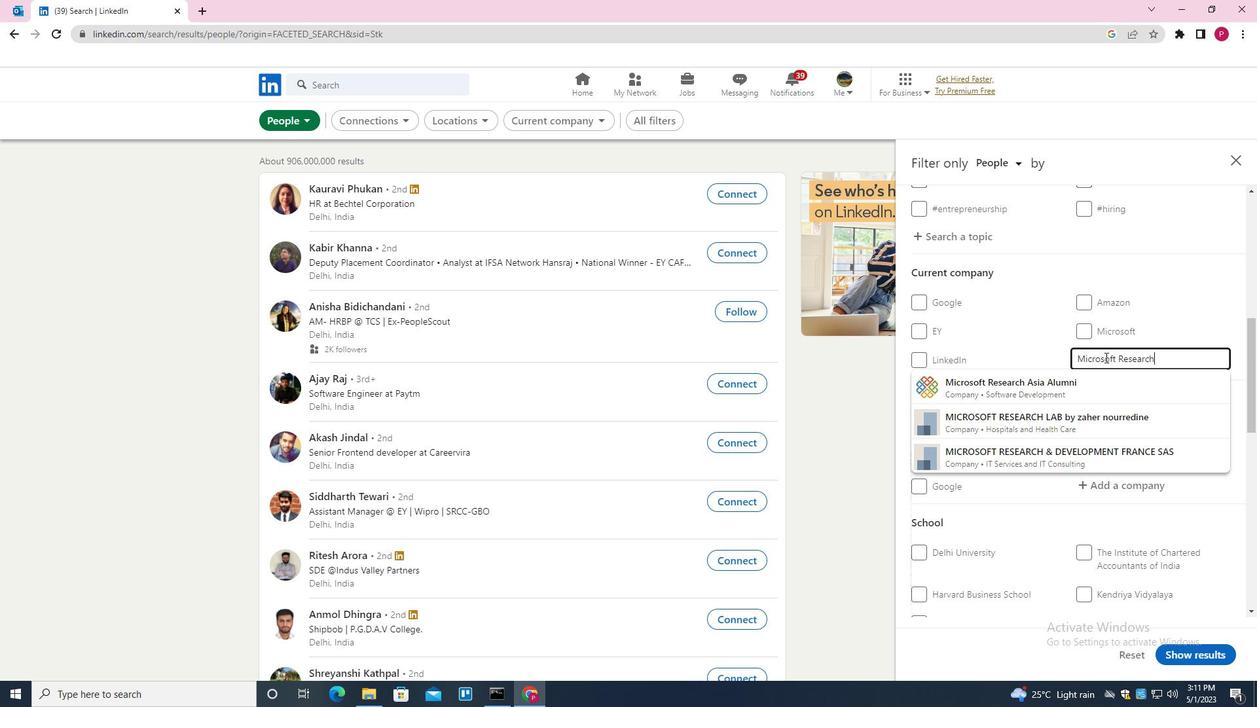 
Action: Mouse moved to (1075, 381)
Screenshot: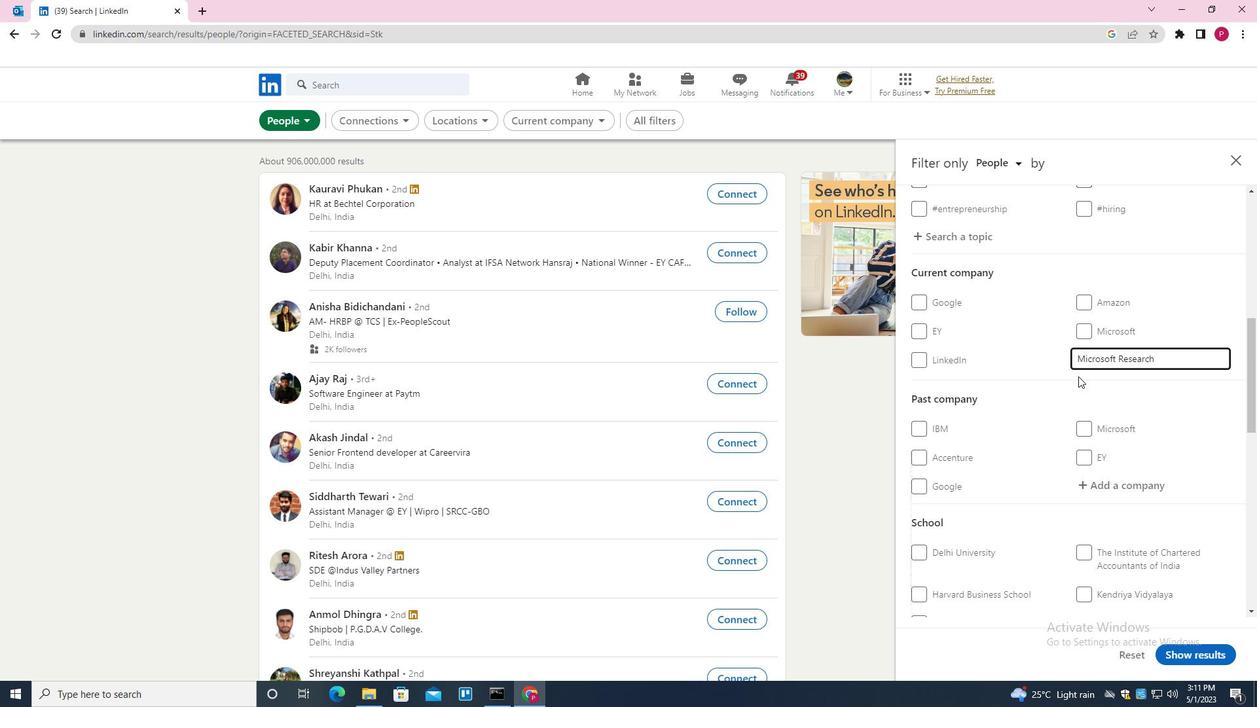 
Action: Mouse scrolled (1075, 381) with delta (0, 0)
Screenshot: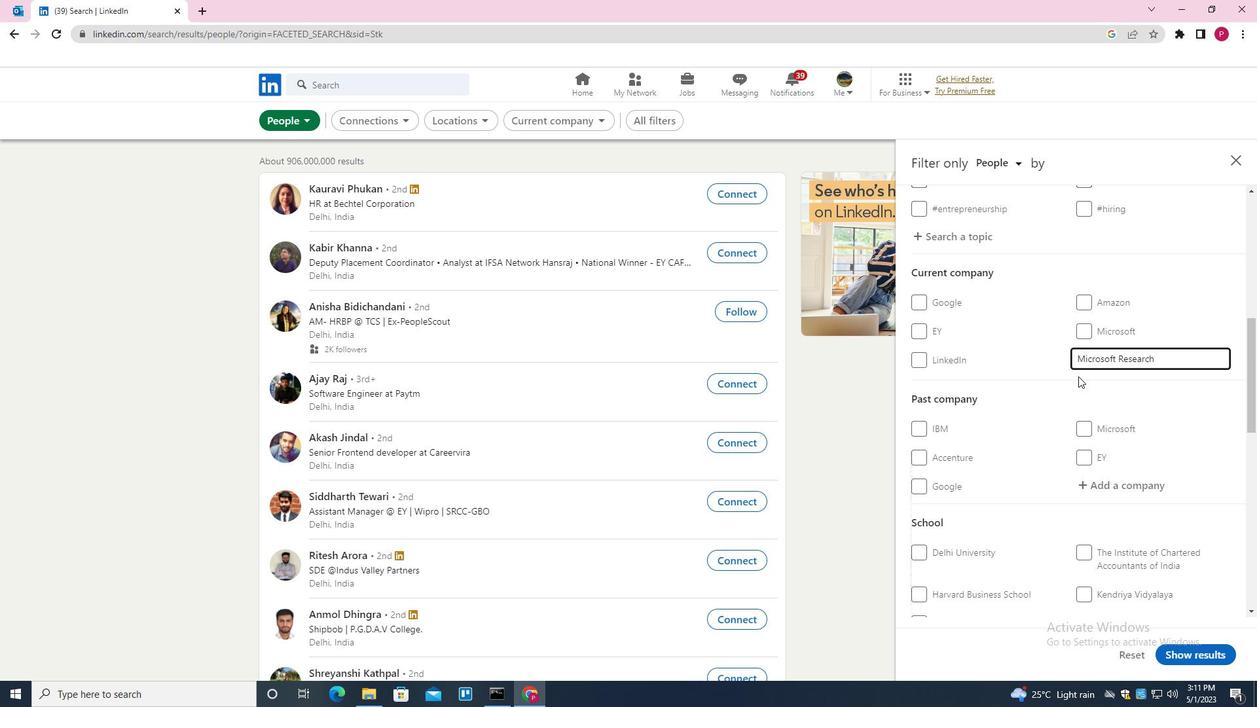 
Action: Mouse scrolled (1075, 381) with delta (0, 0)
Screenshot: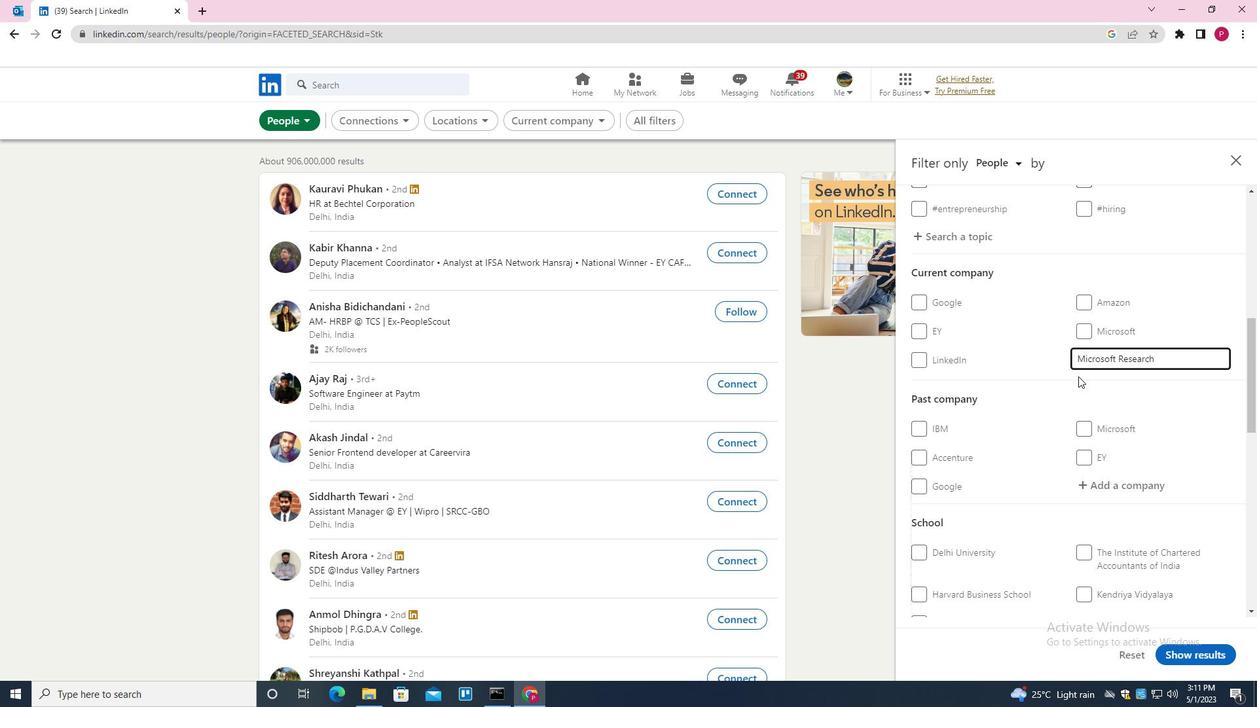 
Action: Mouse scrolled (1075, 381) with delta (0, 0)
Screenshot: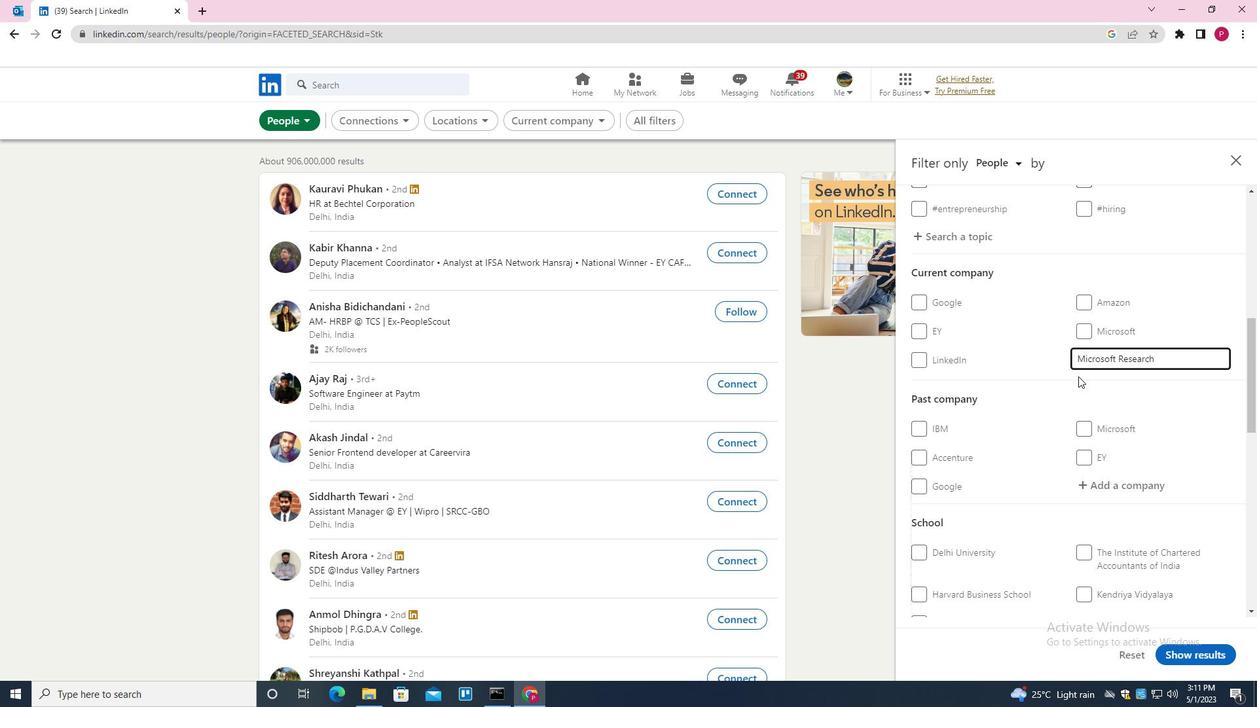 
Action: Mouse moved to (999, 347)
Screenshot: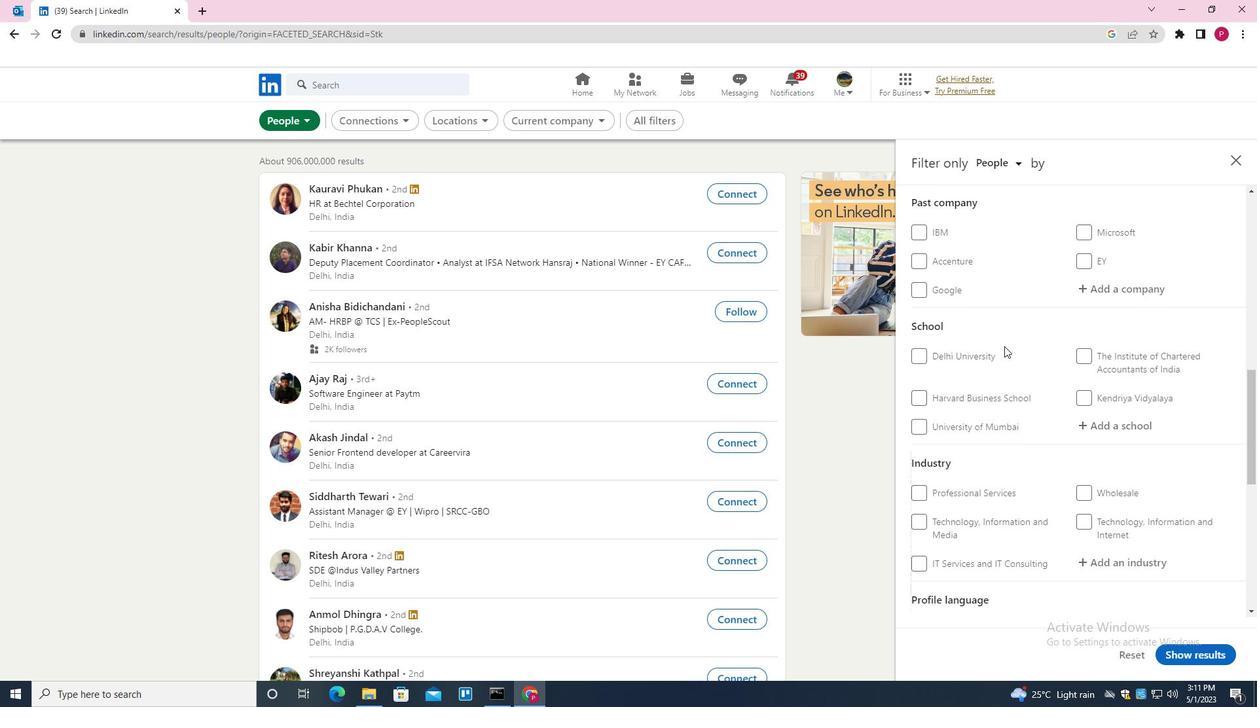 
Action: Mouse scrolled (999, 346) with delta (0, 0)
Screenshot: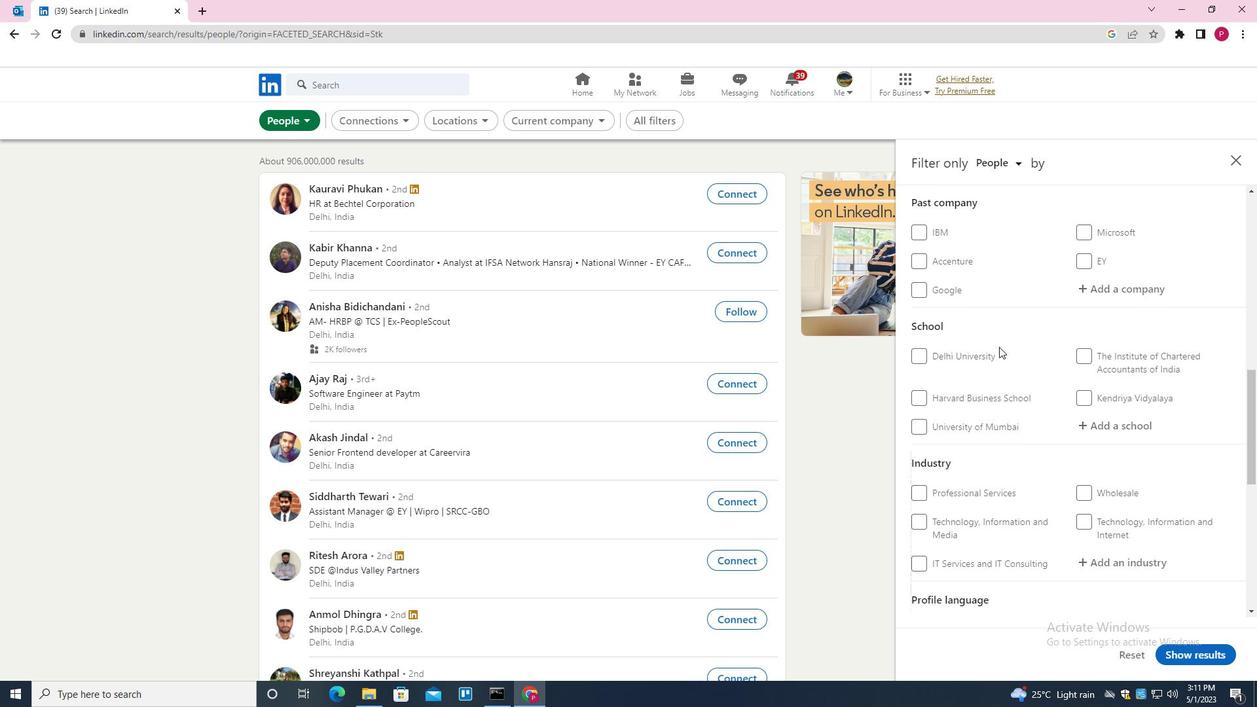 
Action: Mouse scrolled (999, 346) with delta (0, 0)
Screenshot: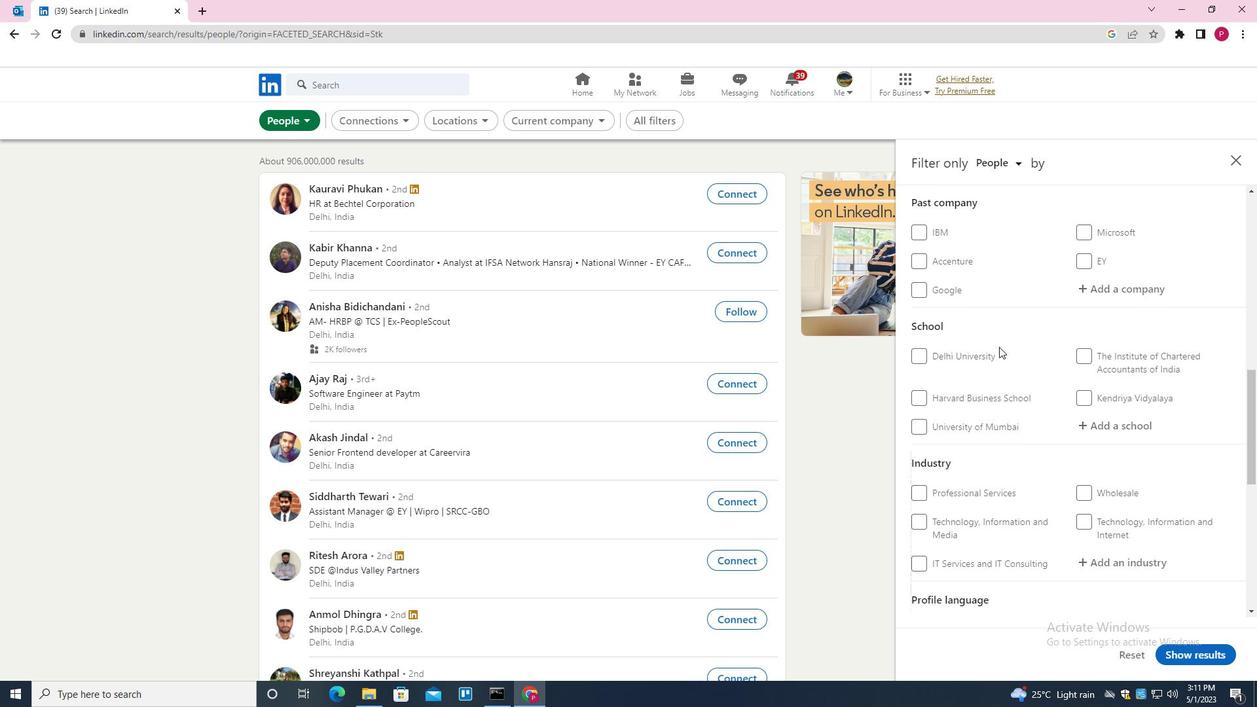
Action: Mouse moved to (1098, 296)
Screenshot: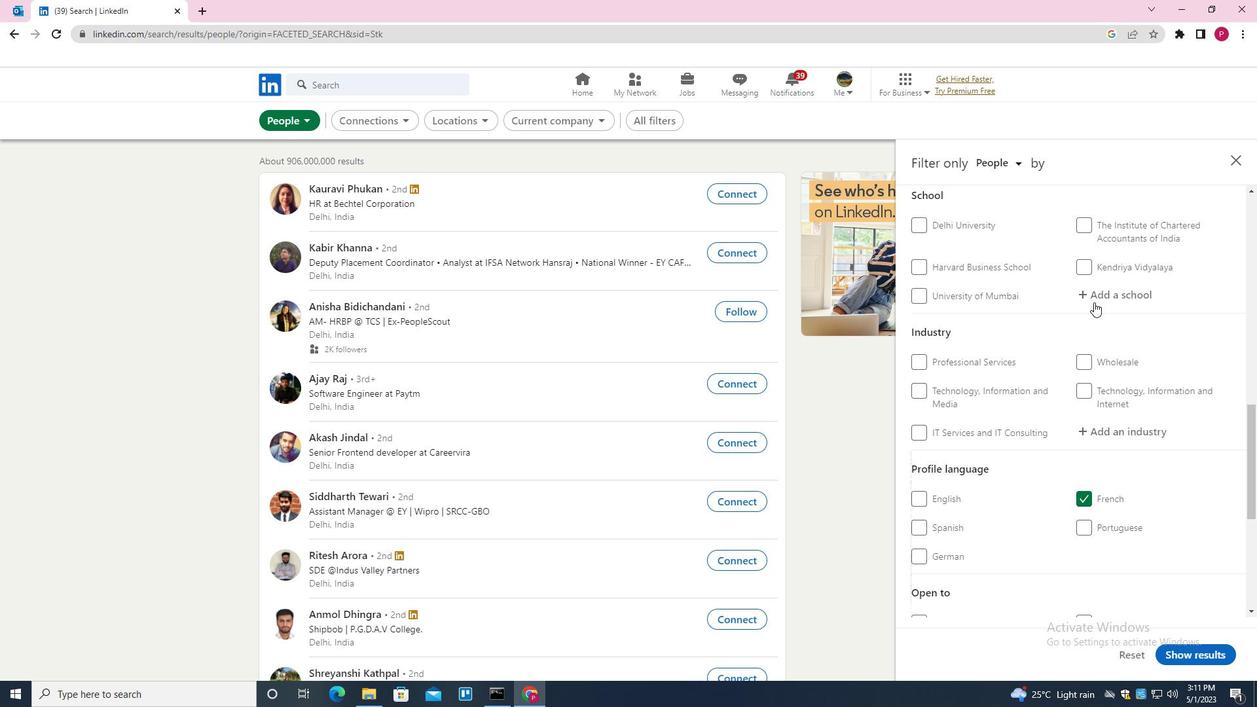 
Action: Mouse pressed left at (1098, 296)
Screenshot: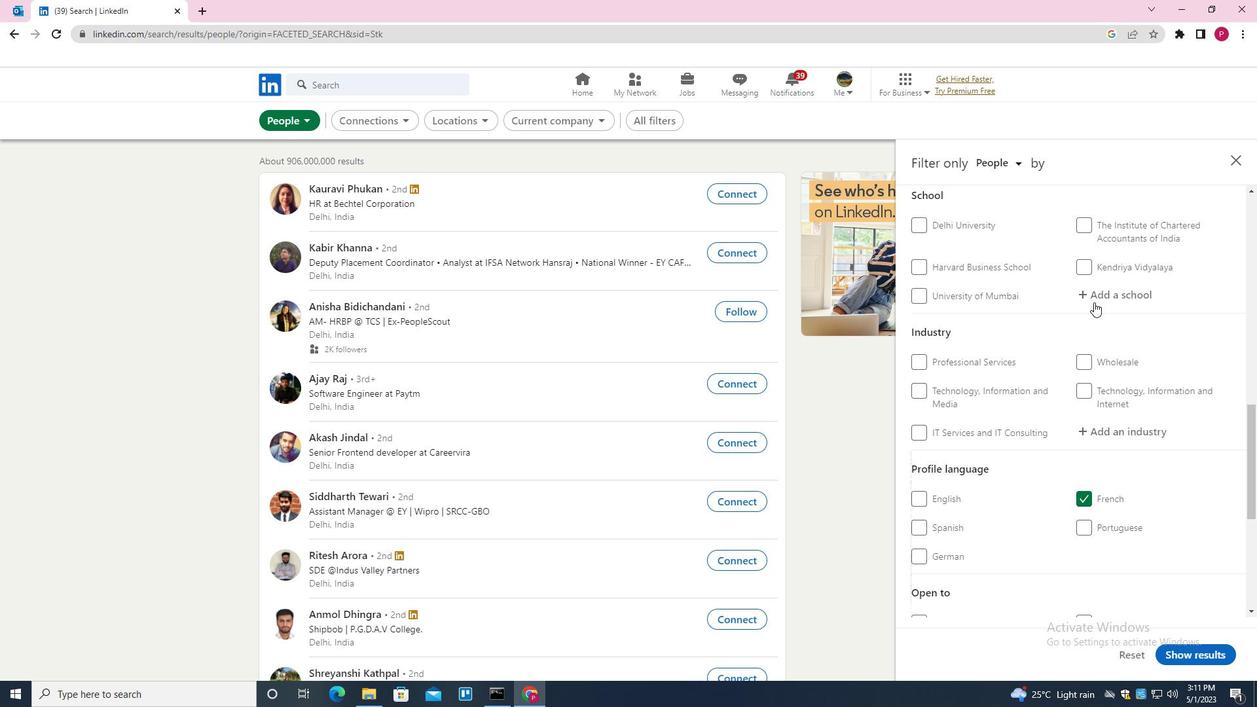 
Action: Mouse moved to (1095, 304)
Screenshot: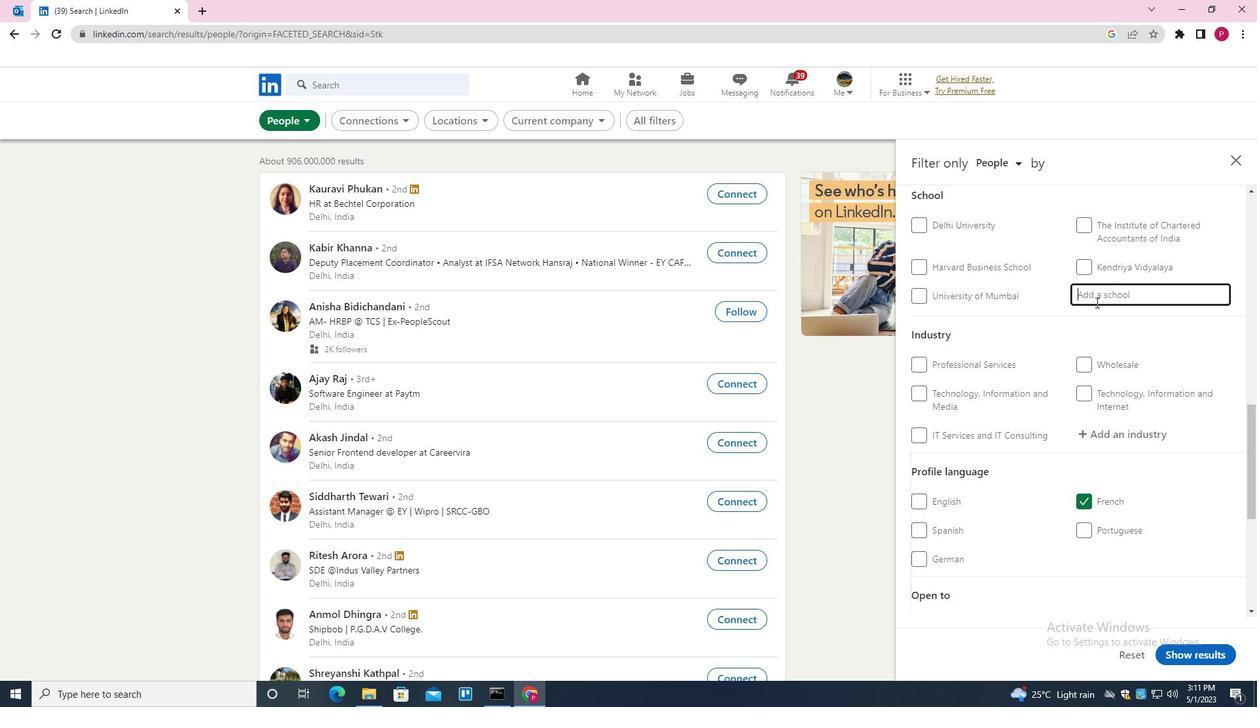 
Action: Key pressed <Key.shift><Key.shift><Key.shift><Key.shift><Key.shift>MCT'S<Key.down><Key.enter>
Screenshot: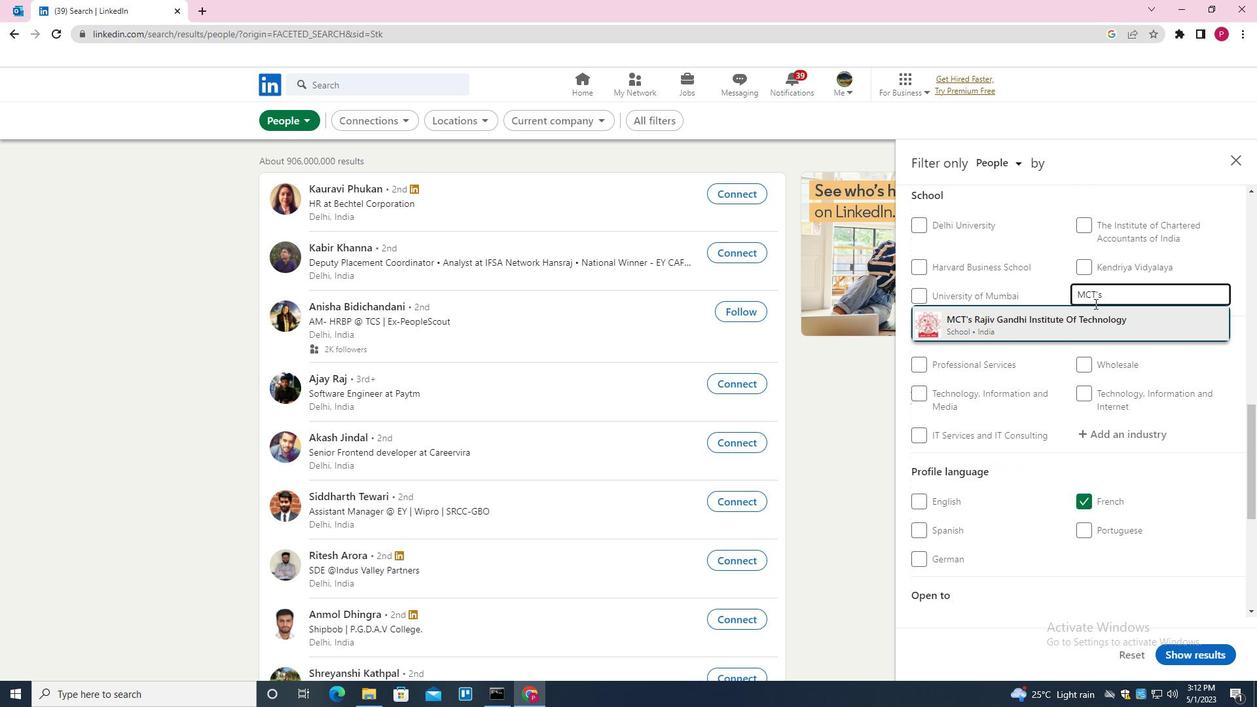 
Action: Mouse moved to (1051, 407)
Screenshot: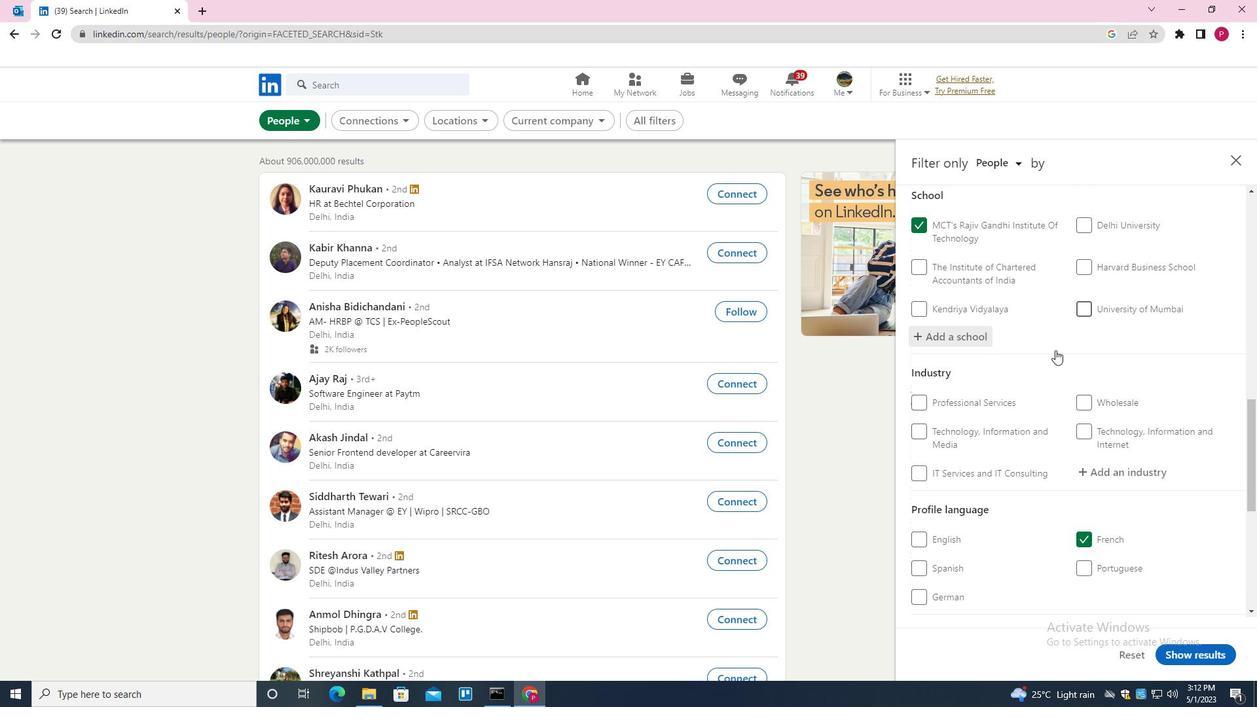 
Action: Mouse scrolled (1051, 406) with delta (0, 0)
Screenshot: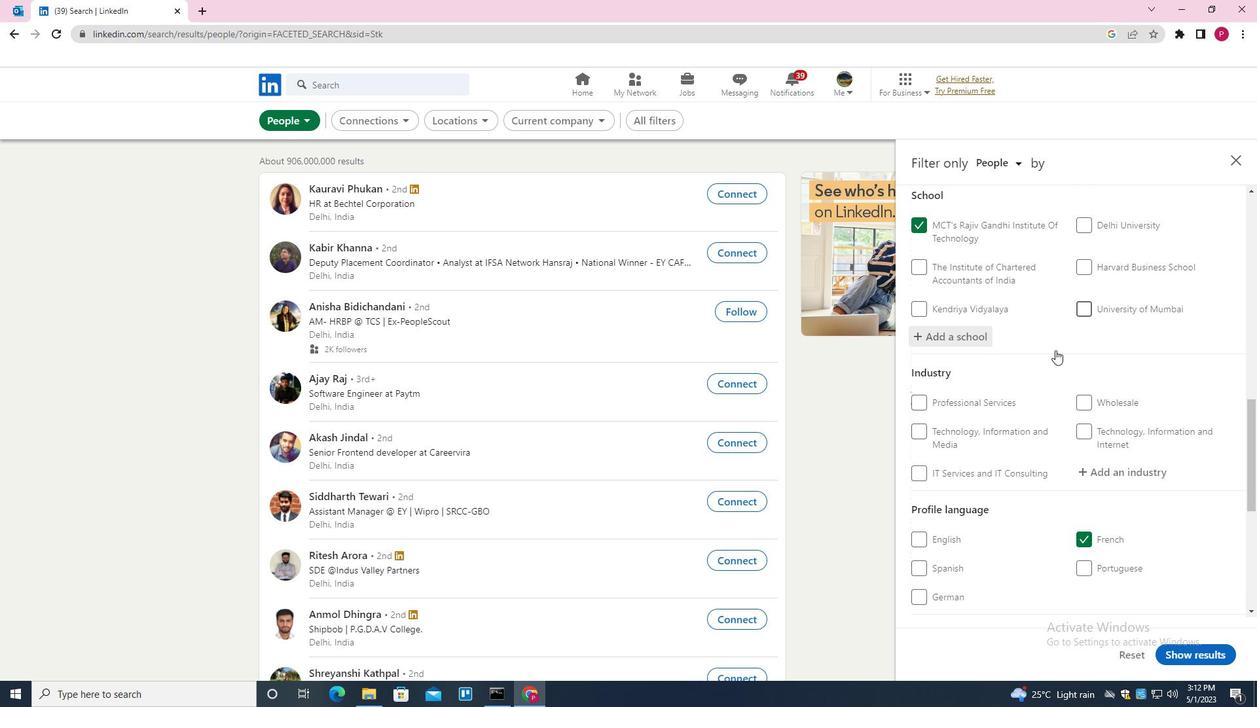 
Action: Mouse scrolled (1051, 406) with delta (0, 0)
Screenshot: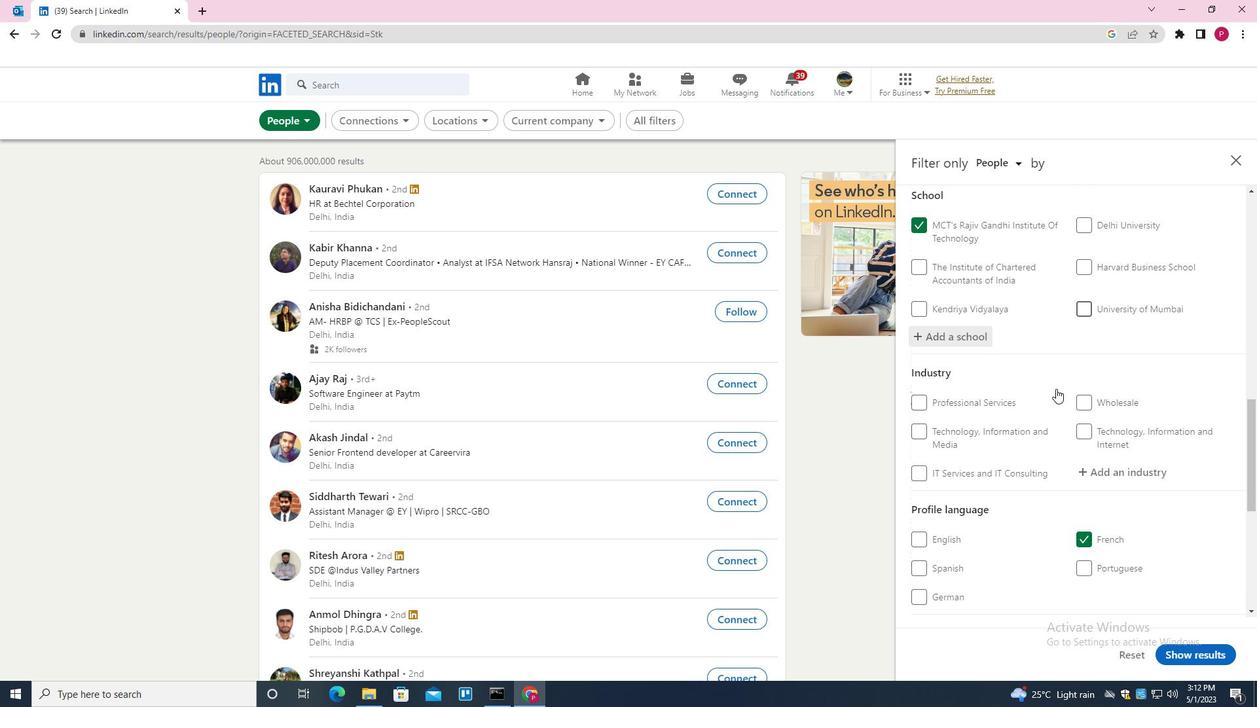 
Action: Mouse scrolled (1051, 406) with delta (0, 0)
Screenshot: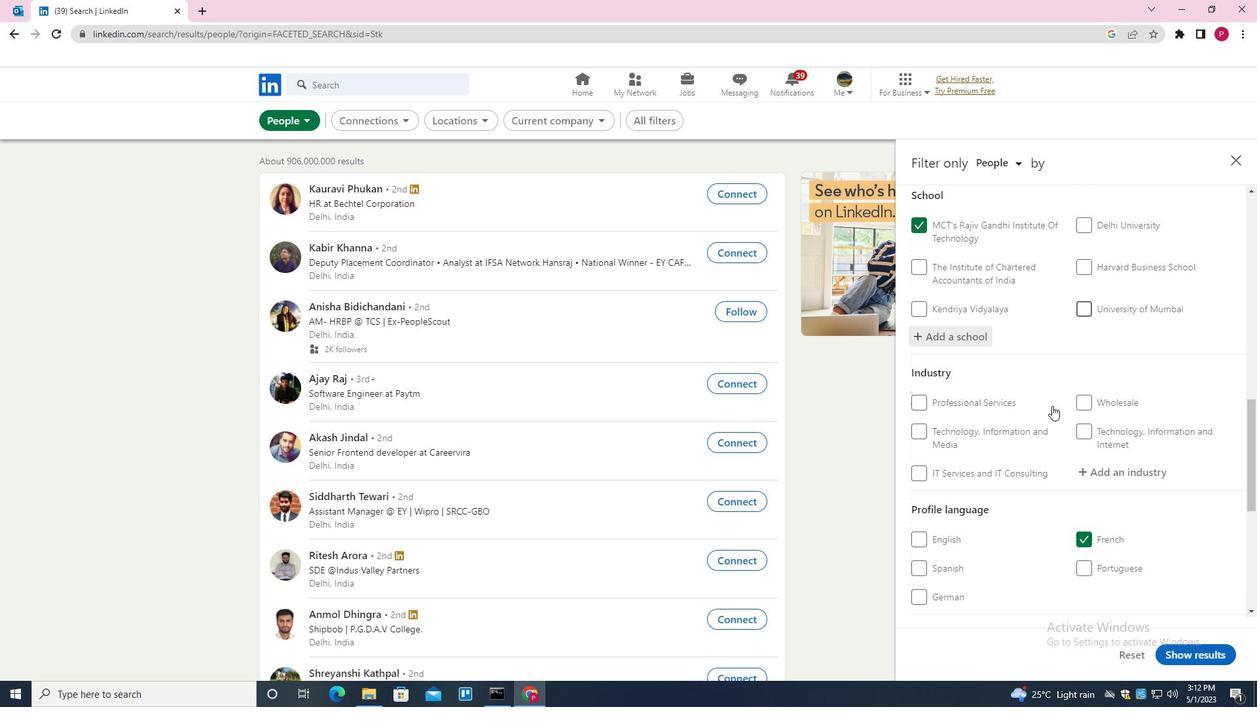 
Action: Mouse scrolled (1051, 406) with delta (0, 0)
Screenshot: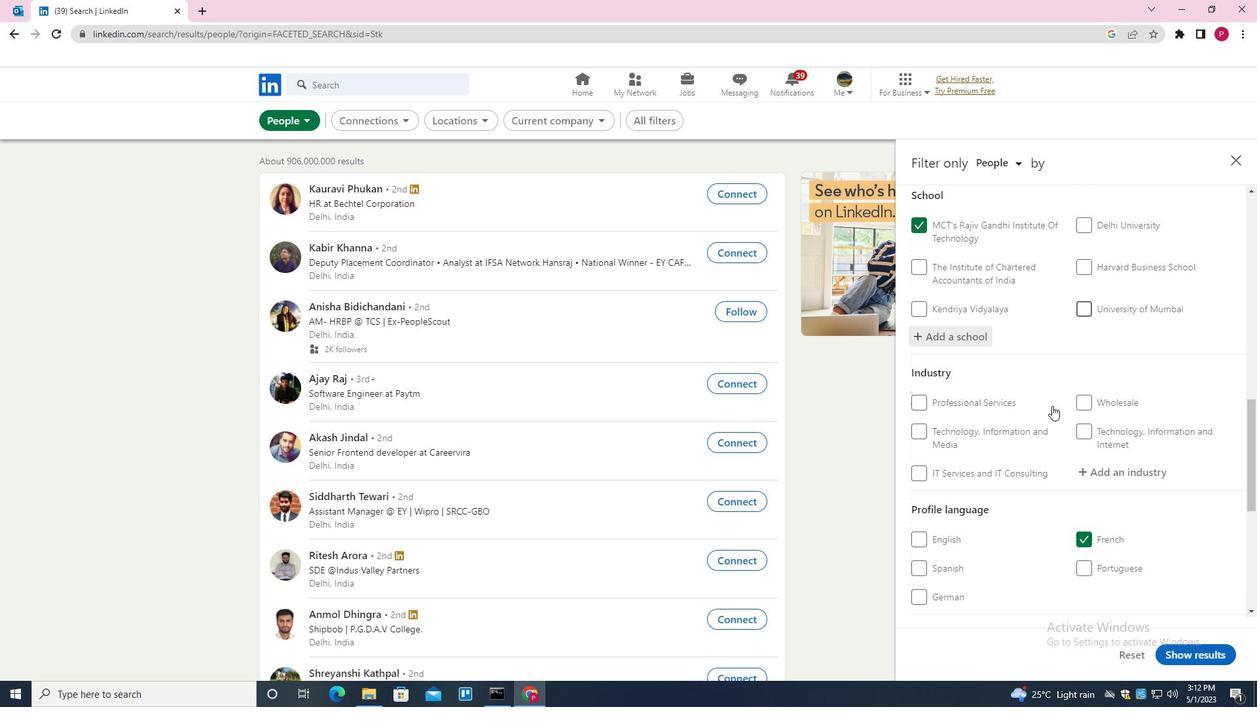 
Action: Mouse moved to (1096, 322)
Screenshot: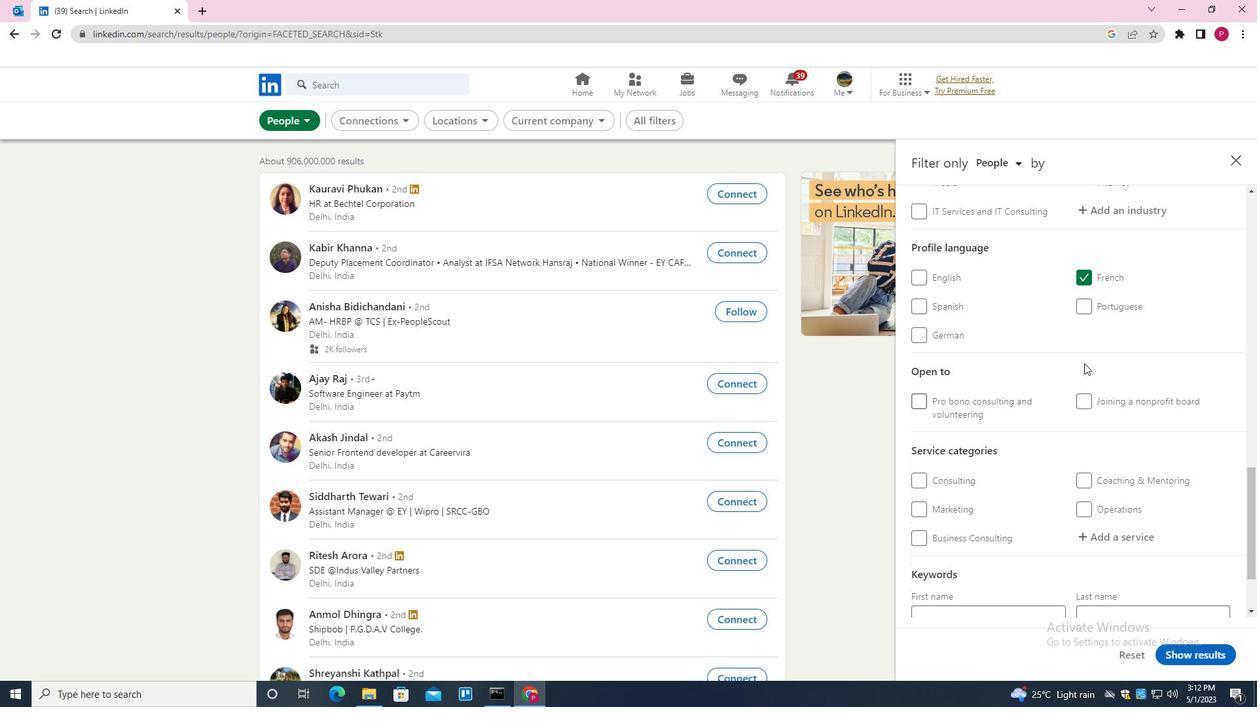
Action: Mouse scrolled (1096, 323) with delta (0, 0)
Screenshot: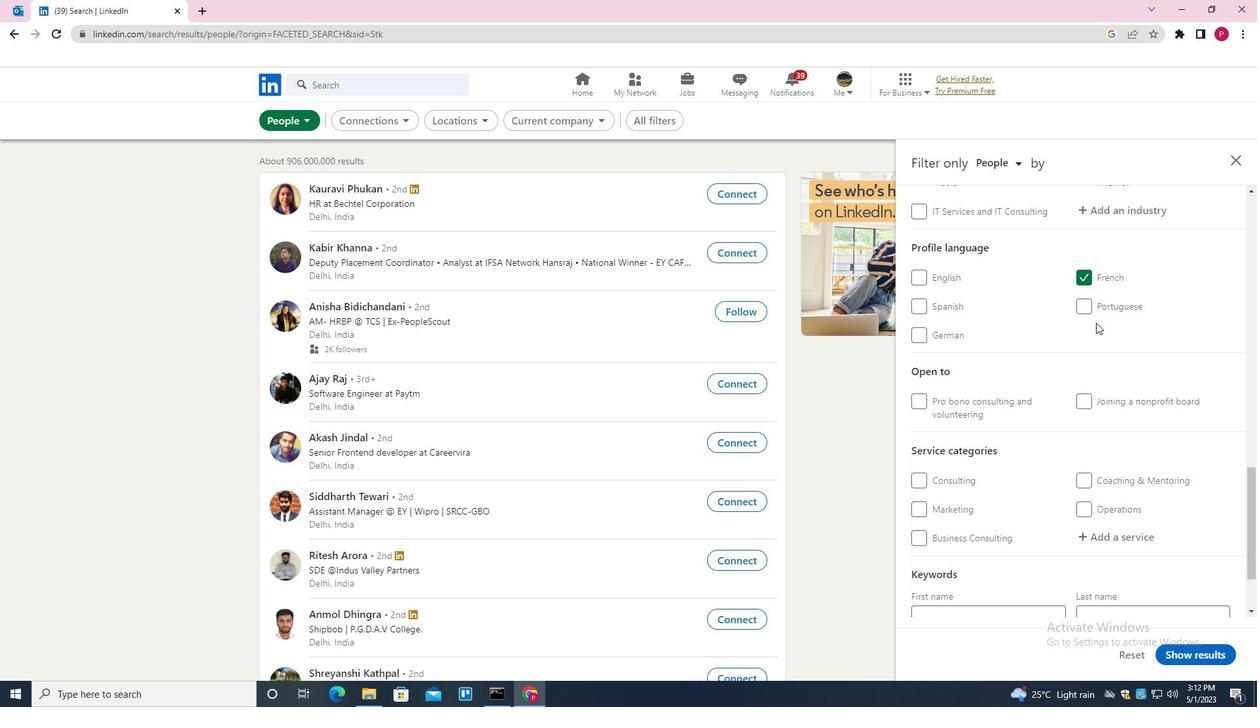 
Action: Mouse moved to (1138, 272)
Screenshot: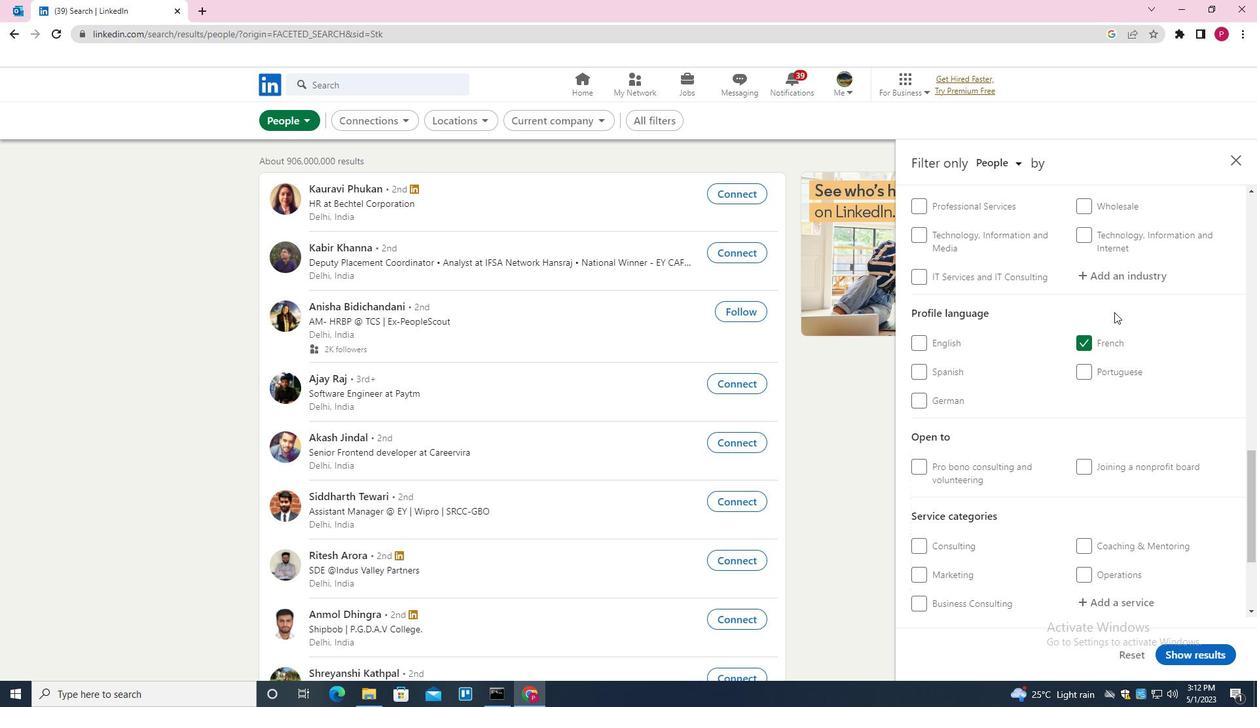 
Action: Mouse pressed left at (1138, 272)
Screenshot: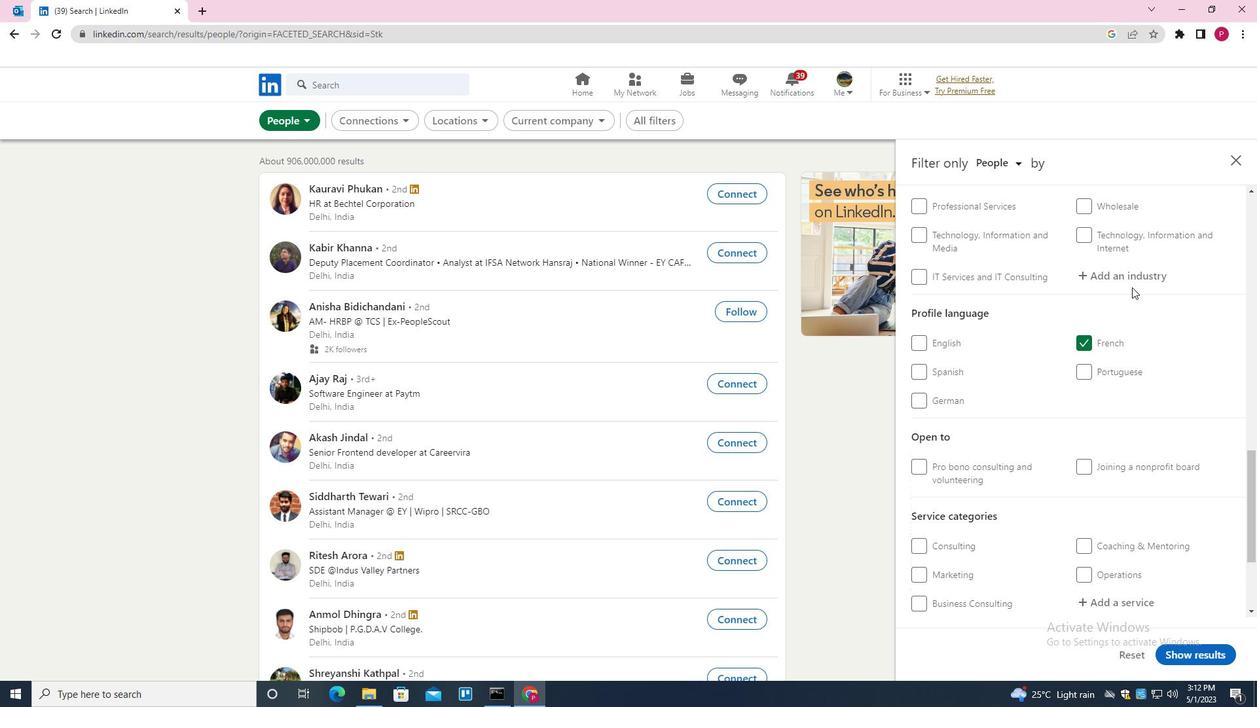 
Action: Key pressed <Key.shift><Key.shift><Key.shift><Key.shift><Key.shift><Key.shift><Key.shift><Key.shift><Key.shift><Key.shift><Key.shift><Key.shift><Key.shift><Key.shift>ONLINE<Key.space><Key.down><Key.enter>
Screenshot: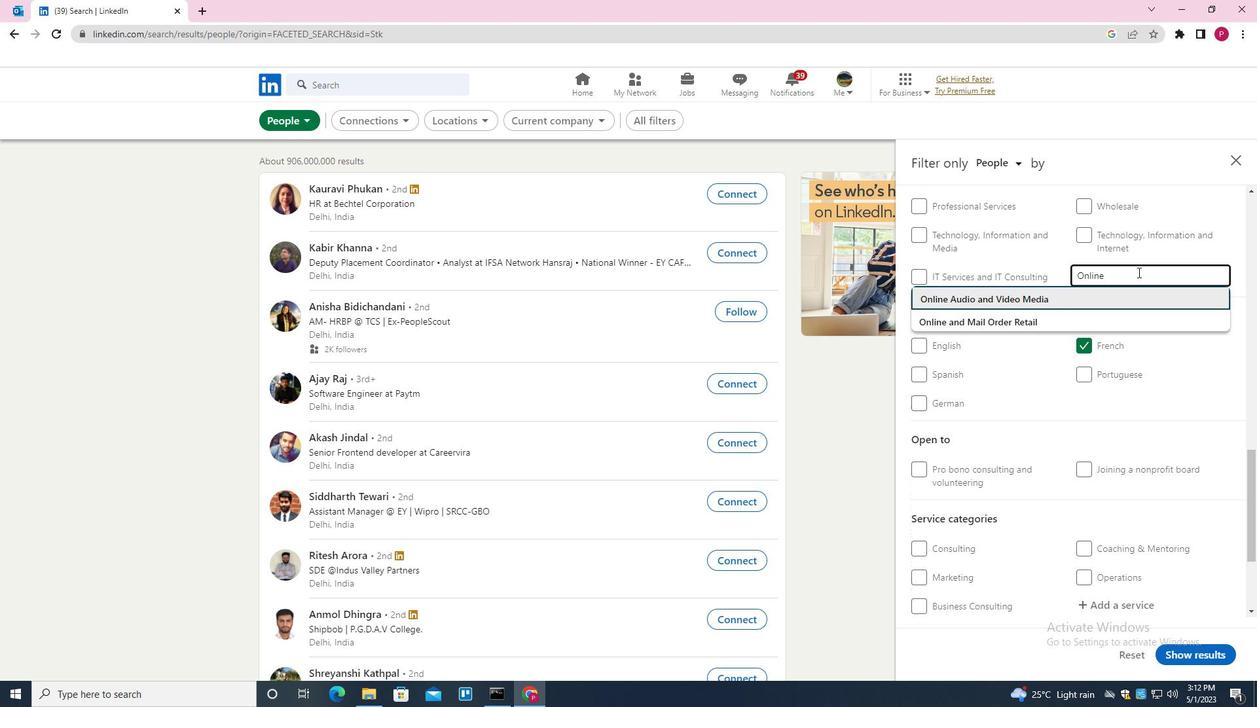 
Action: Mouse moved to (1056, 340)
Screenshot: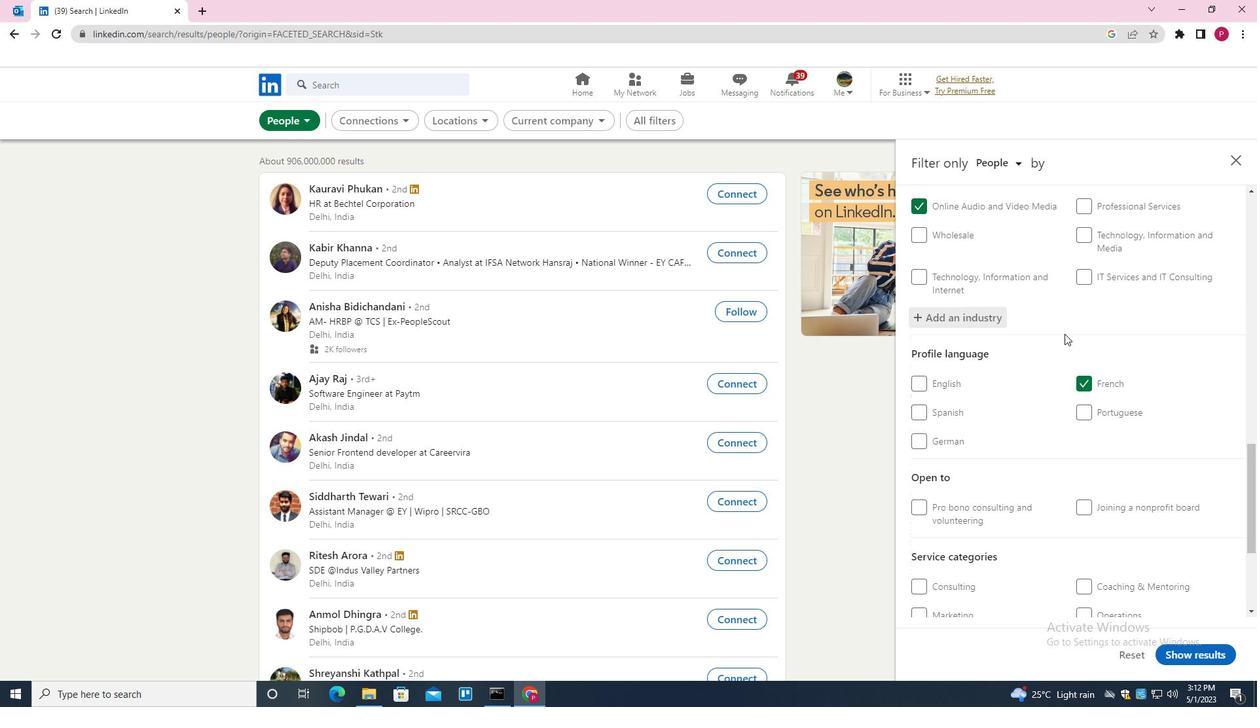 
Action: Mouse scrolled (1056, 340) with delta (0, 0)
Screenshot: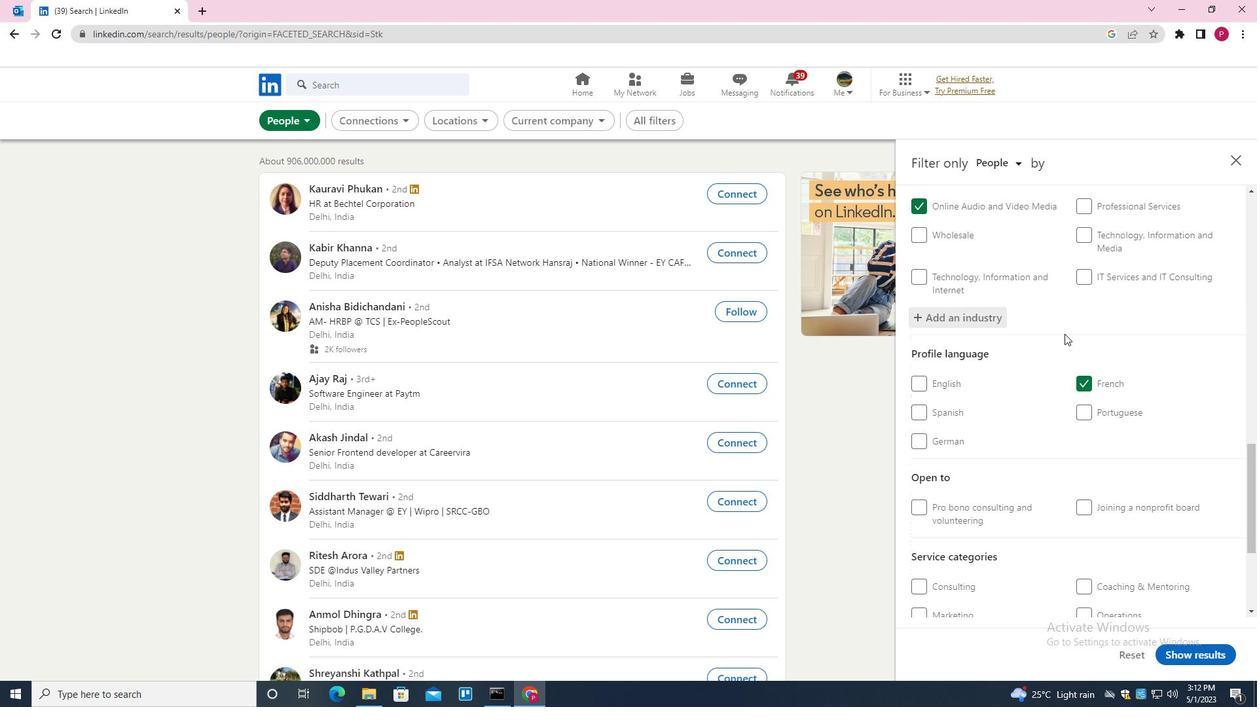 
Action: Mouse moved to (1056, 342)
Screenshot: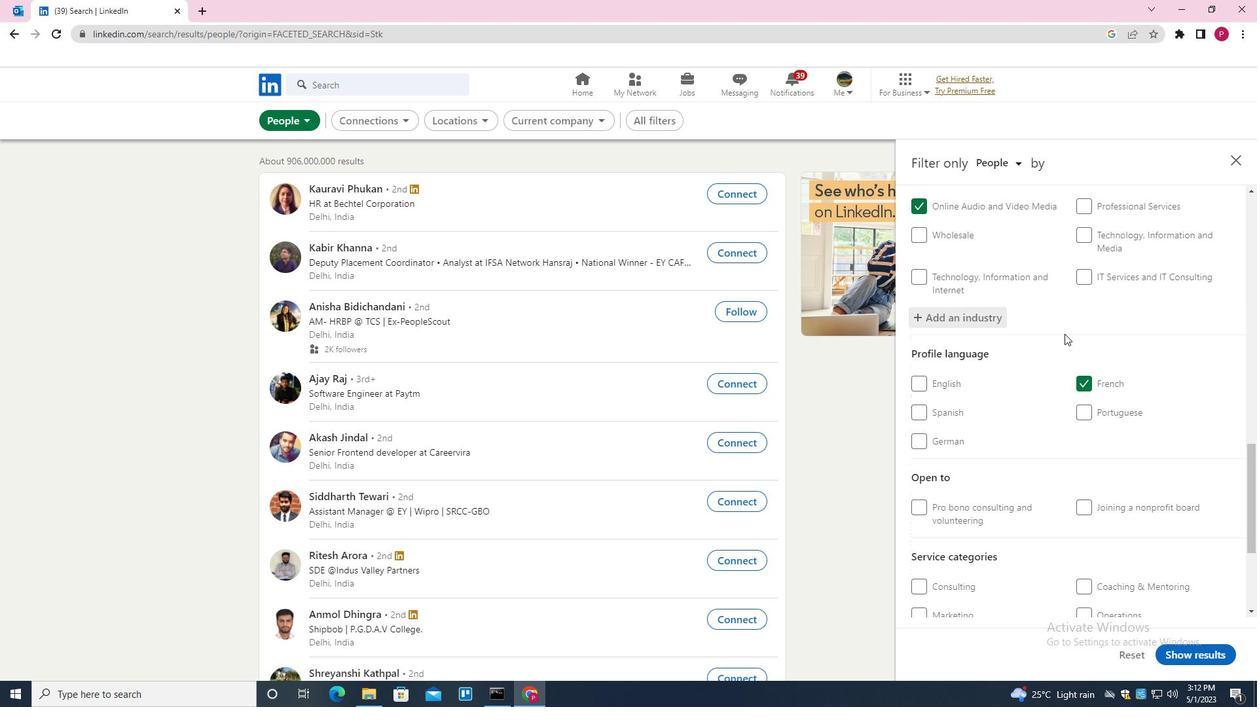 
Action: Mouse scrolled (1056, 342) with delta (0, 0)
Screenshot: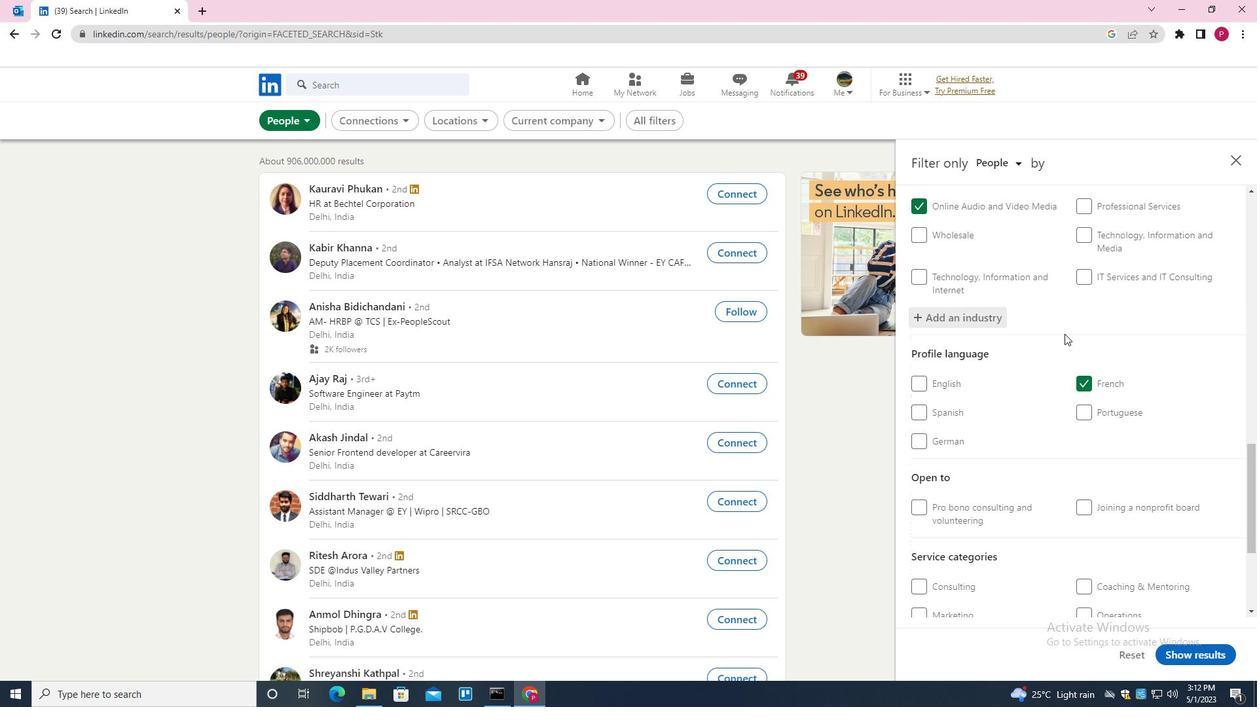 
Action: Mouse moved to (1054, 345)
Screenshot: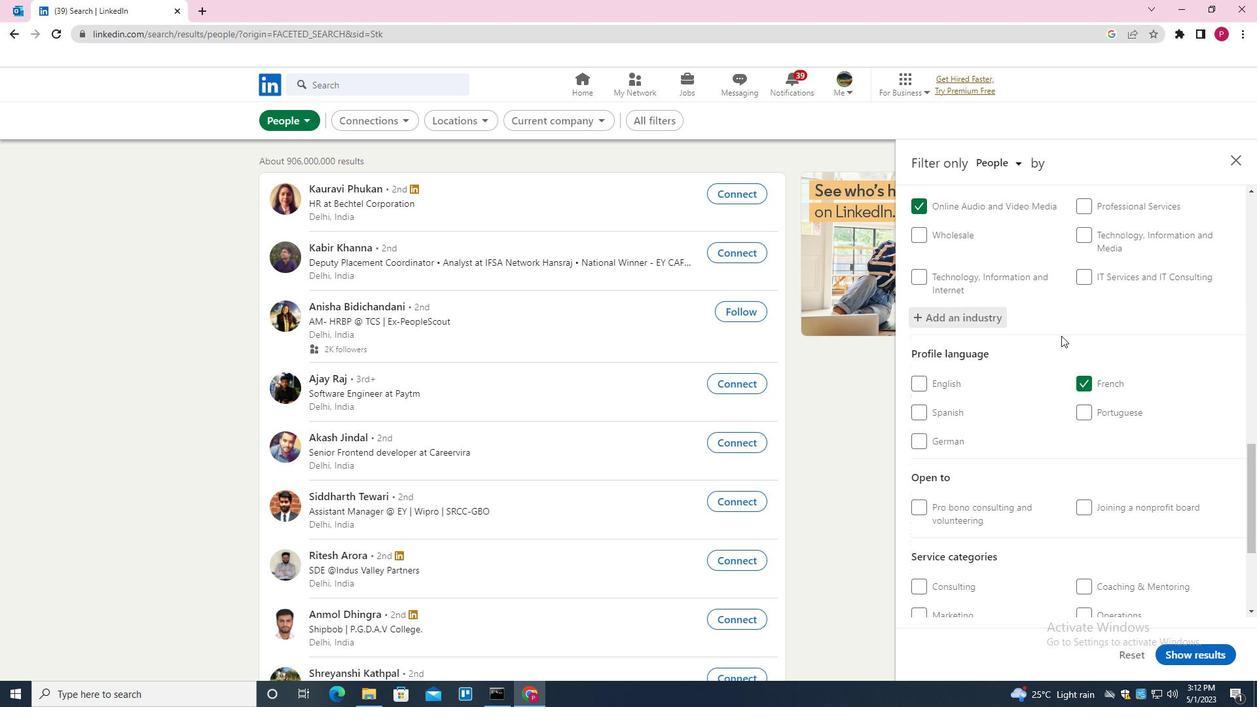 
Action: Mouse scrolled (1054, 345) with delta (0, 0)
Screenshot: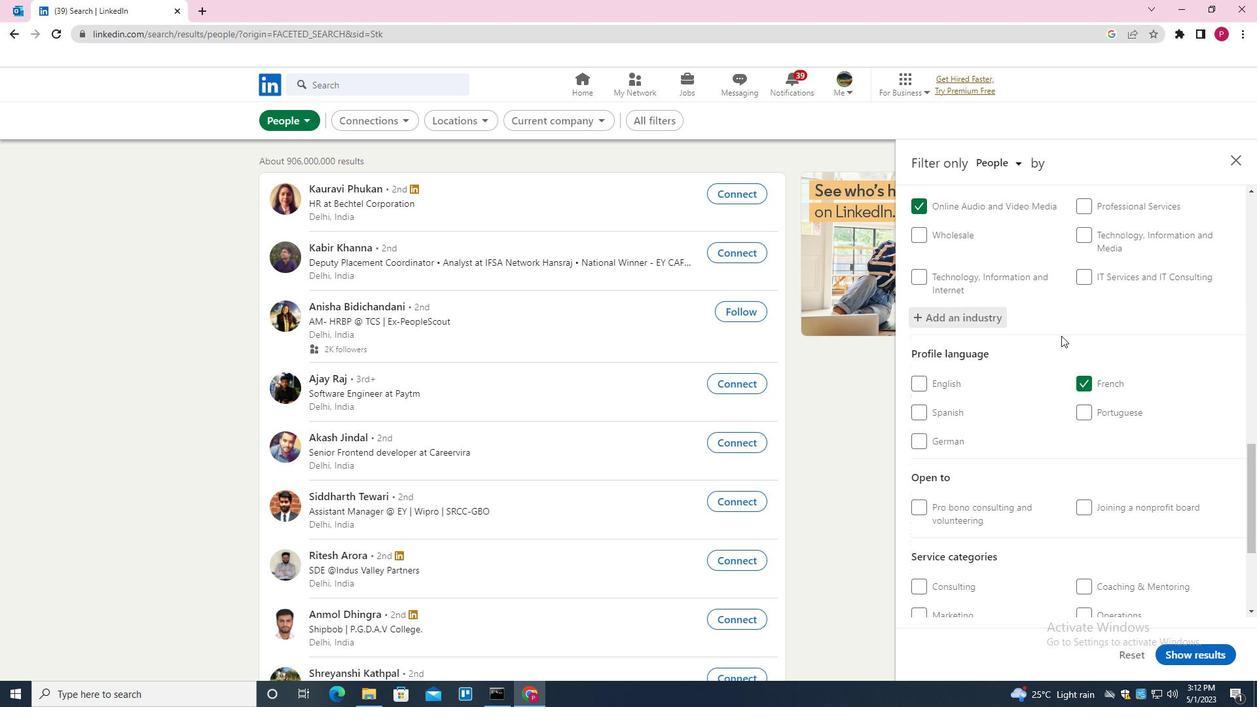 
Action: Mouse moved to (1108, 432)
Screenshot: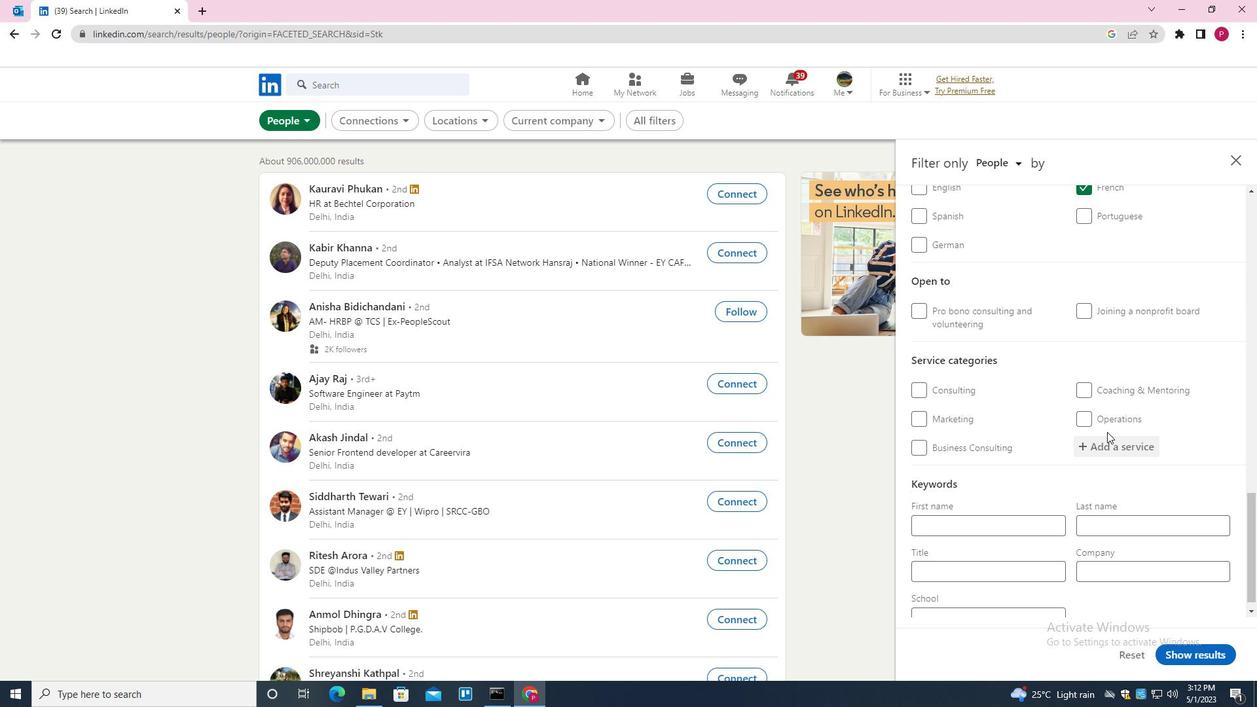 
Action: Mouse pressed left at (1108, 432)
Screenshot: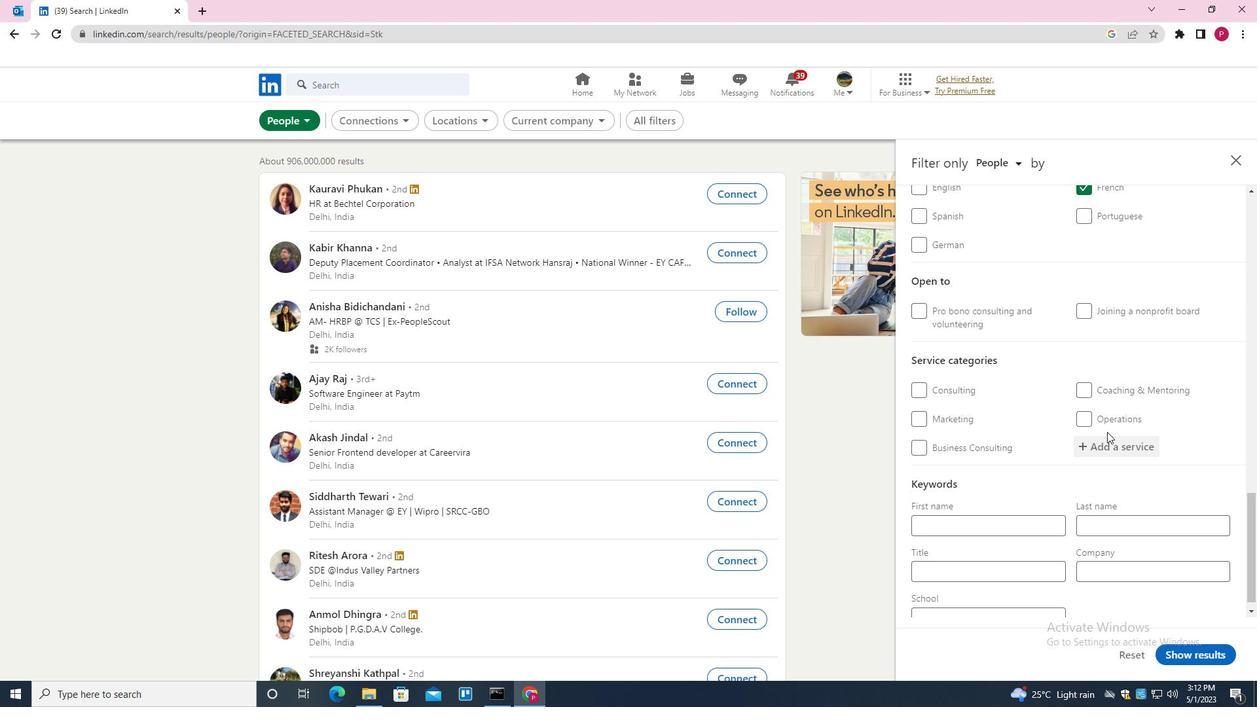 
Action: Mouse moved to (1116, 451)
Screenshot: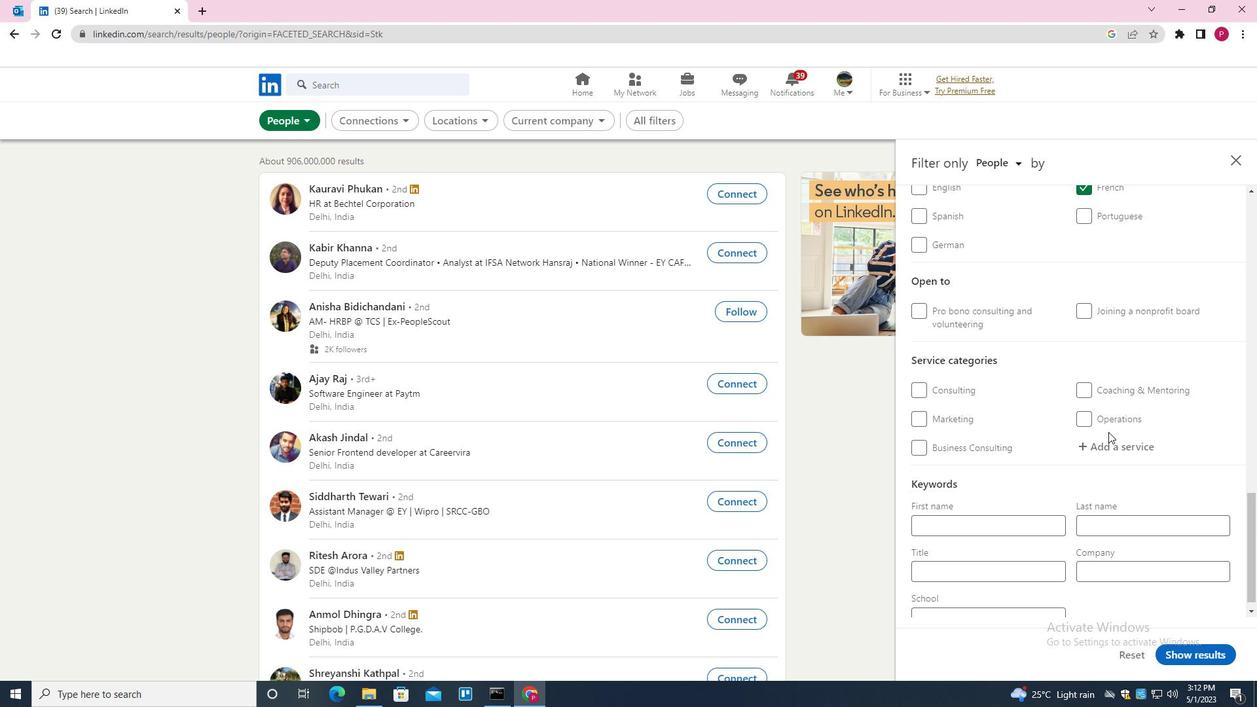
Action: Mouse pressed left at (1116, 451)
Screenshot: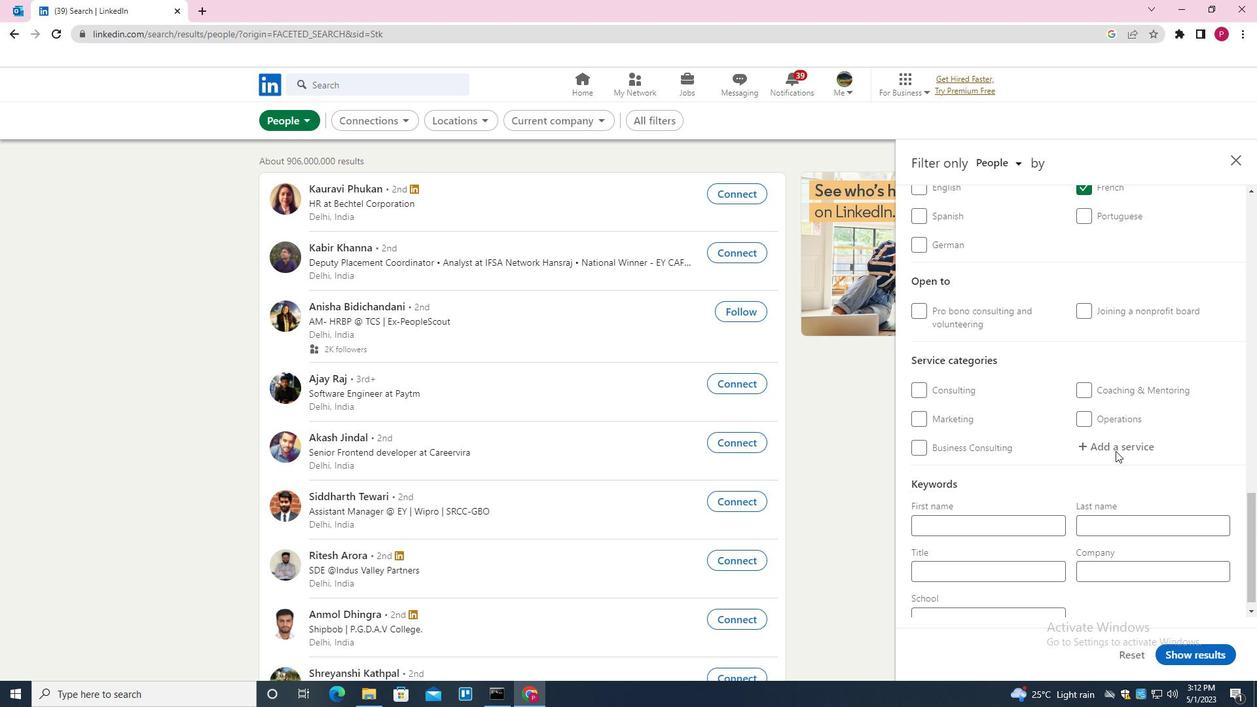
Action: Key pressed <Key.shift>MOBILE<Key.down><Key.down><Key.enter>
Screenshot: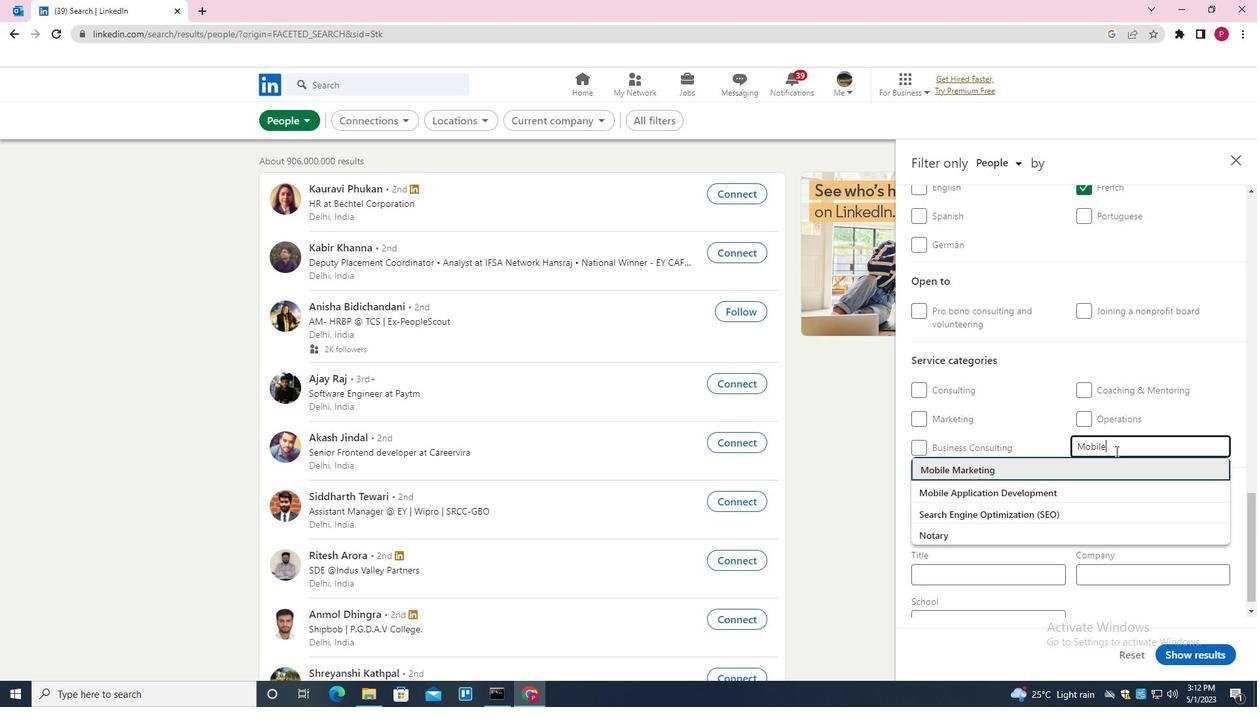 
Action: Mouse moved to (978, 511)
Screenshot: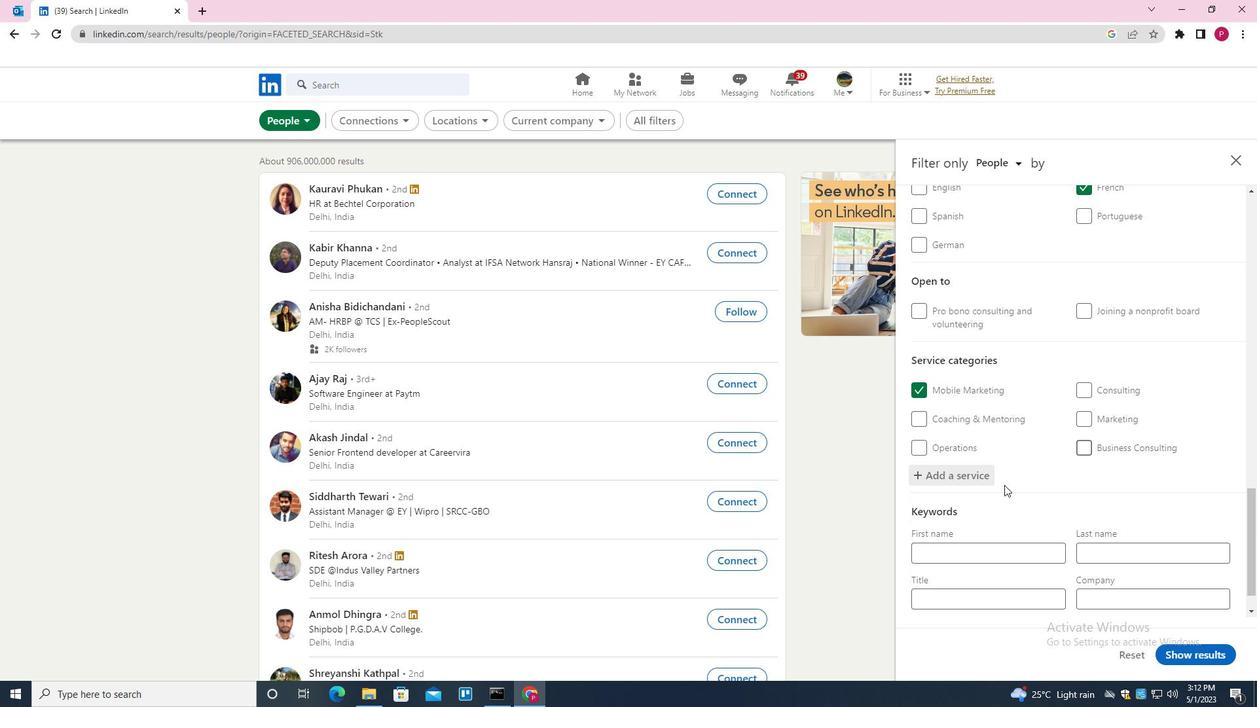 
Action: Mouse scrolled (978, 510) with delta (0, 0)
Screenshot: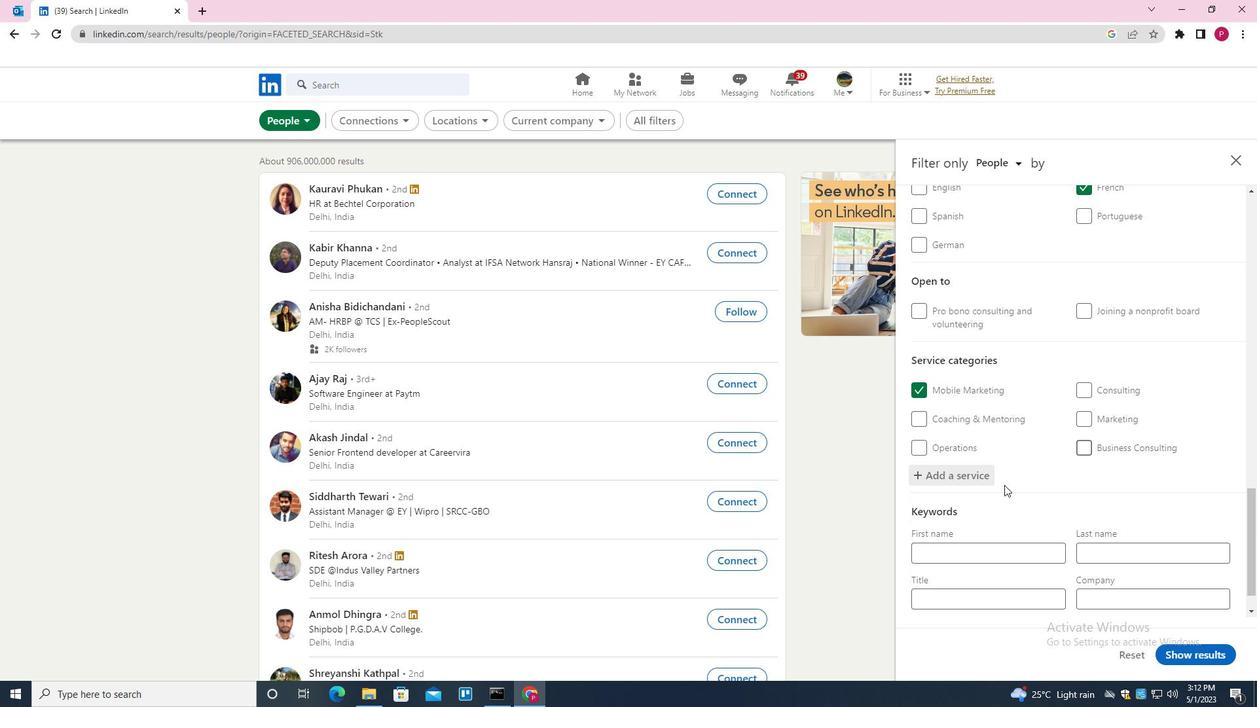 
Action: Mouse moved to (971, 533)
Screenshot: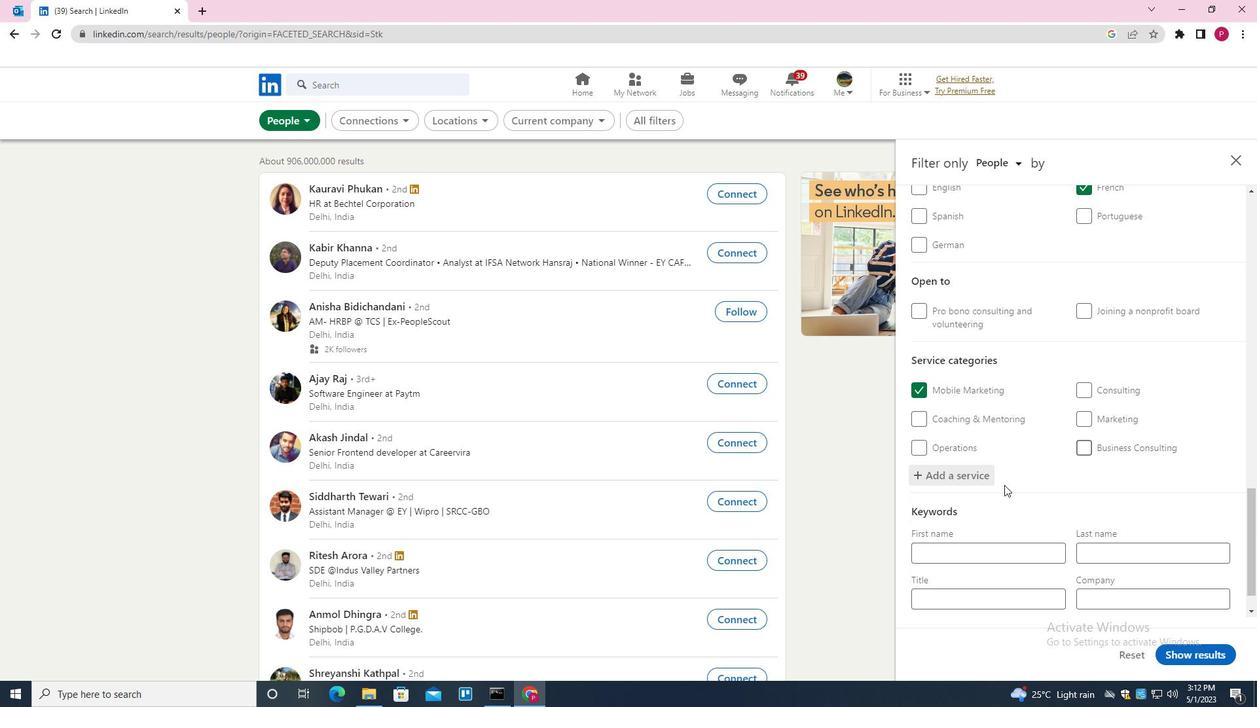
Action: Mouse scrolled (971, 532) with delta (0, 0)
Screenshot: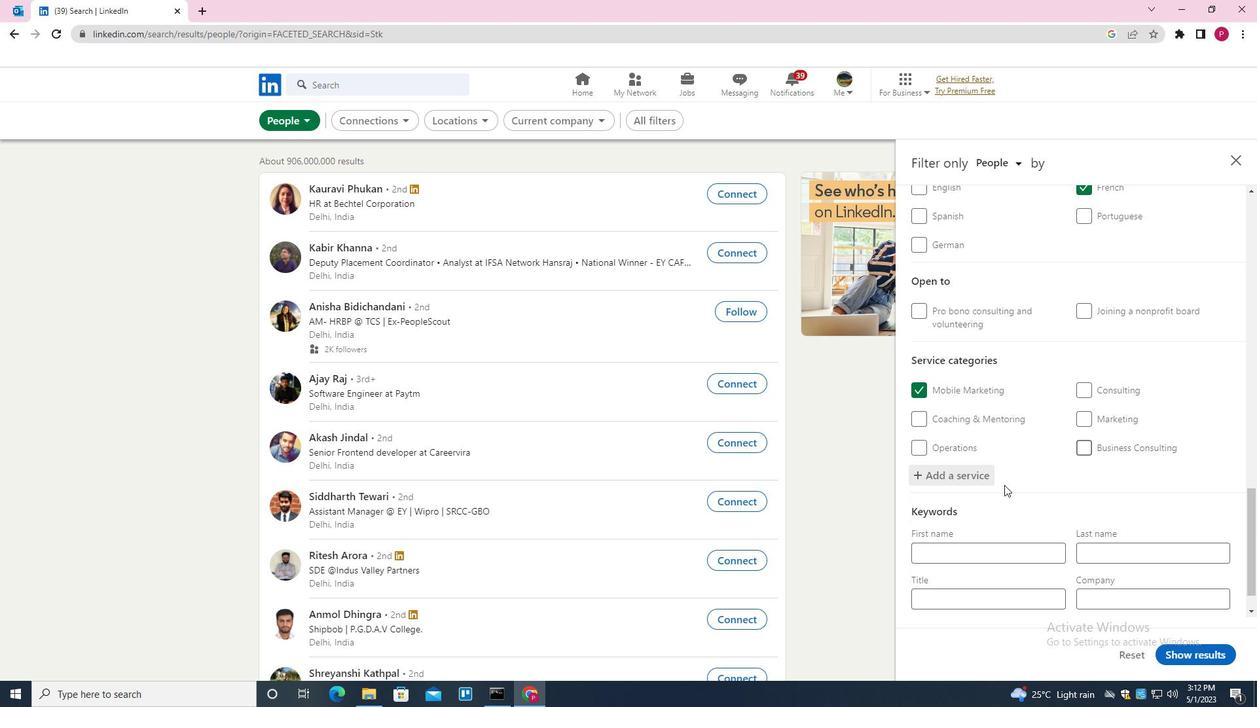 
Action: Mouse moved to (967, 543)
Screenshot: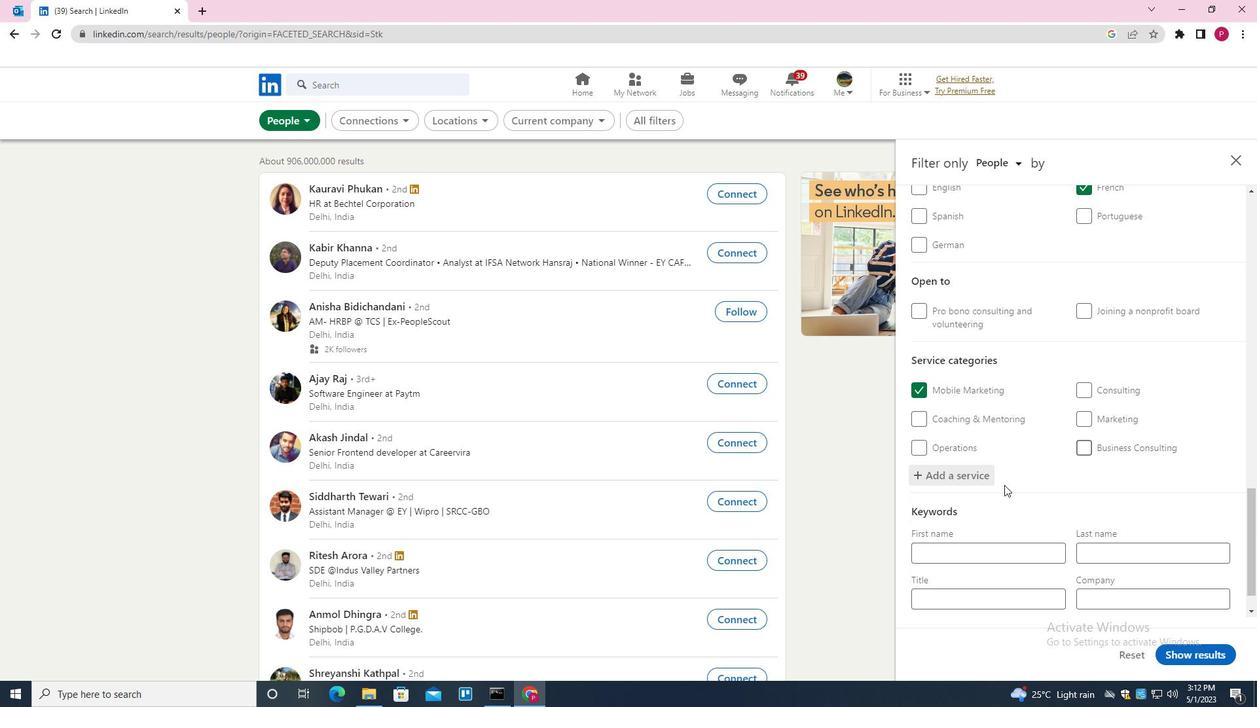 
Action: Mouse scrolled (967, 542) with delta (0, 0)
Screenshot: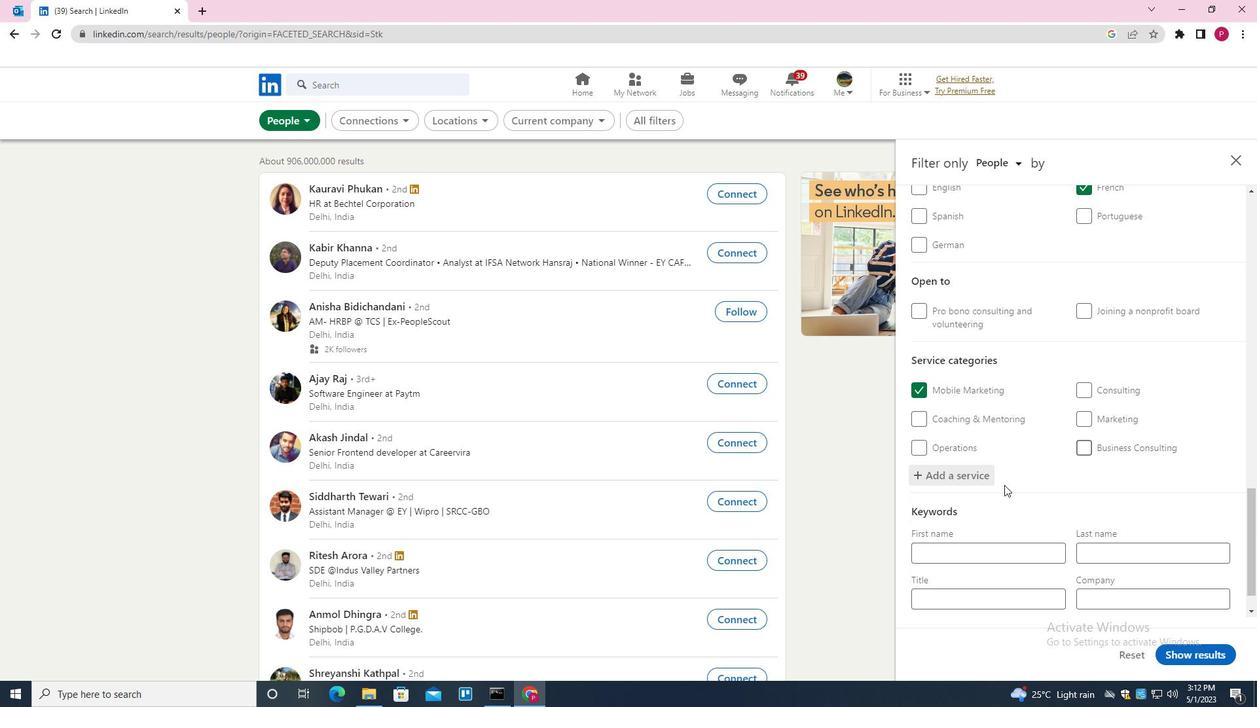 
Action: Mouse moved to (963, 552)
Screenshot: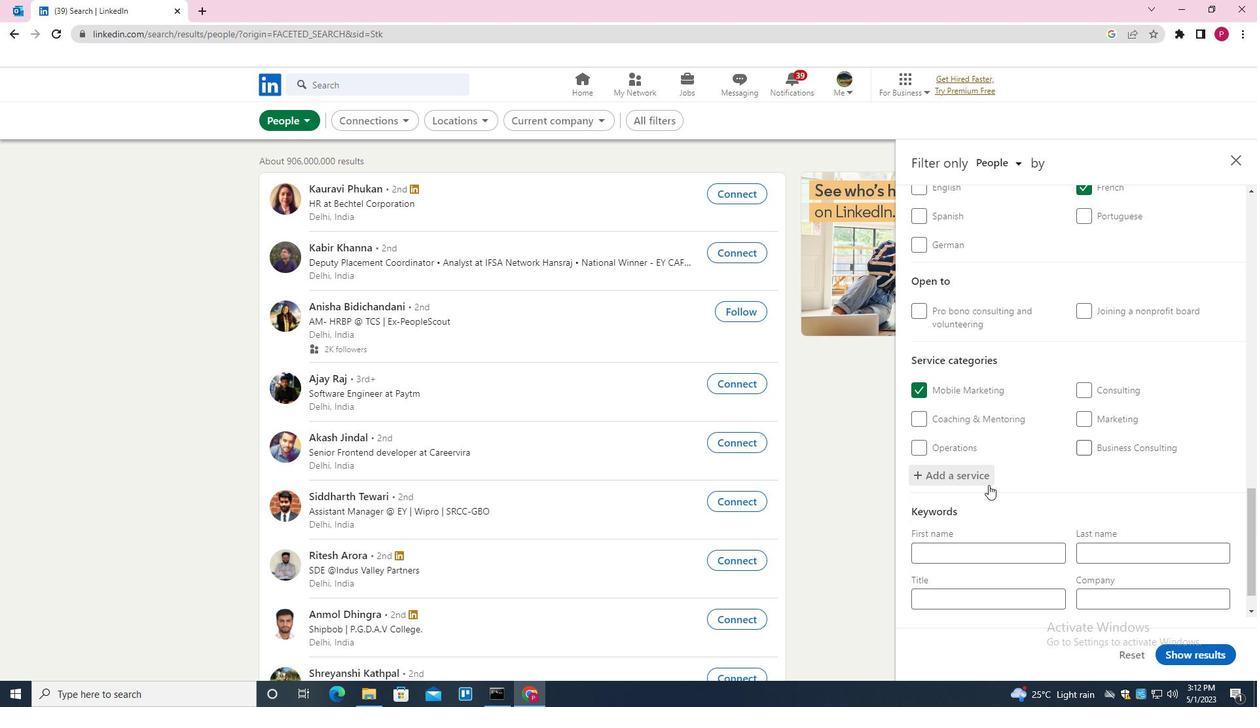 
Action: Mouse scrolled (963, 551) with delta (0, 0)
Screenshot: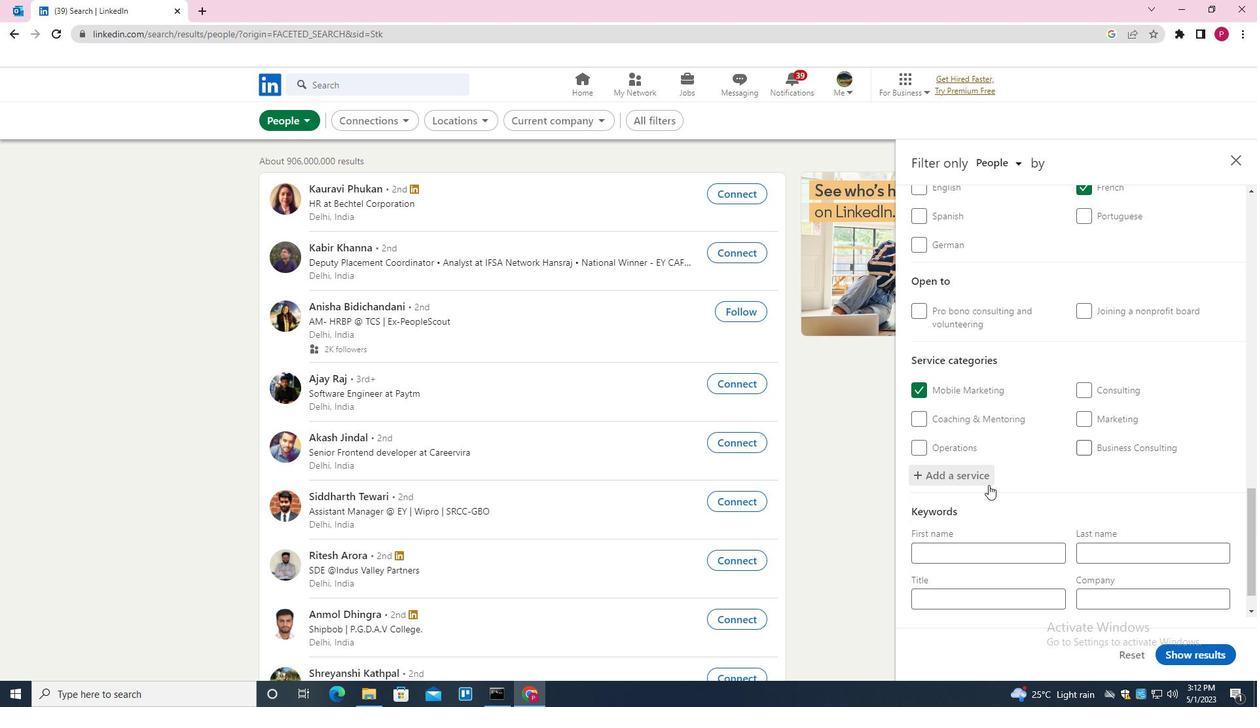 
Action: Mouse moved to (962, 556)
Screenshot: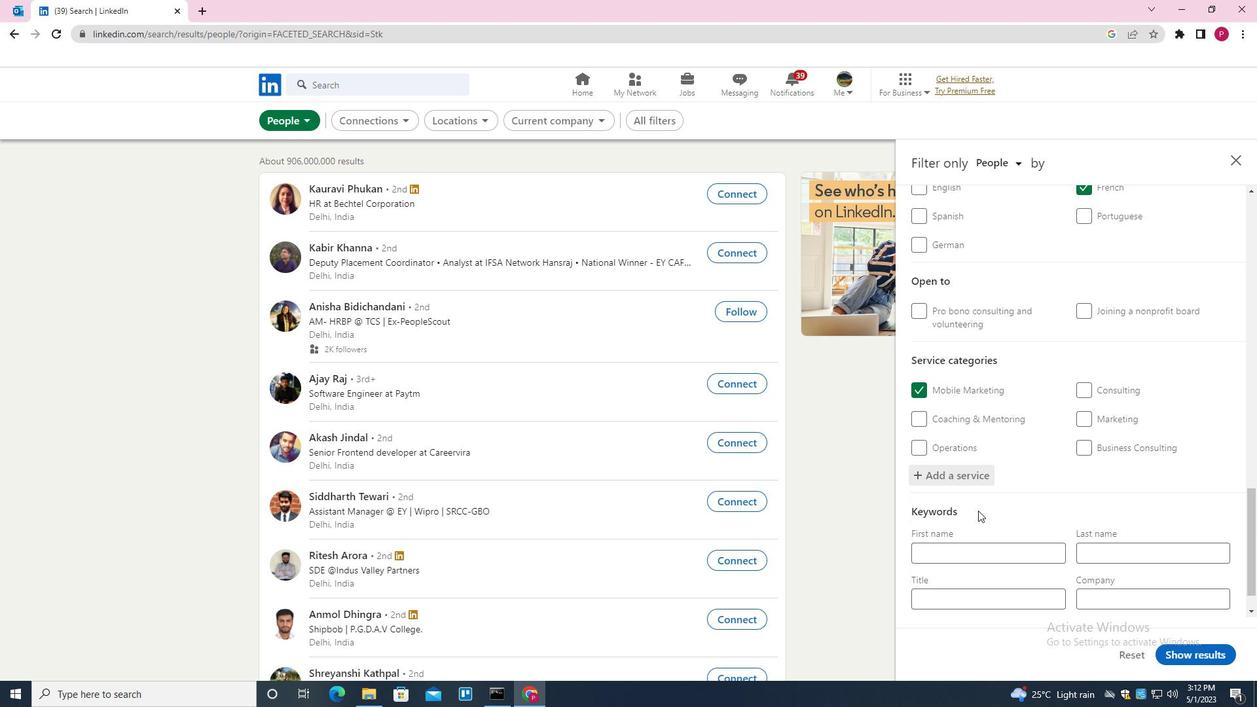 
Action: Mouse scrolled (962, 556) with delta (0, 0)
Screenshot: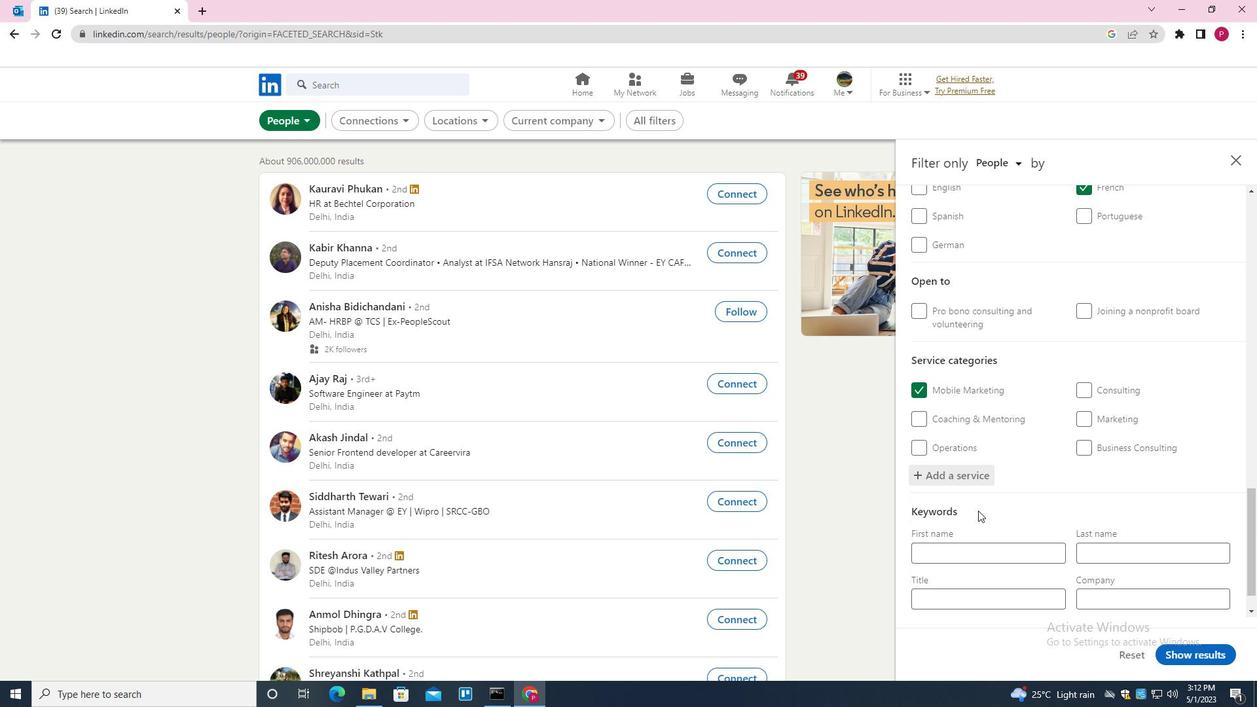 
Action: Mouse moved to (978, 560)
Screenshot: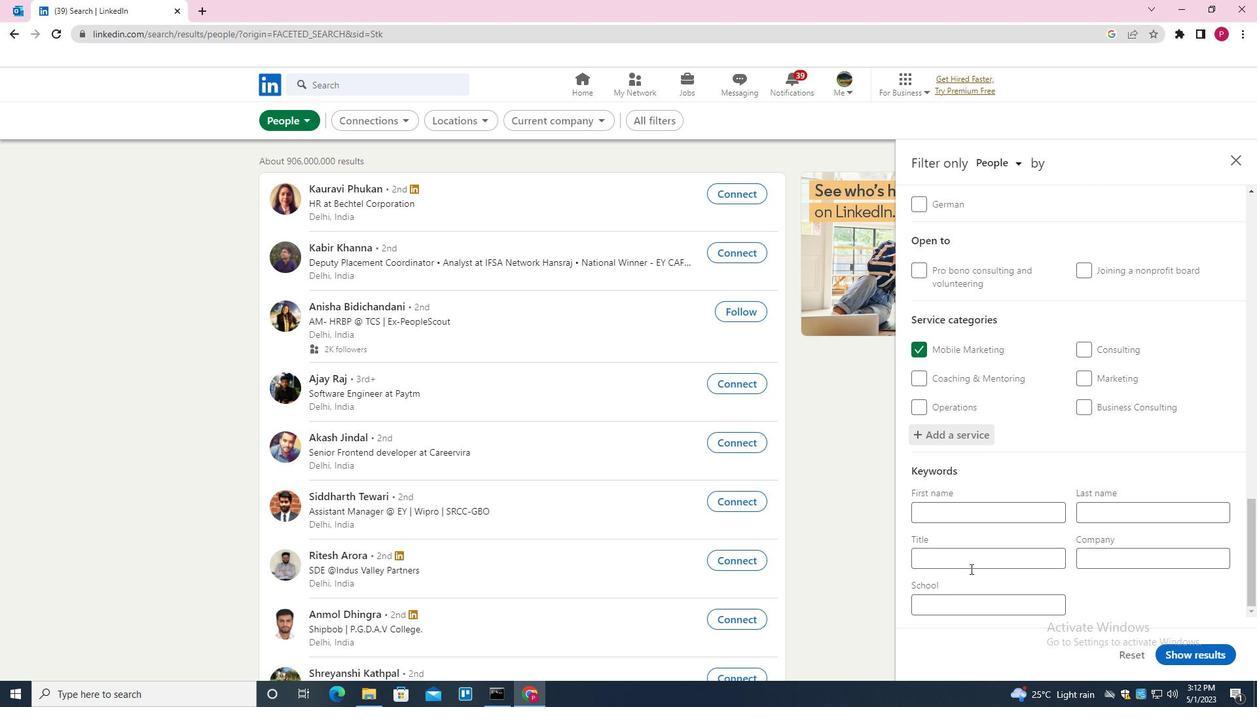 
Action: Mouse pressed left at (978, 560)
Screenshot: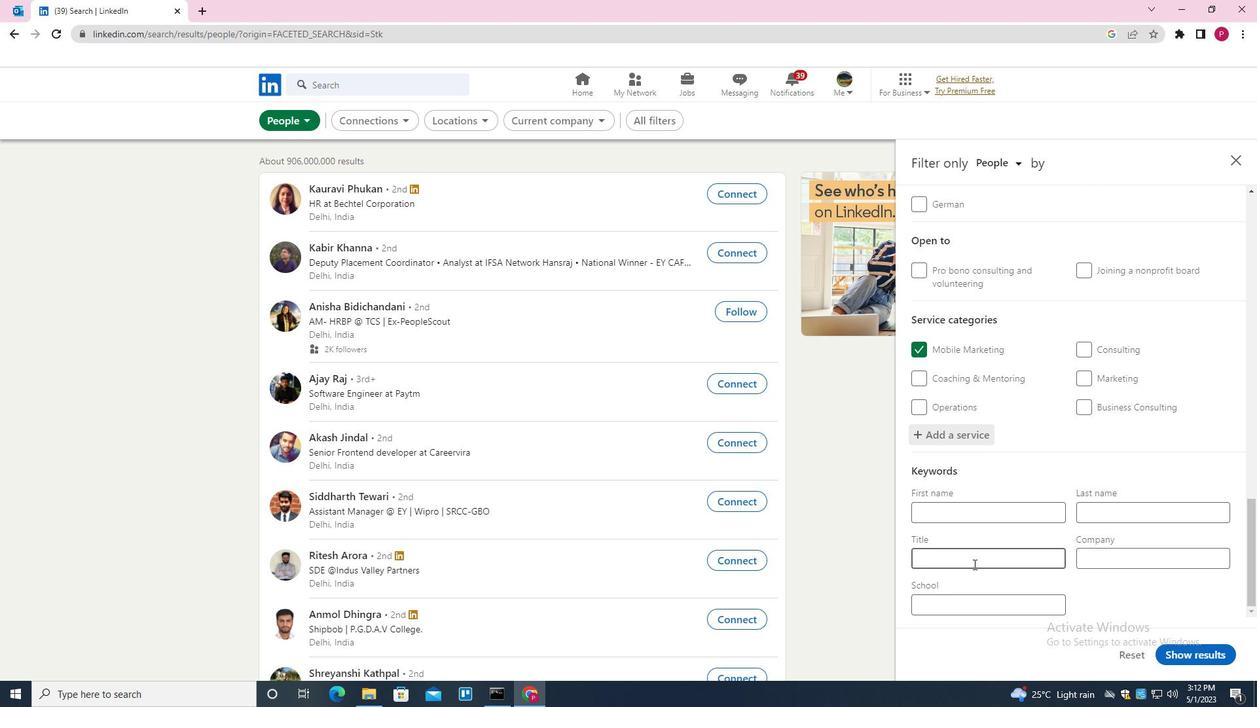 
Action: Mouse moved to (972, 562)
Screenshot: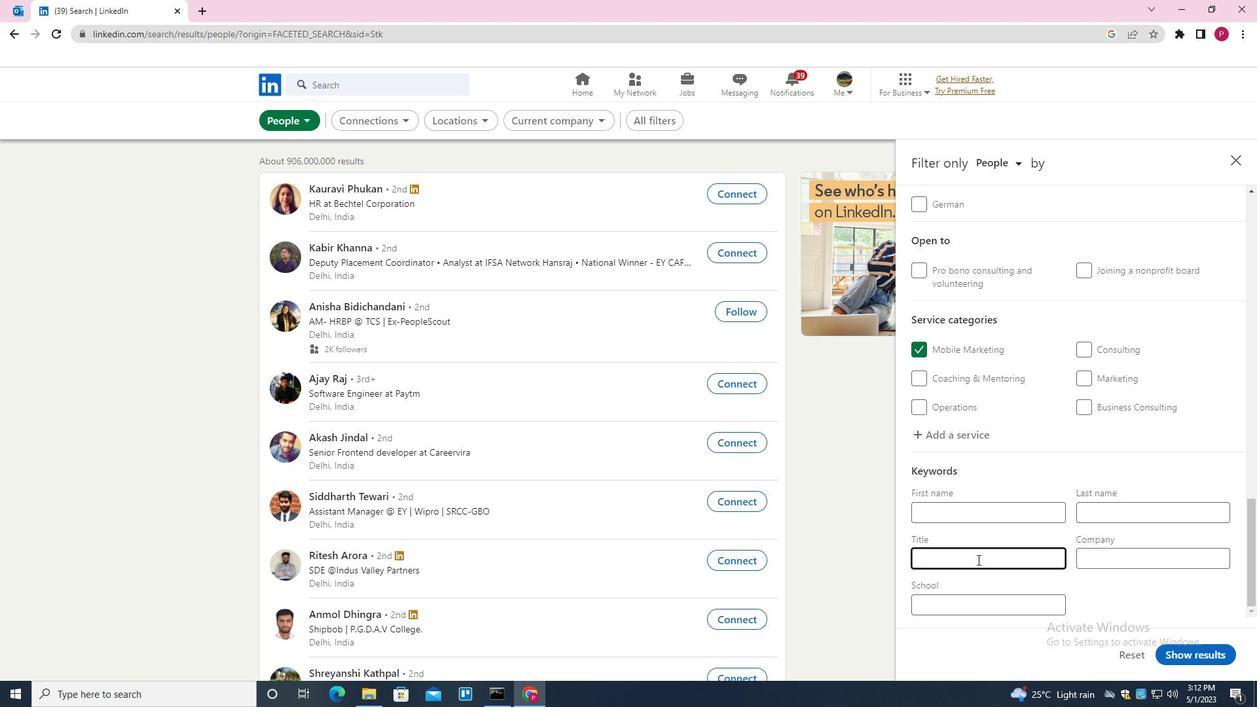 
Action: Key pressed <Key.shift>CIVIL<Key.space><Key.shift>ENGINEER
Screenshot: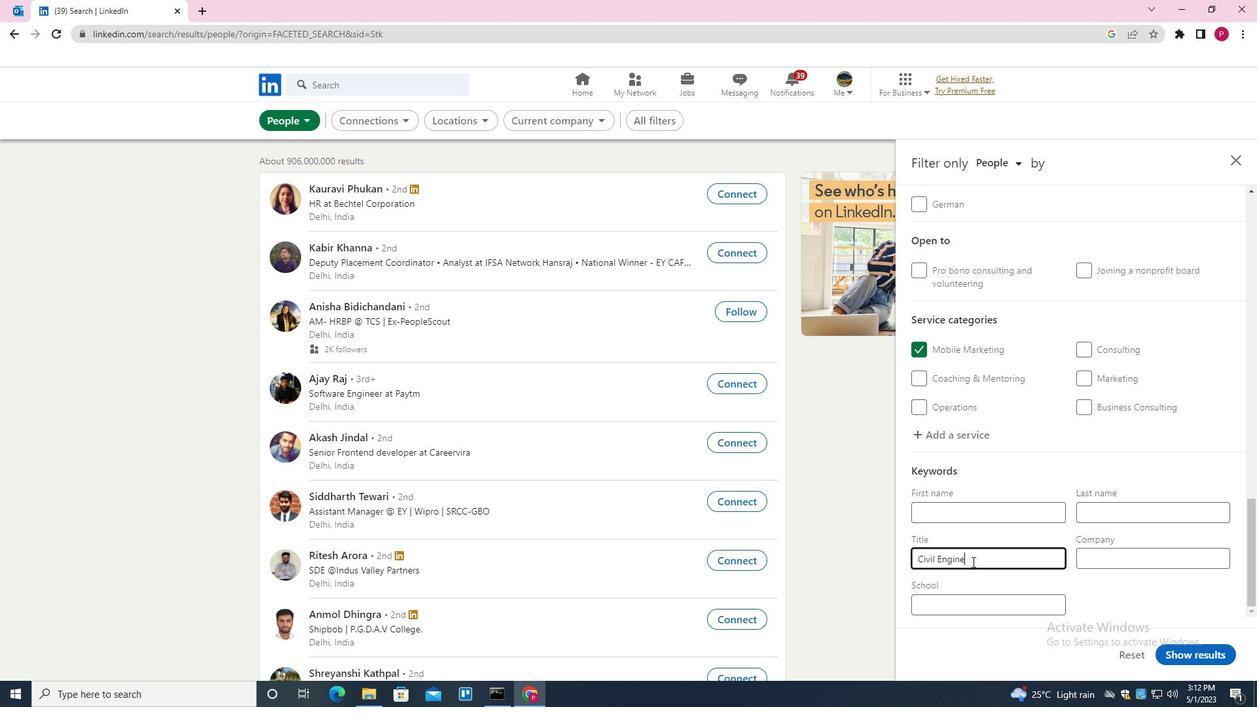 
Action: Mouse moved to (1172, 650)
Screenshot: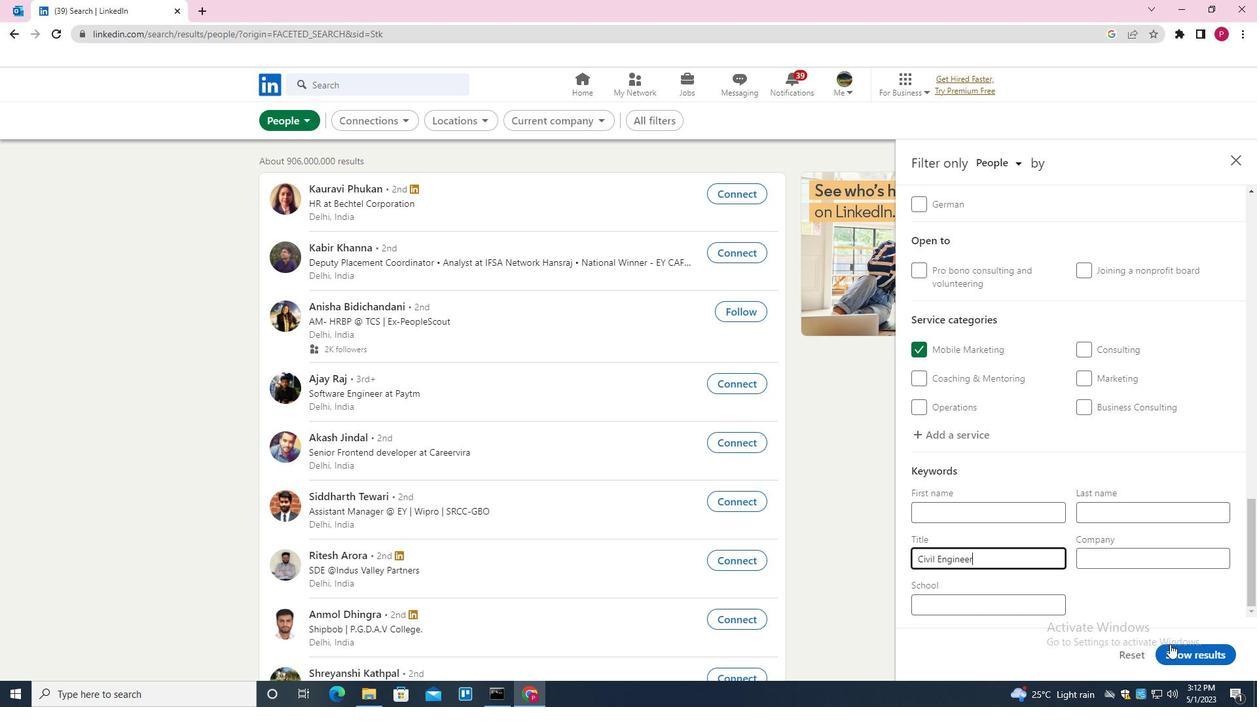 
Action: Mouse pressed left at (1172, 650)
Screenshot: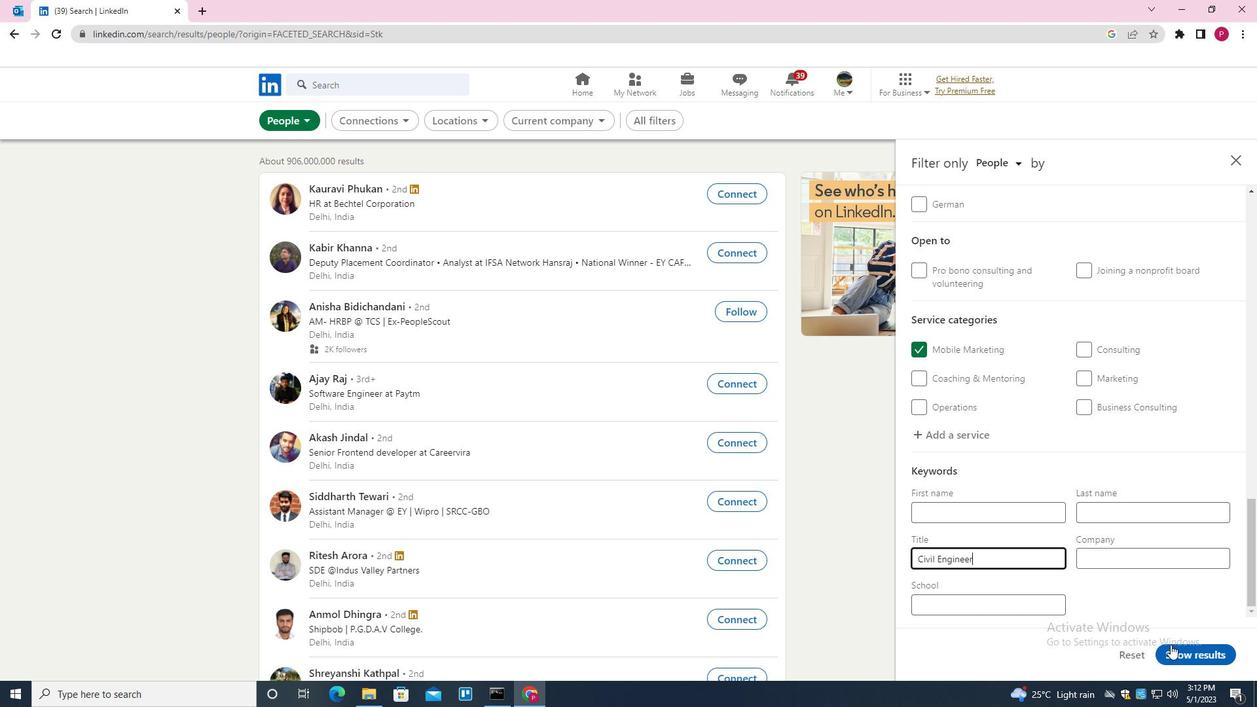 
Action: Mouse moved to (549, 299)
Screenshot: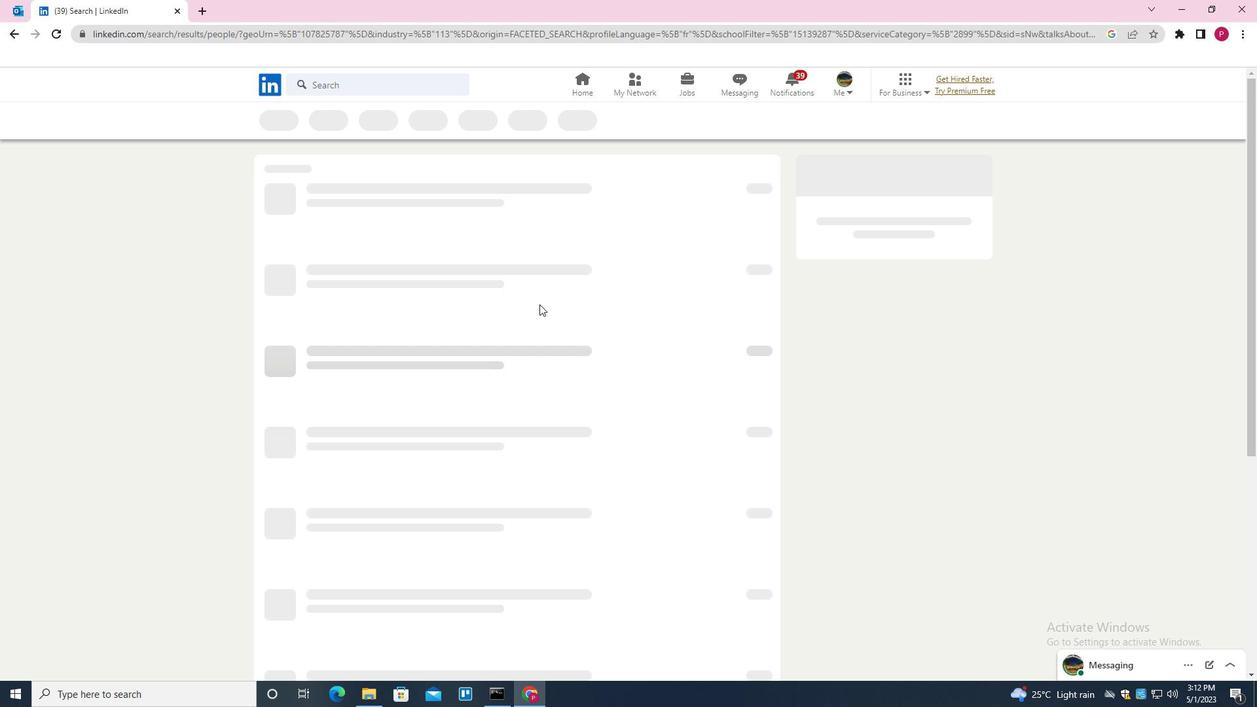 
